 Task: Open Card Regulatory Review Session in Board Email Marketing Re-engagement Campaigns and Strategy to Workspace Full-stack Development and add a team member Softage.3@softage.net, a label Yellow, a checklist Landing Page, an attachment from your onedrive, a color Yellow and finally, add a card description 'Plan and execute company team-building activity at a painting class' and a comment 'Let us approach this task with a sense of urgency and importance, recognizing its impact on the overall project.'. Add a start date 'Jan 03, 1900' with a due date 'Jan 10, 1900'
Action: Mouse moved to (96, 466)
Screenshot: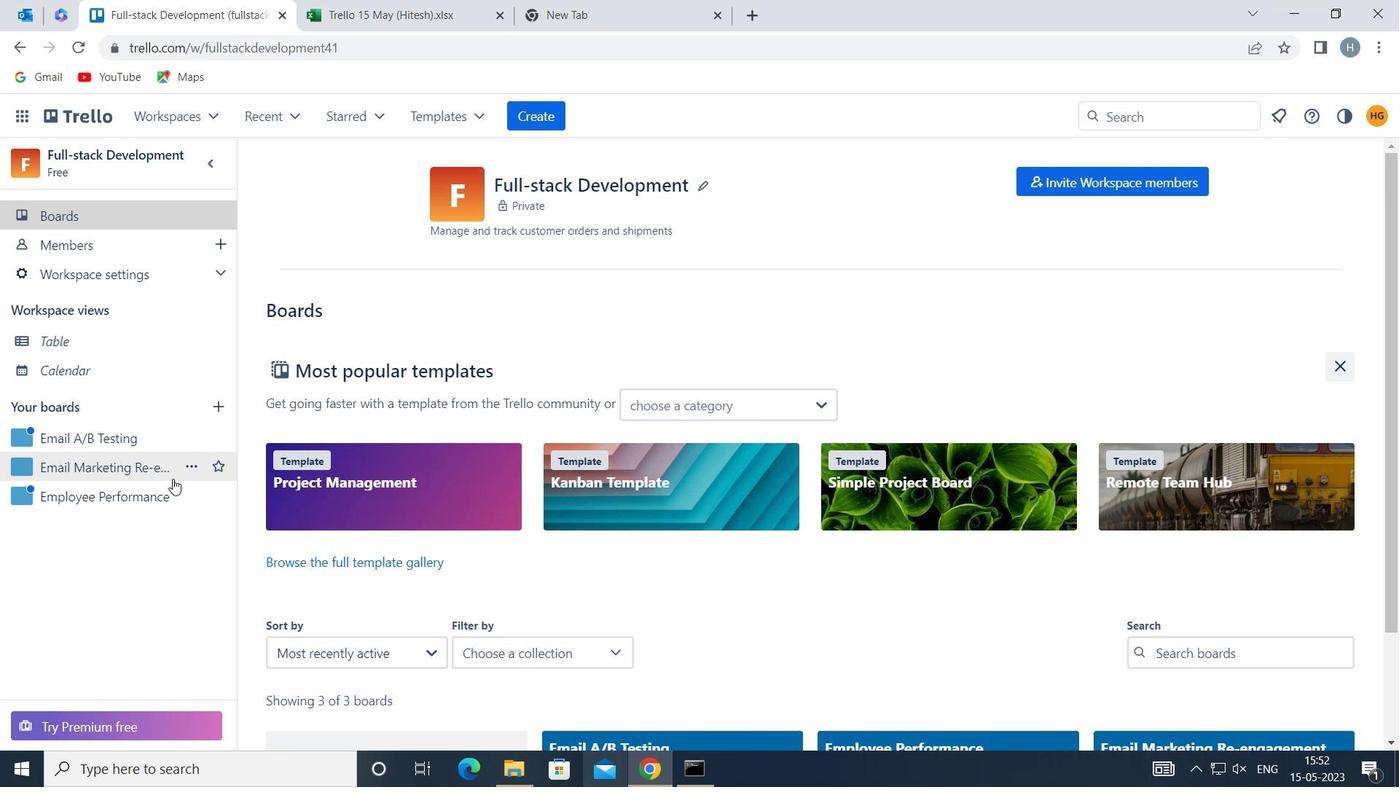 
Action: Mouse pressed left at (96, 466)
Screenshot: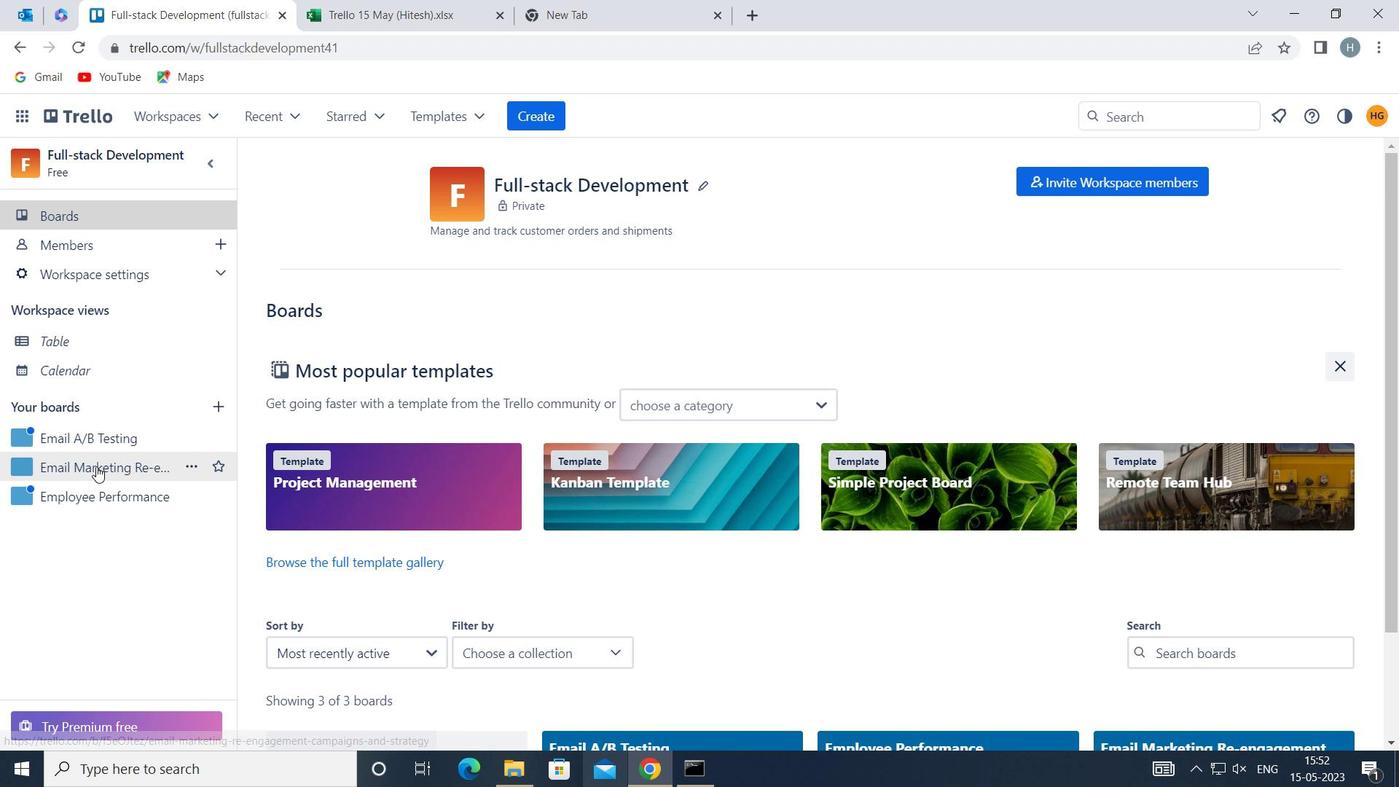 
Action: Mouse moved to (396, 252)
Screenshot: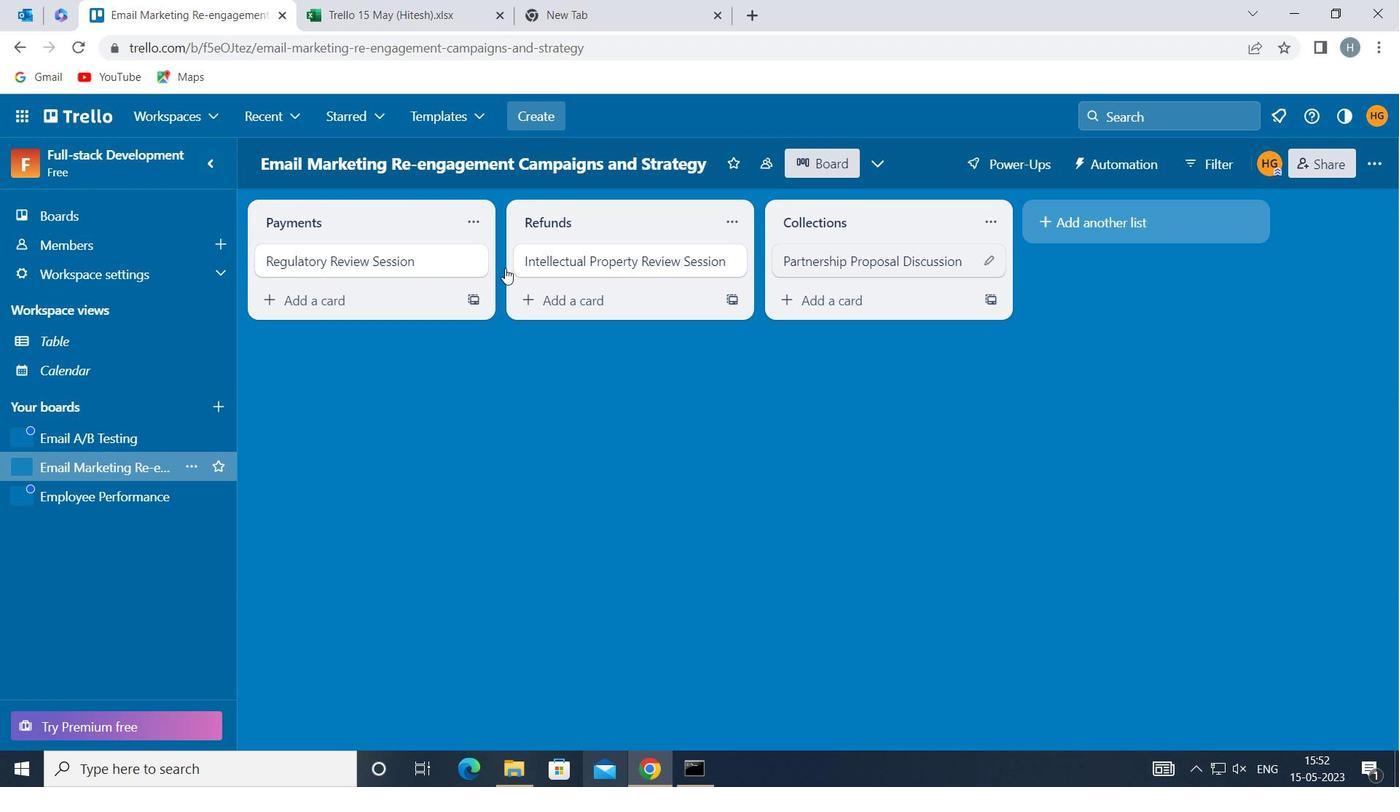 
Action: Mouse pressed left at (396, 252)
Screenshot: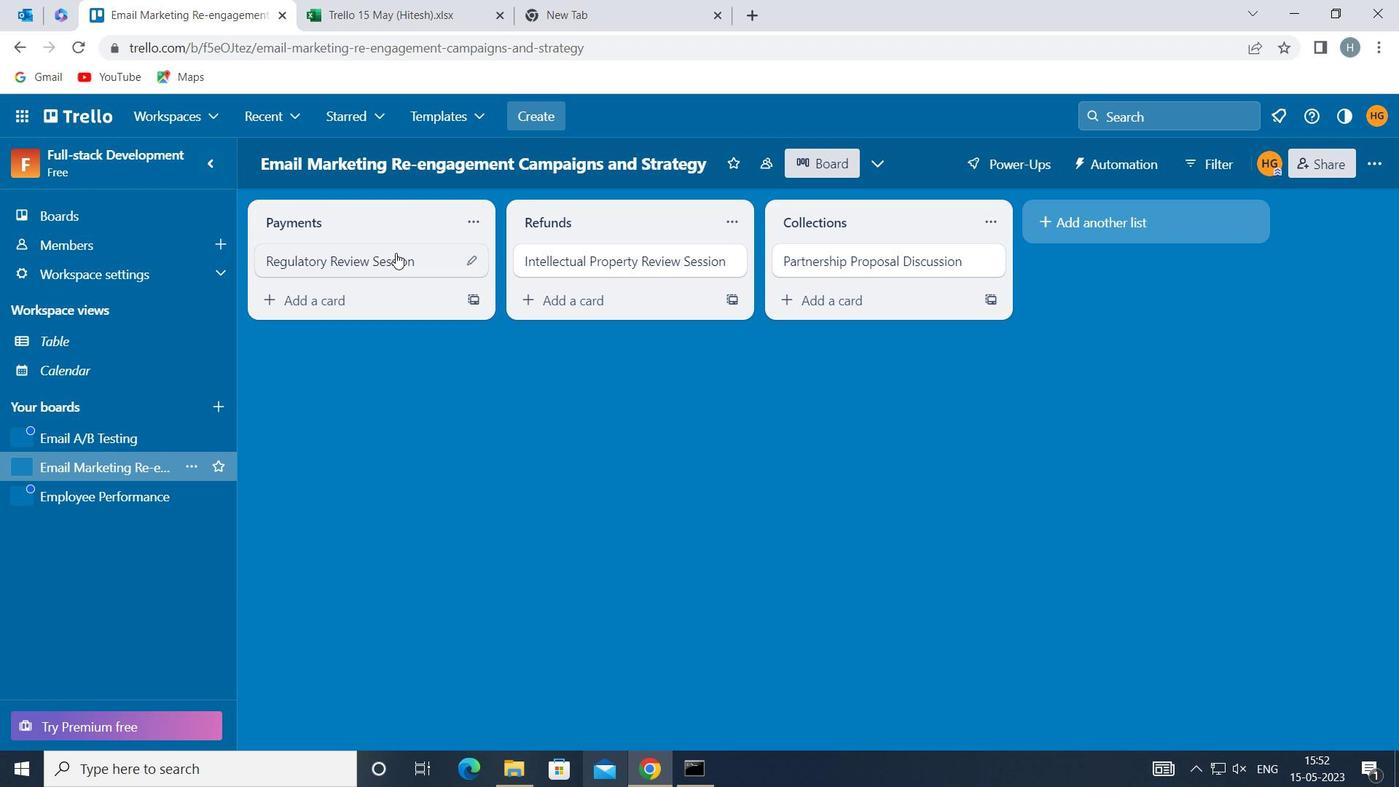 
Action: Mouse moved to (965, 266)
Screenshot: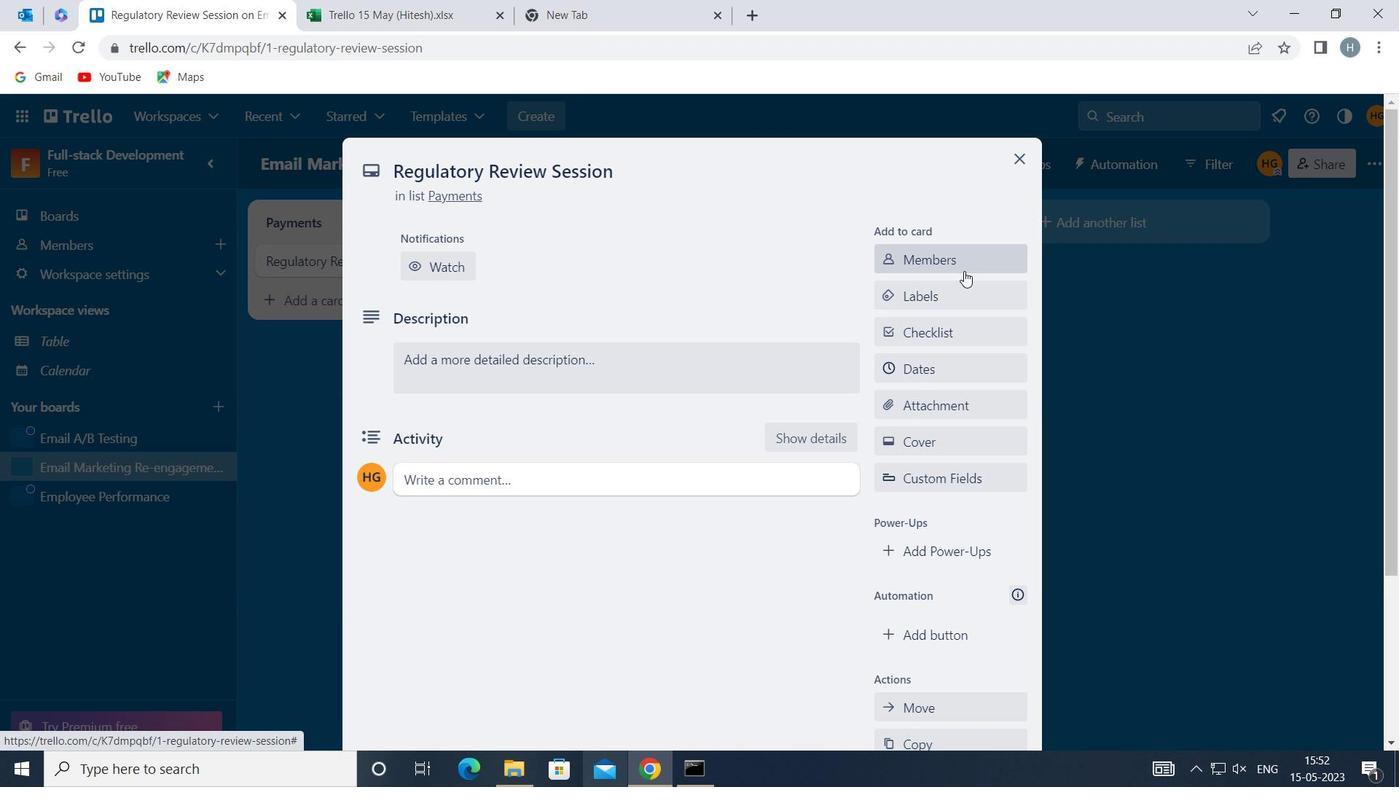 
Action: Mouse pressed left at (965, 266)
Screenshot: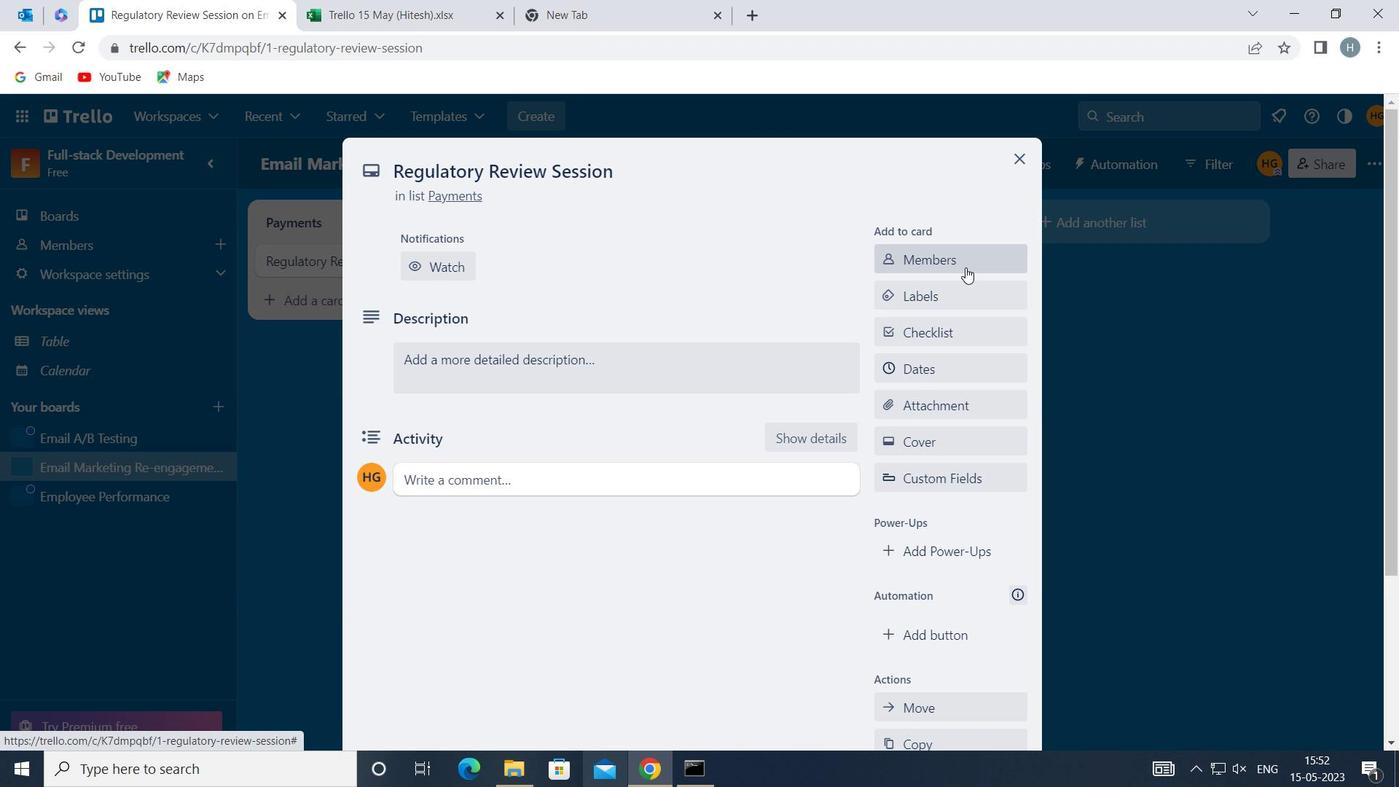 
Action: Key pressed sf<Key.backspace>oftage
Screenshot: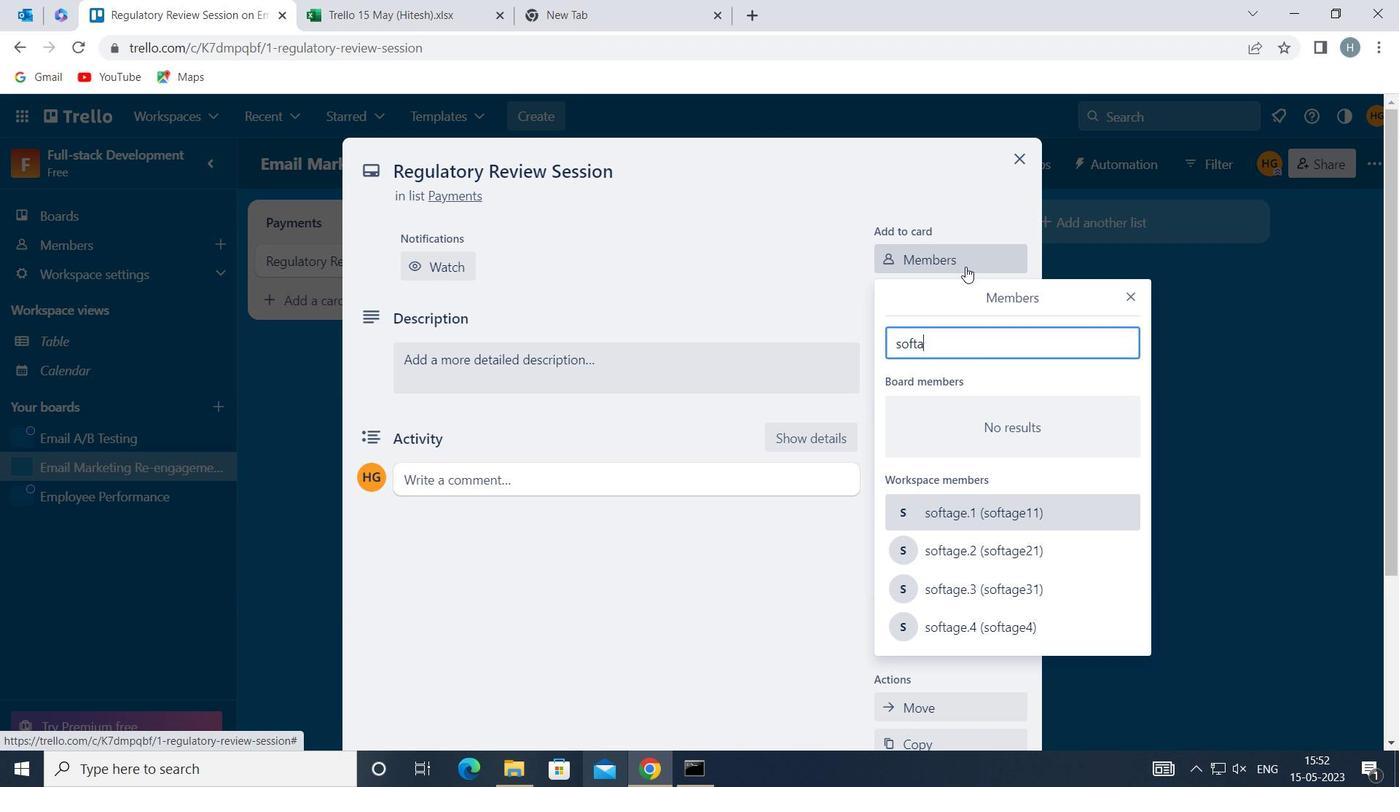 
Action: Mouse moved to (924, 590)
Screenshot: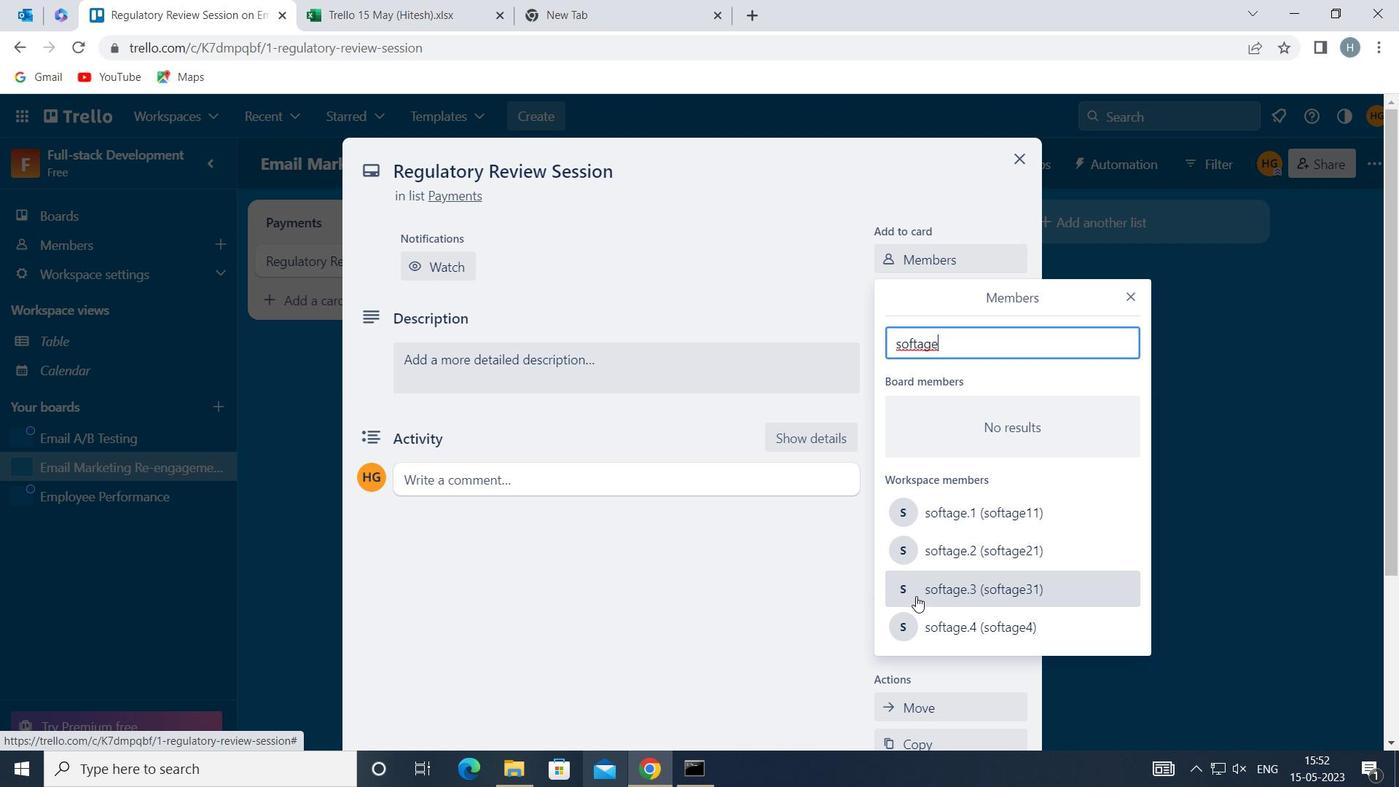 
Action: Mouse pressed left at (924, 590)
Screenshot: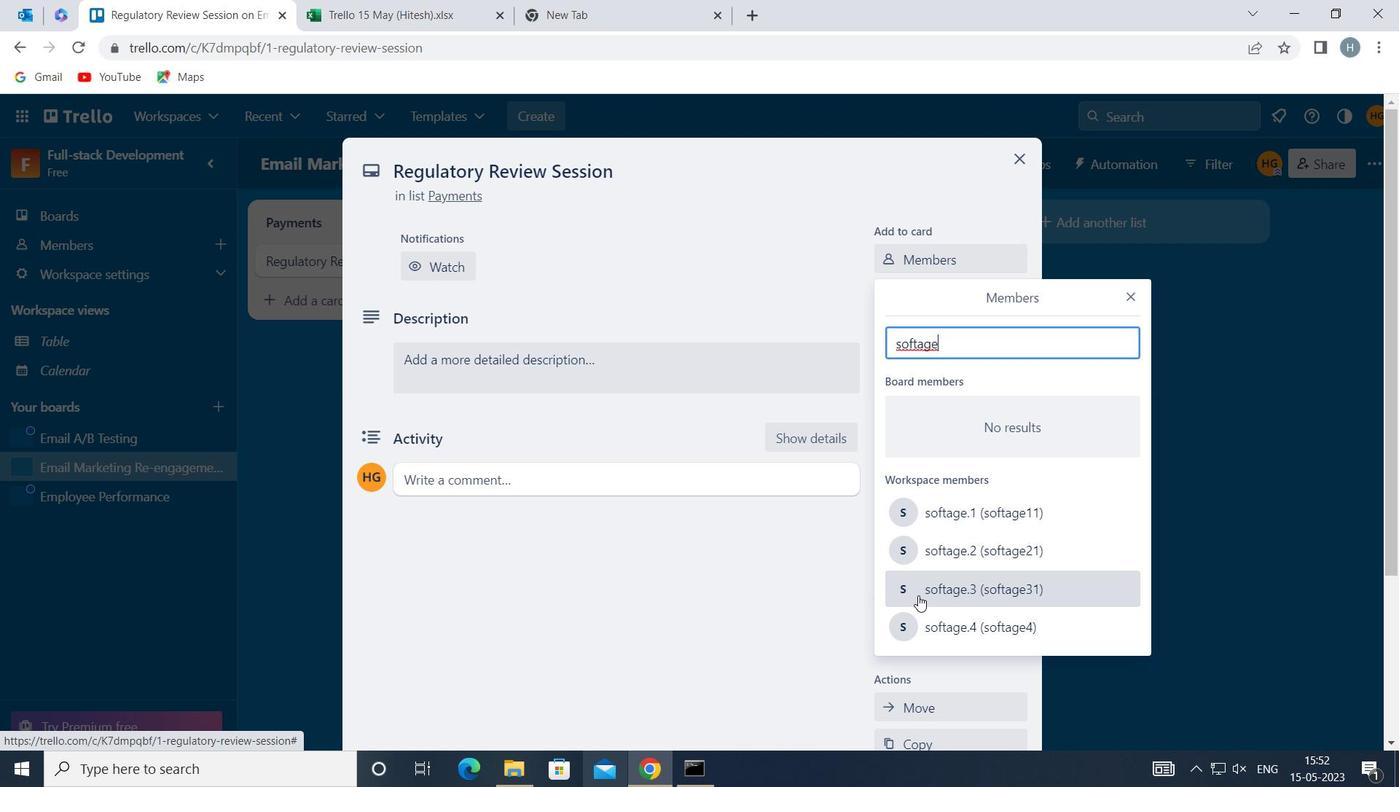 
Action: Mouse moved to (1130, 297)
Screenshot: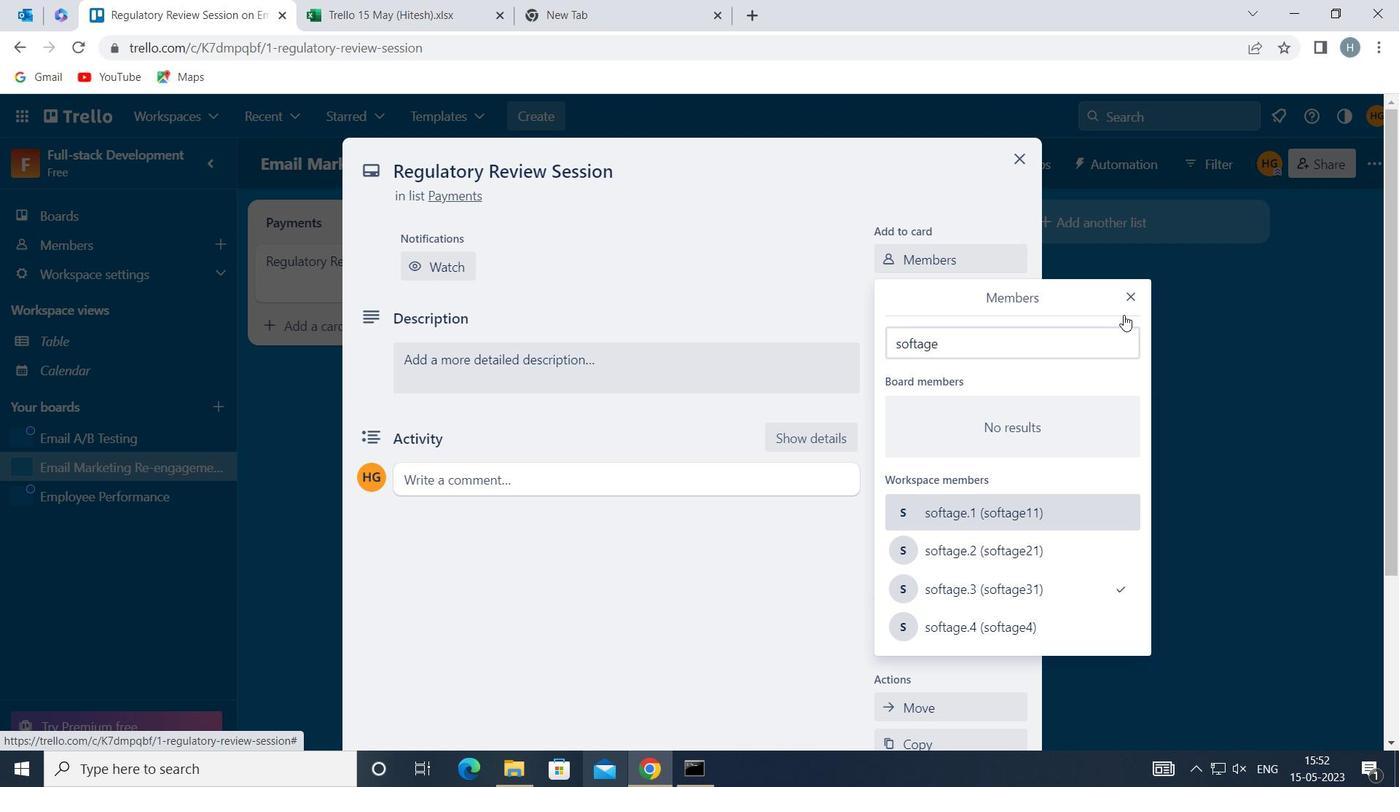 
Action: Mouse pressed left at (1130, 297)
Screenshot: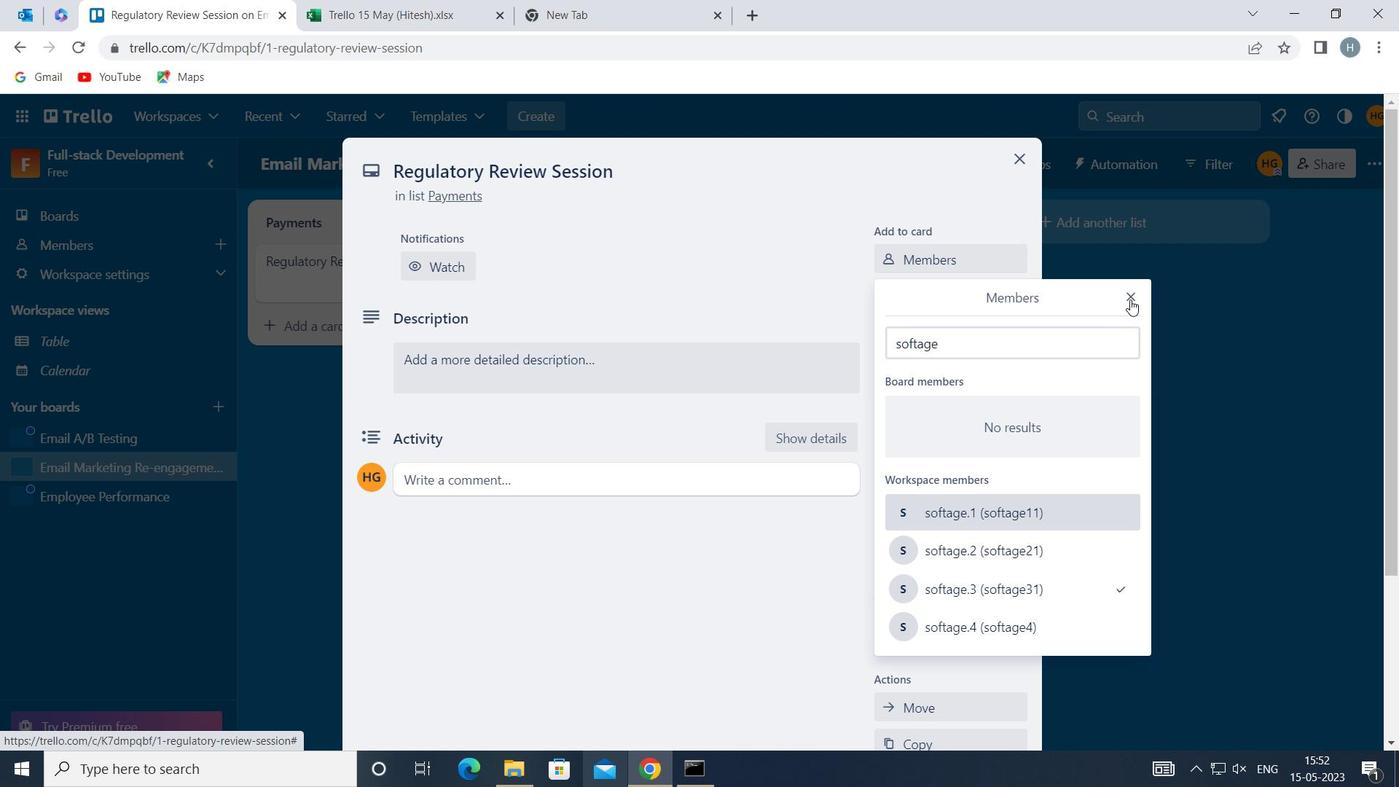 
Action: Mouse moved to (958, 363)
Screenshot: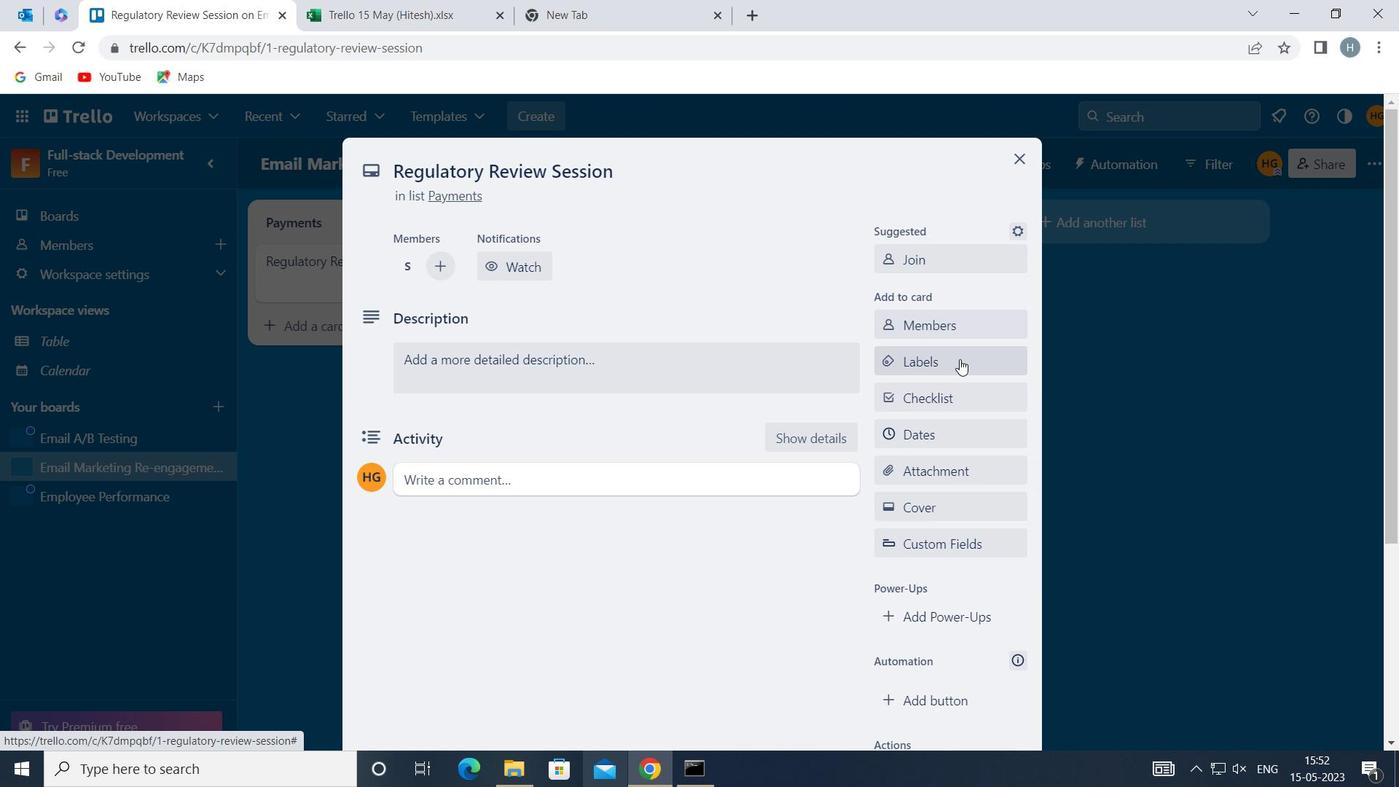 
Action: Mouse pressed left at (958, 363)
Screenshot: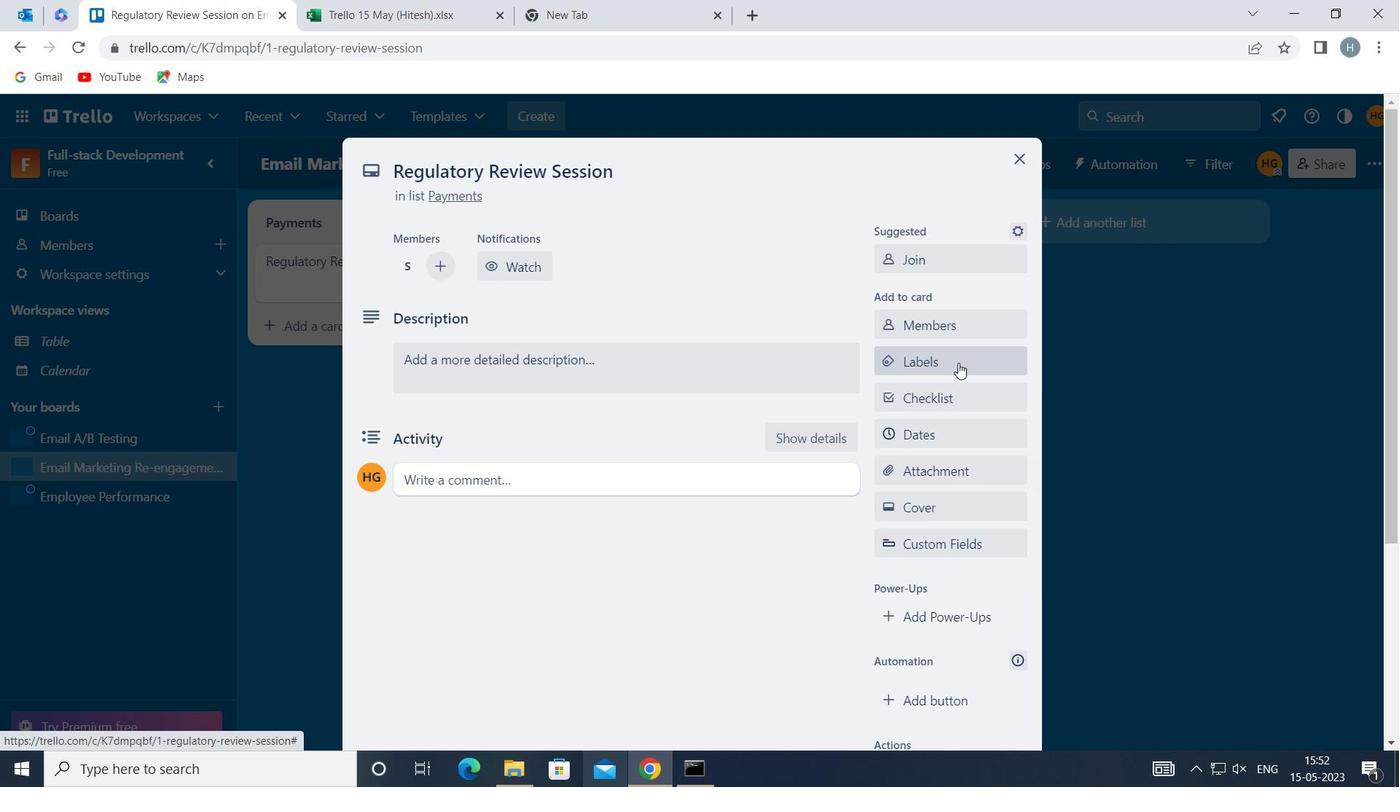 
Action: Mouse moved to (981, 295)
Screenshot: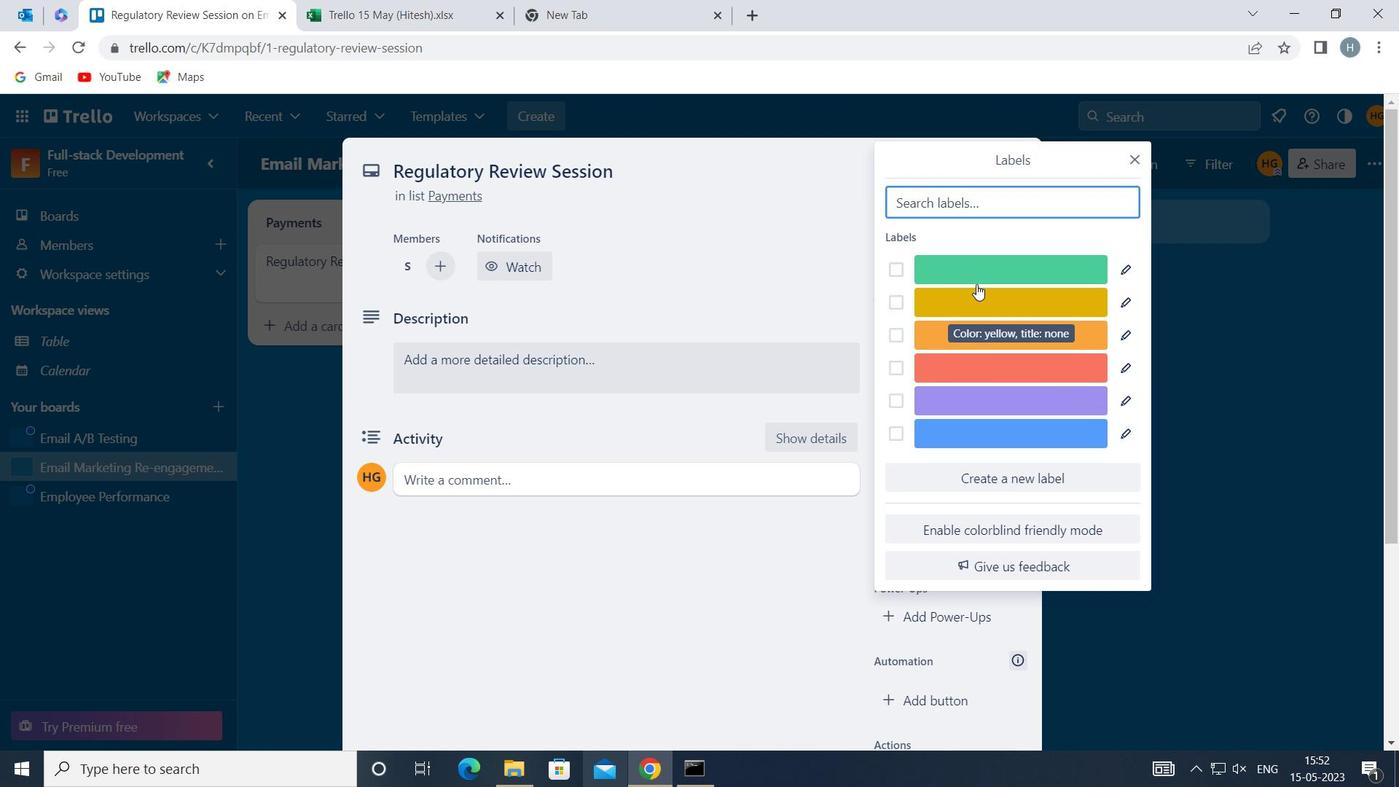 
Action: Mouse pressed left at (981, 295)
Screenshot: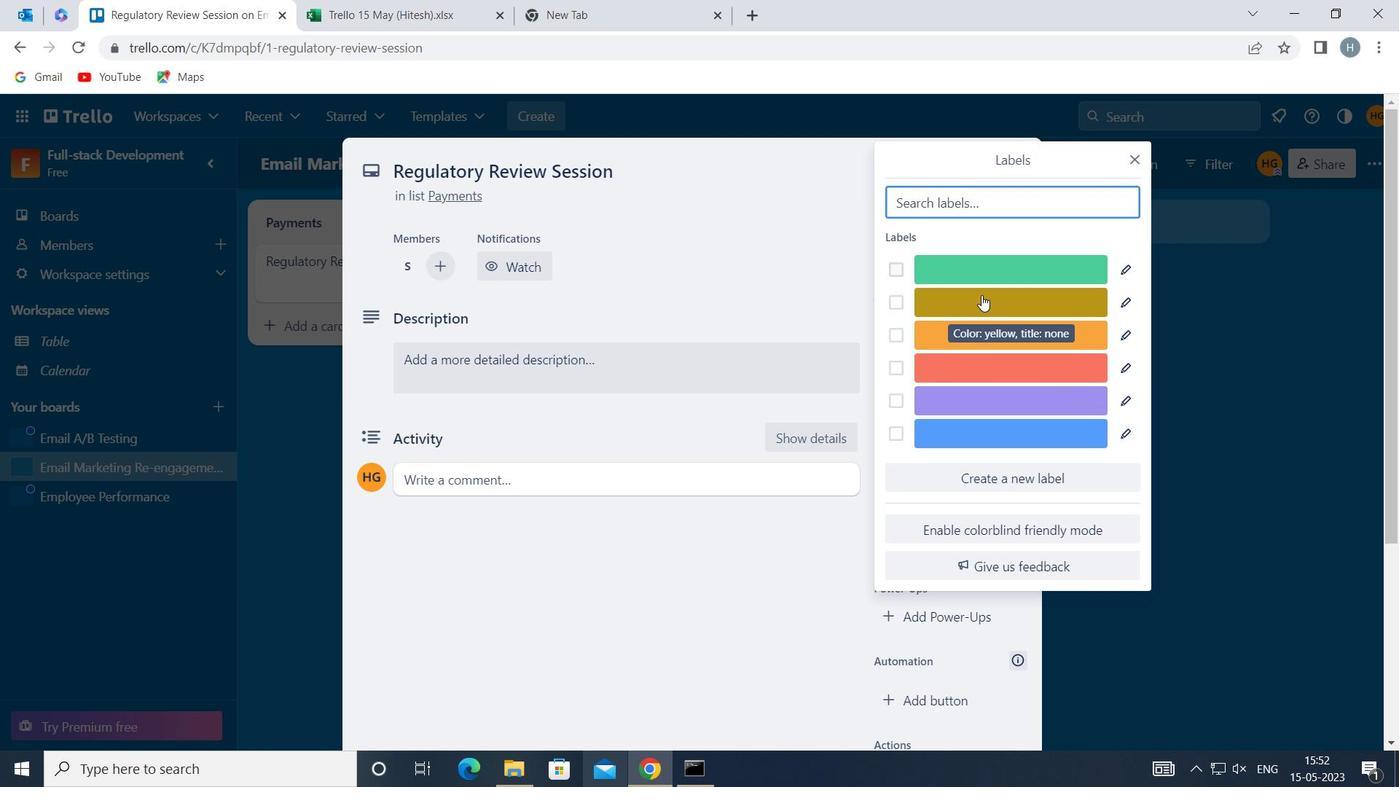 
Action: Mouse moved to (1142, 153)
Screenshot: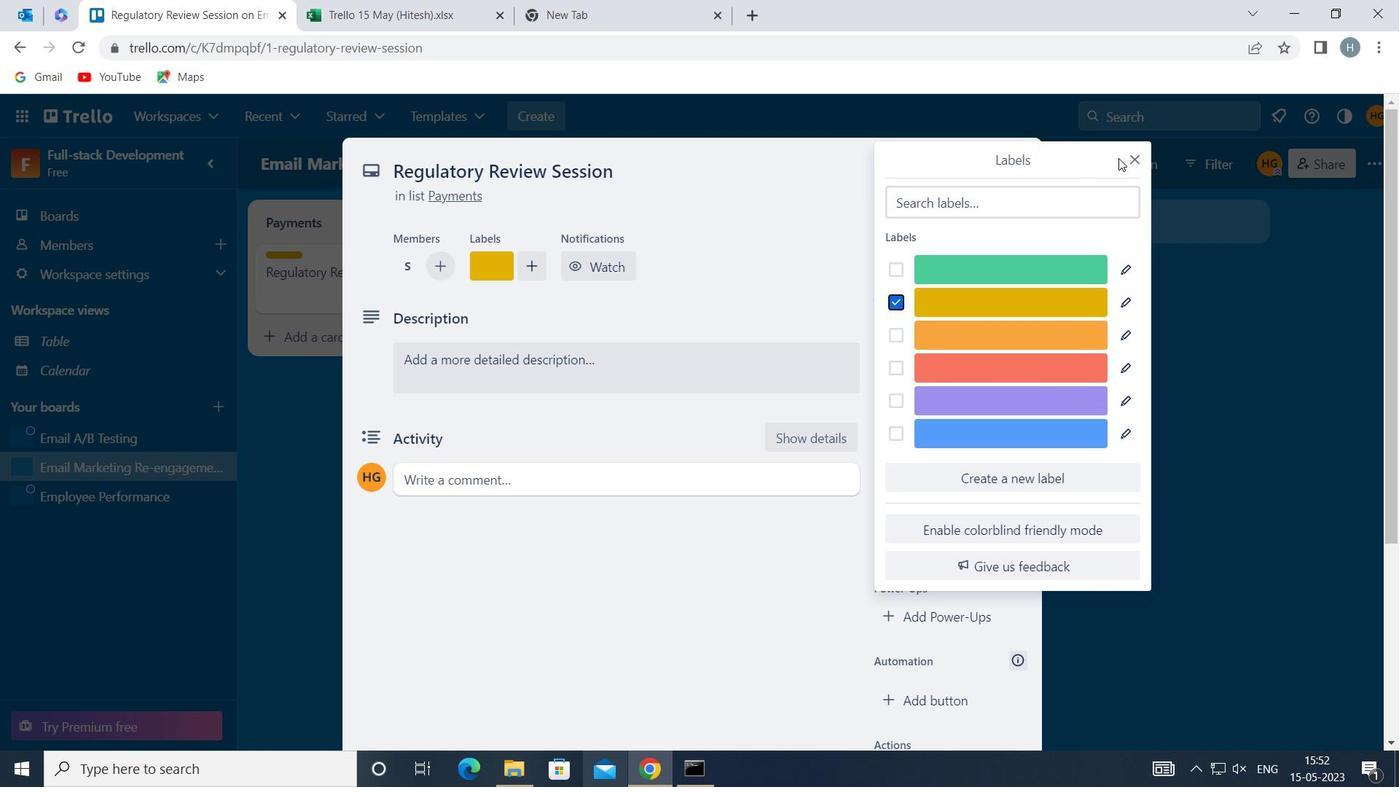 
Action: Mouse pressed left at (1142, 153)
Screenshot: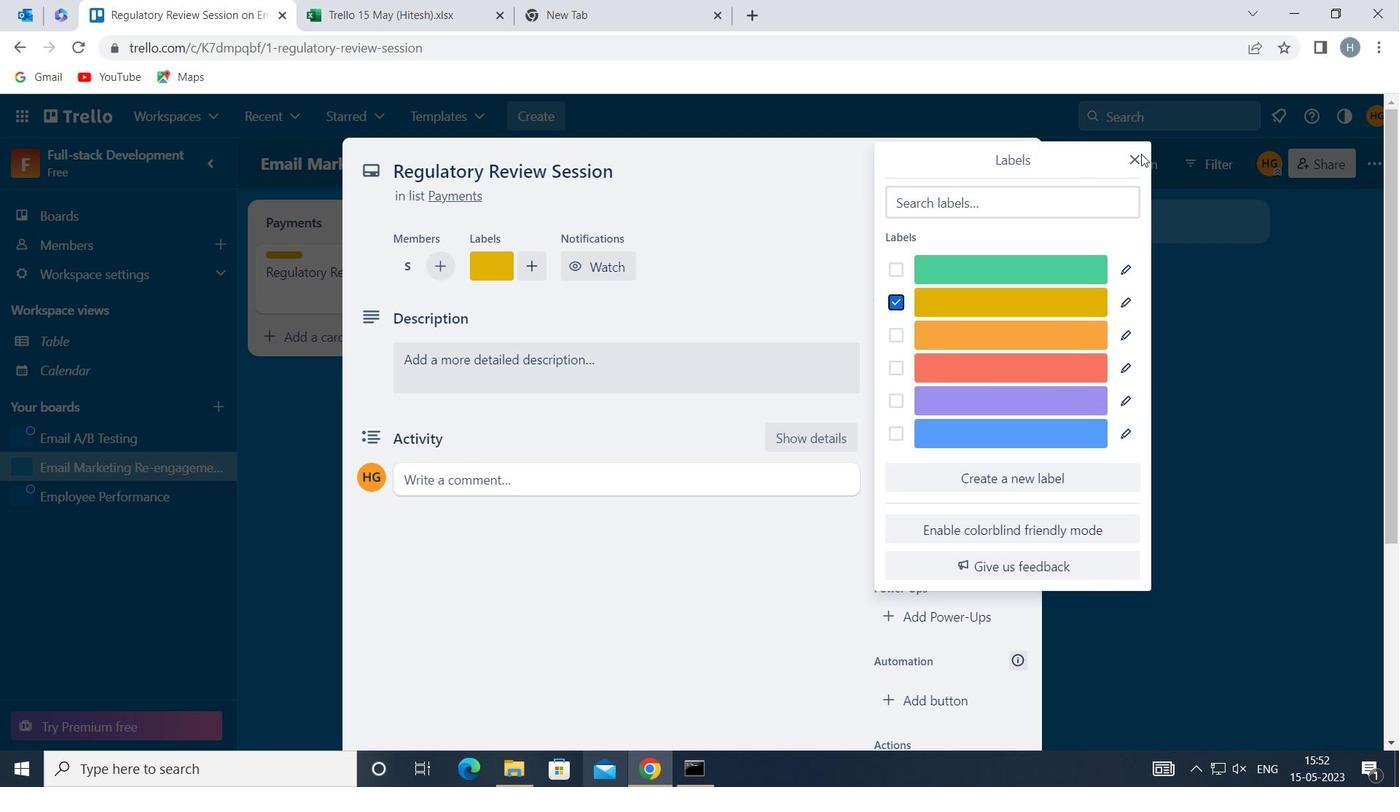 
Action: Mouse moved to (1132, 158)
Screenshot: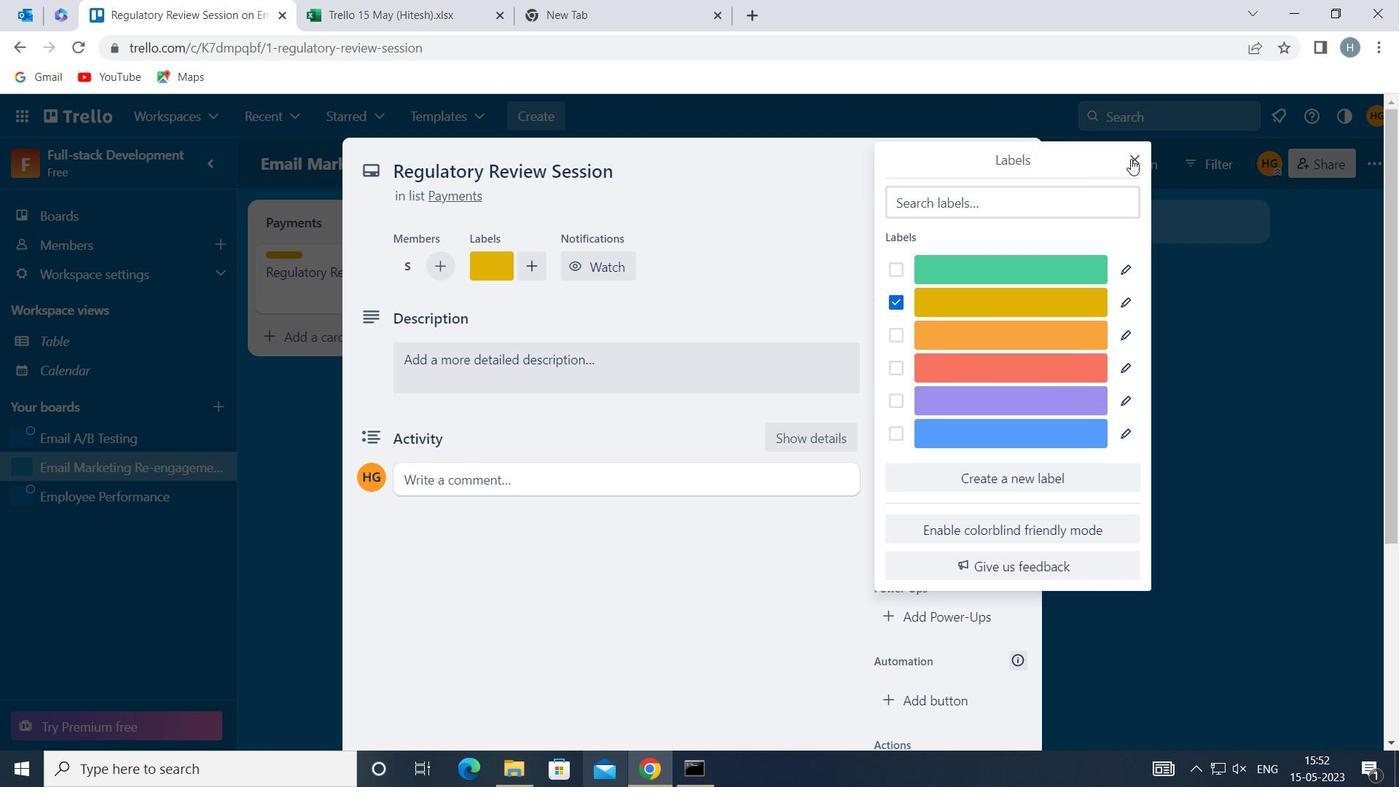 
Action: Mouse pressed left at (1132, 158)
Screenshot: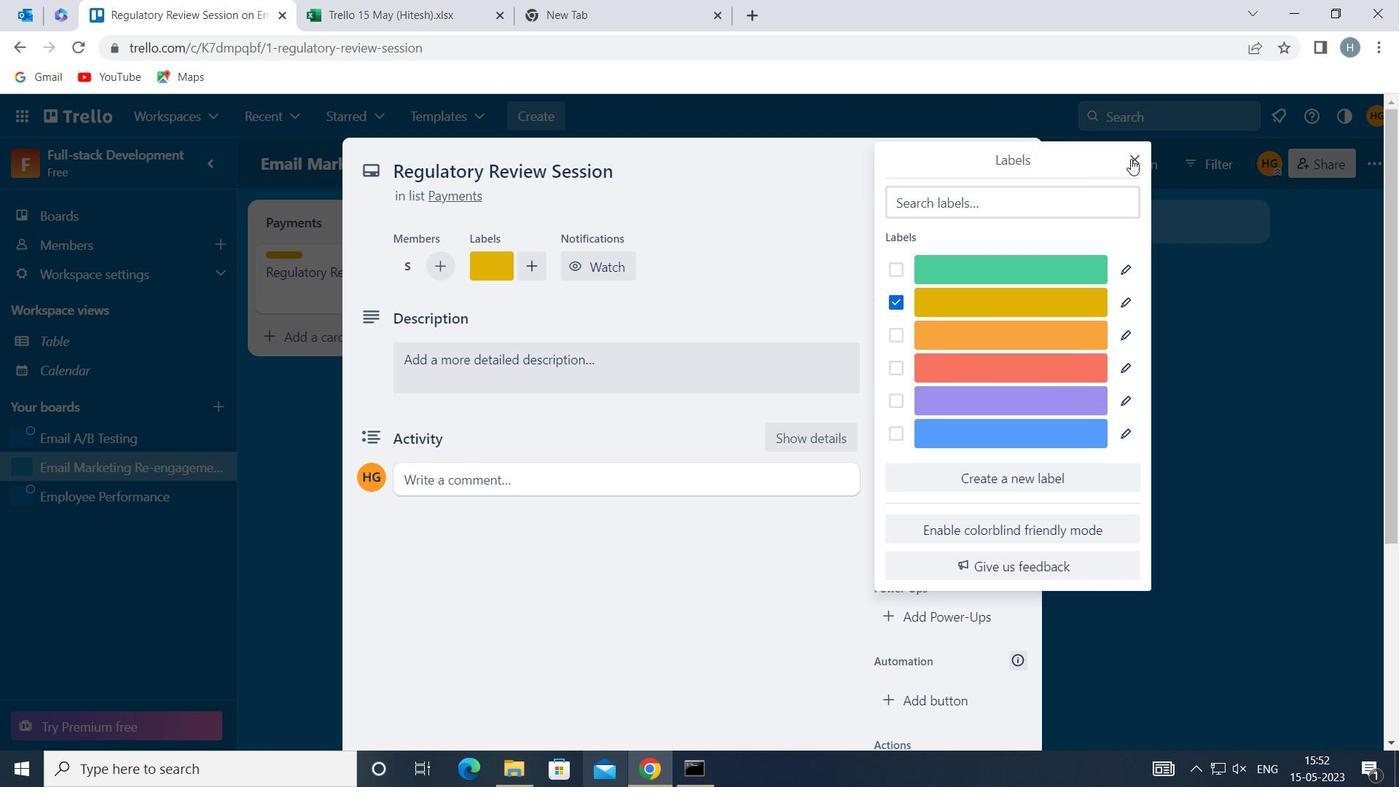 
Action: Mouse moved to (957, 389)
Screenshot: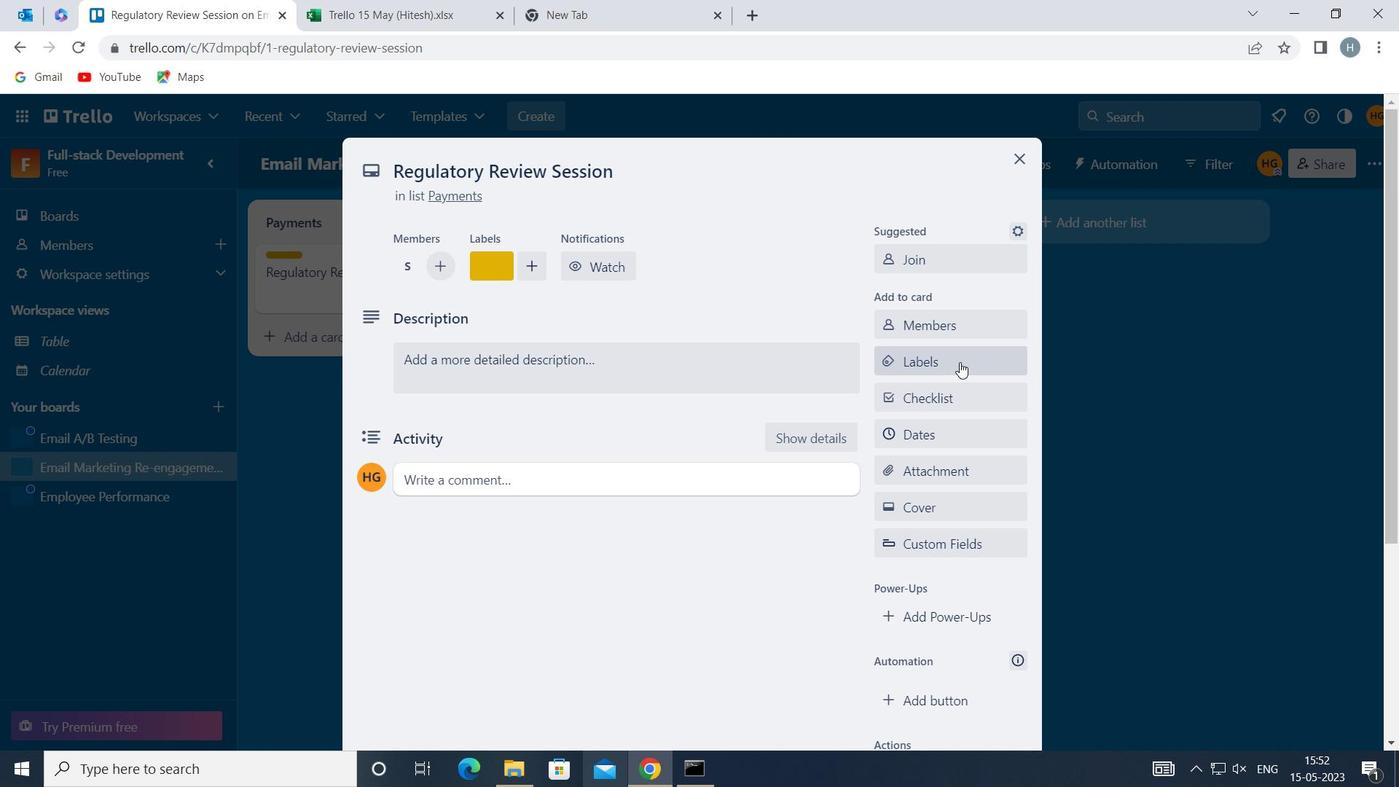 
Action: Mouse pressed left at (957, 389)
Screenshot: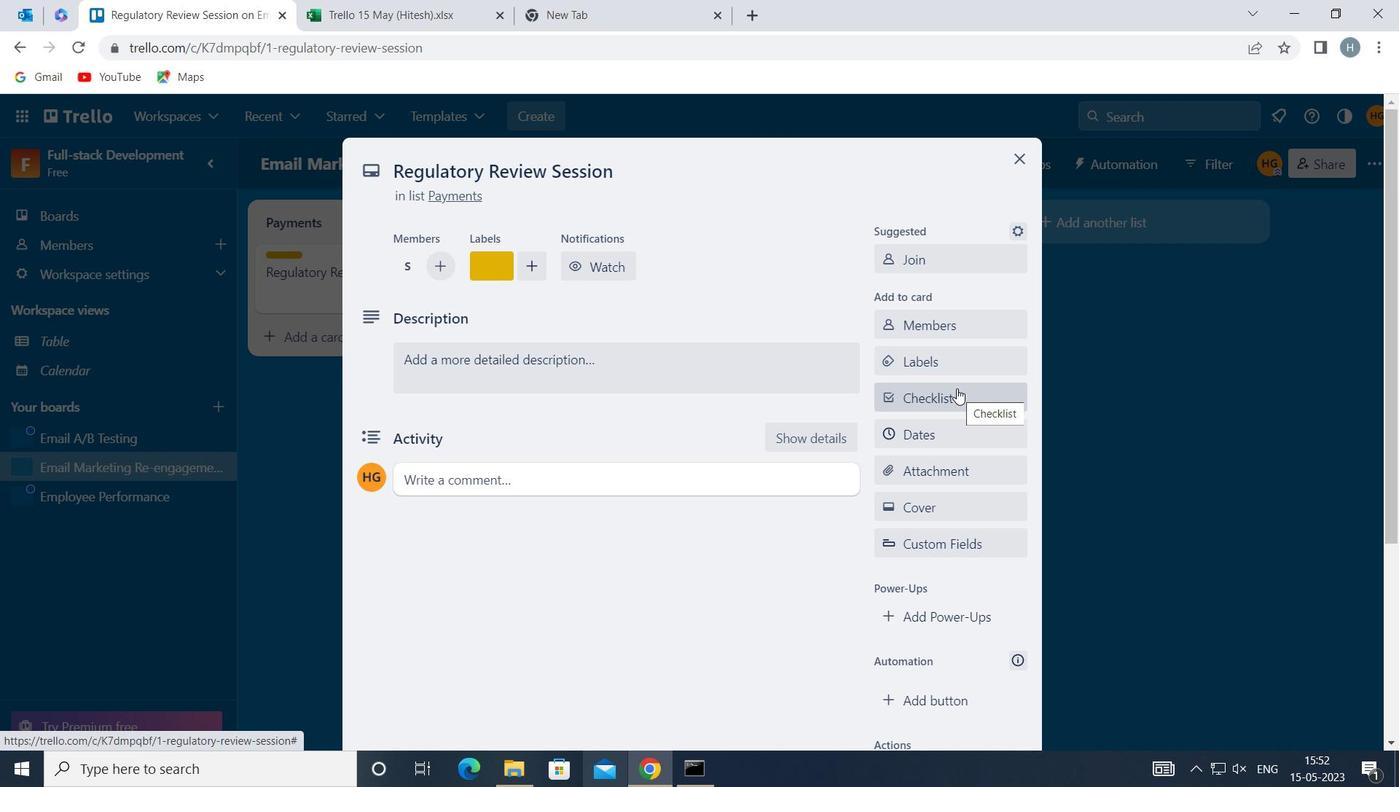 
Action: Key pressed <Key.shift>LANDING<Key.space><Key.shift>PAGE
Screenshot: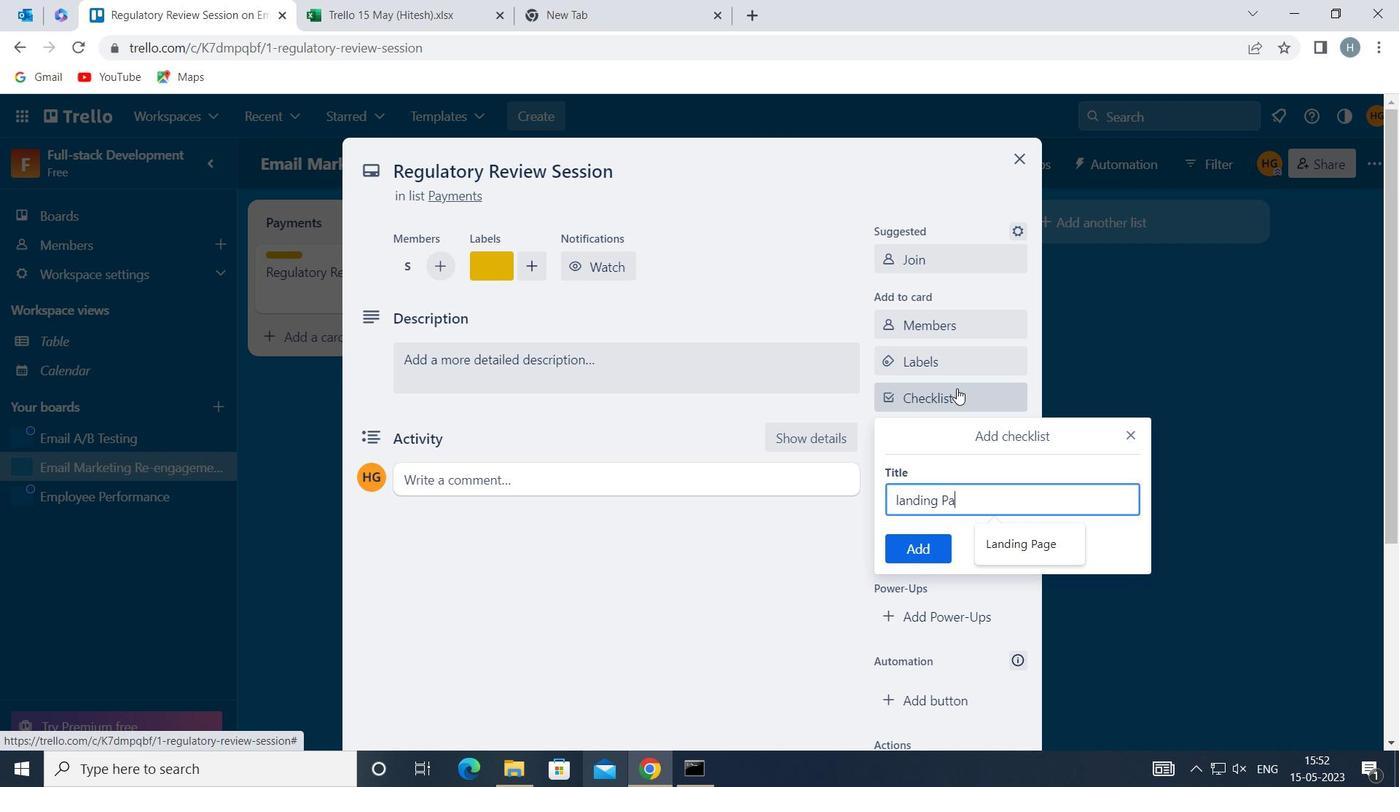 
Action: Mouse moved to (1010, 542)
Screenshot: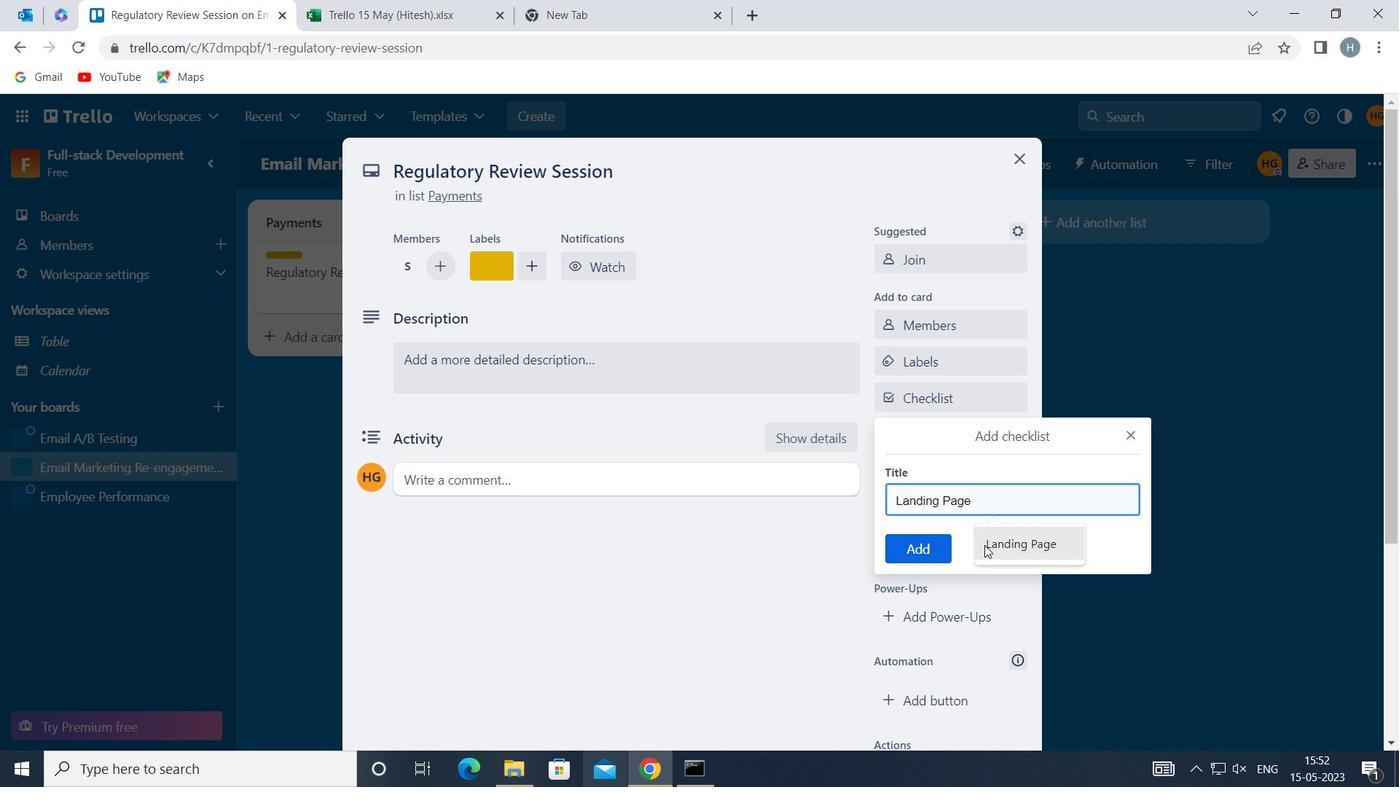 
Action: Mouse pressed left at (1010, 542)
Screenshot: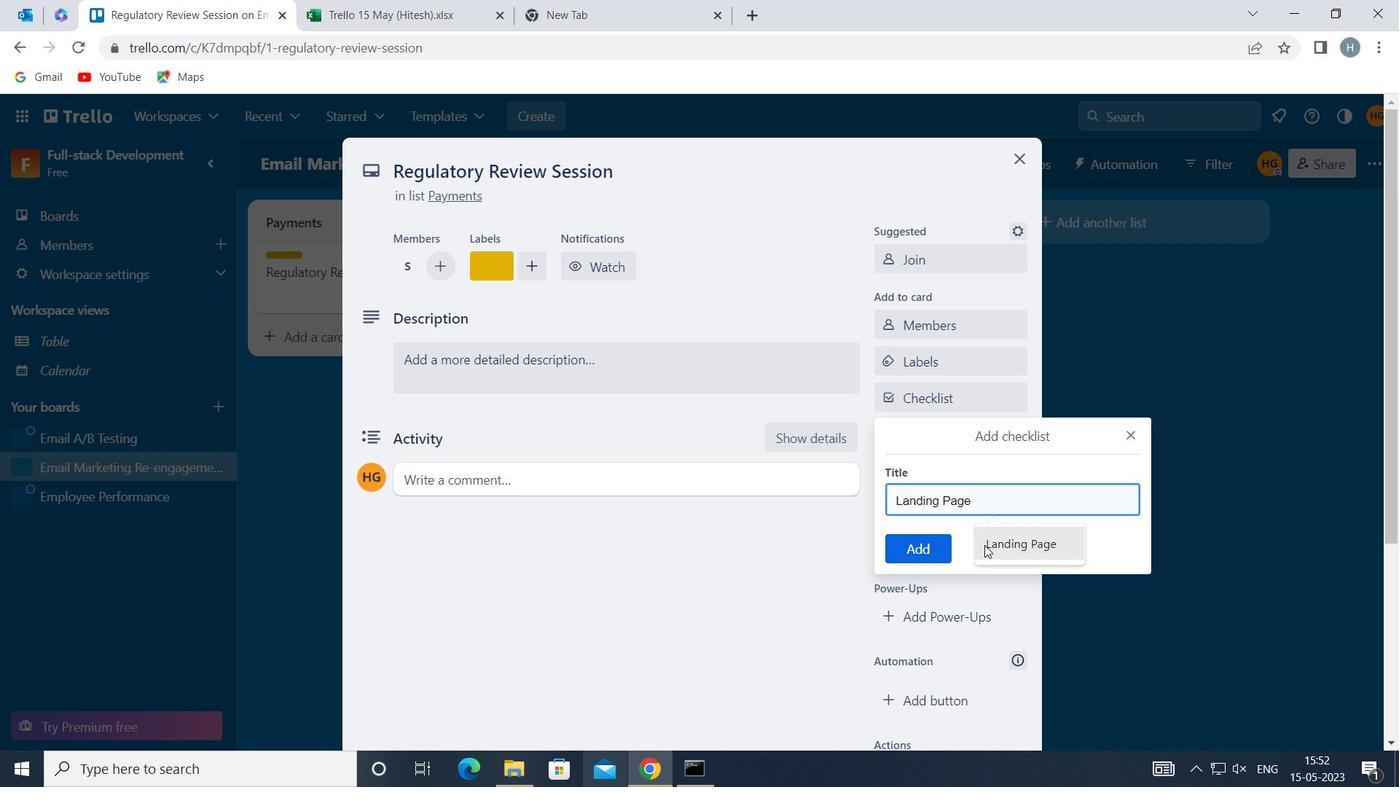 
Action: Mouse moved to (925, 542)
Screenshot: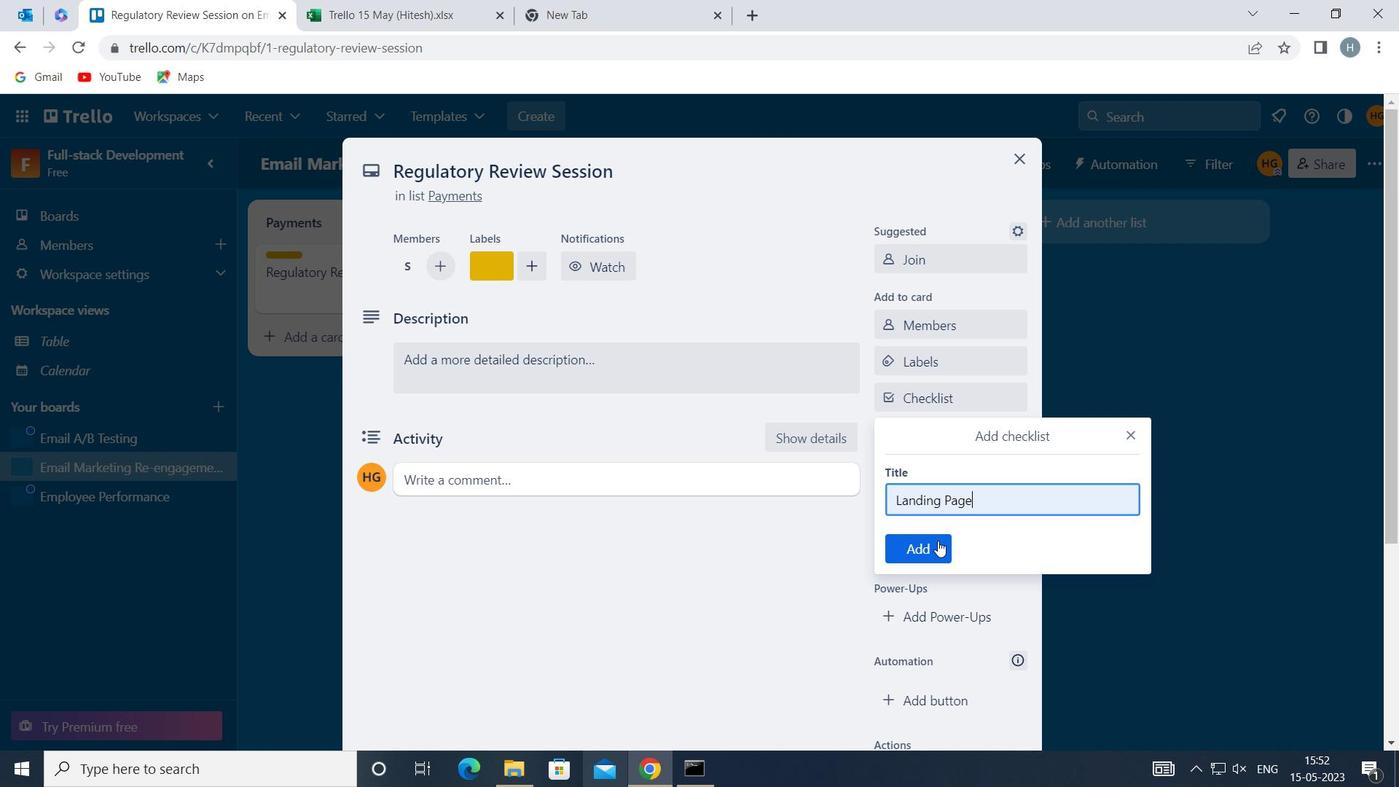 
Action: Mouse pressed left at (925, 542)
Screenshot: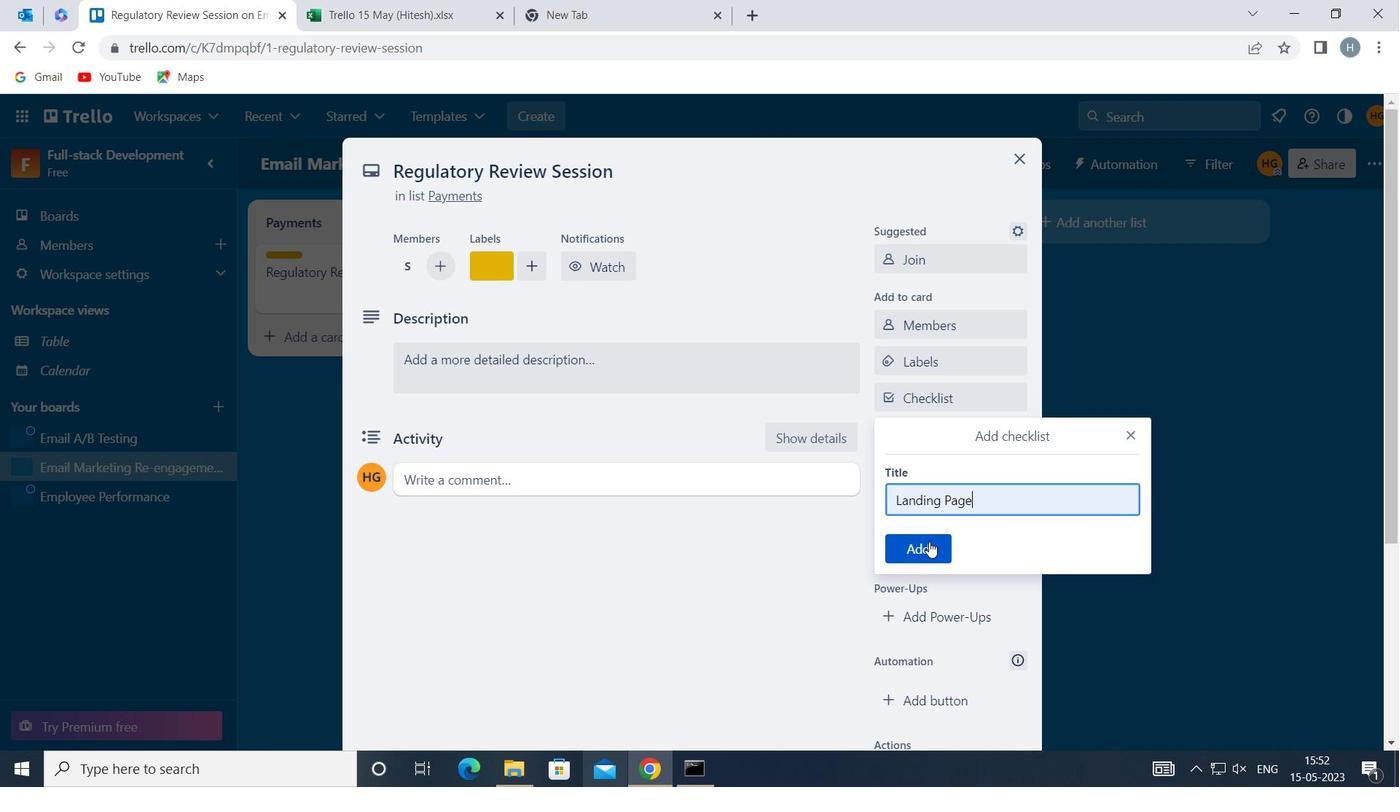 
Action: Mouse moved to (975, 469)
Screenshot: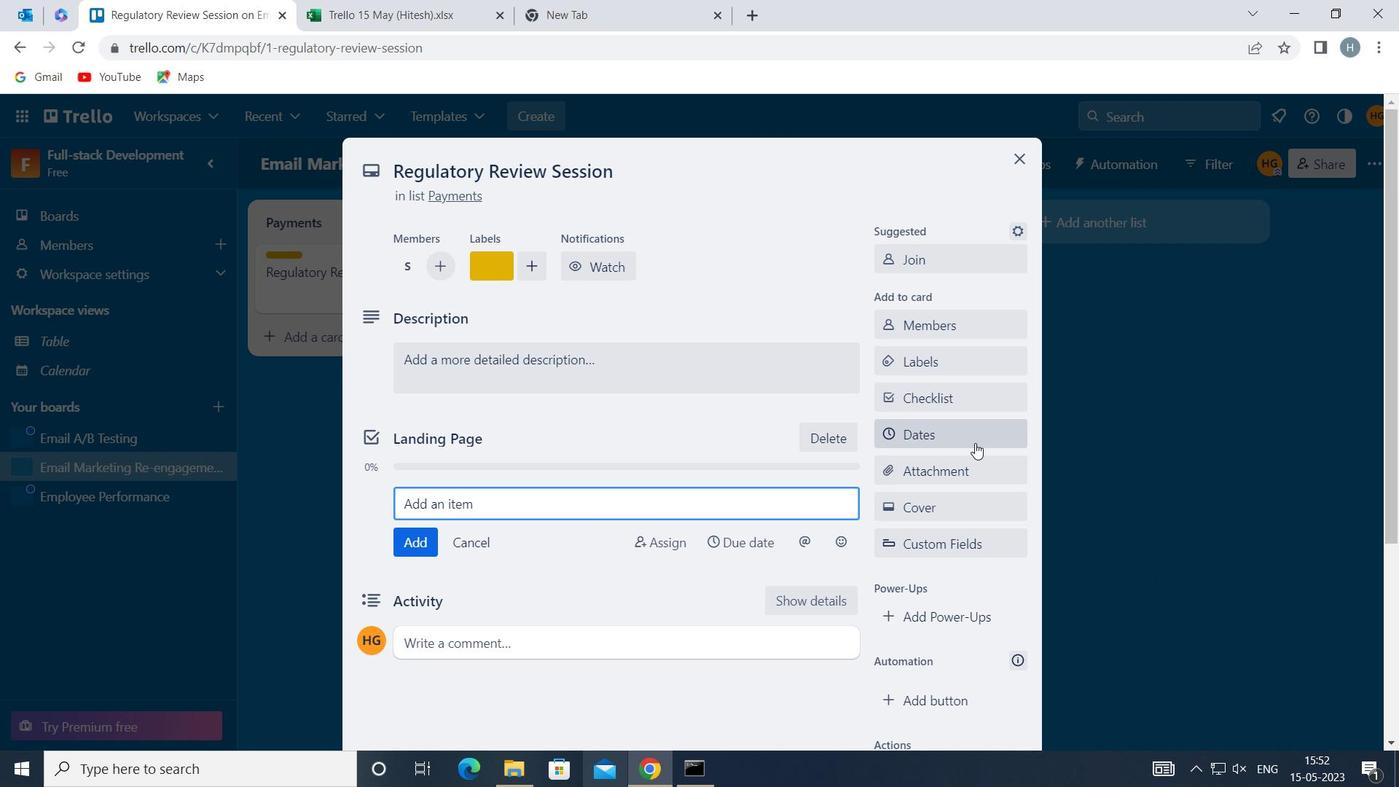 
Action: Mouse pressed left at (975, 469)
Screenshot: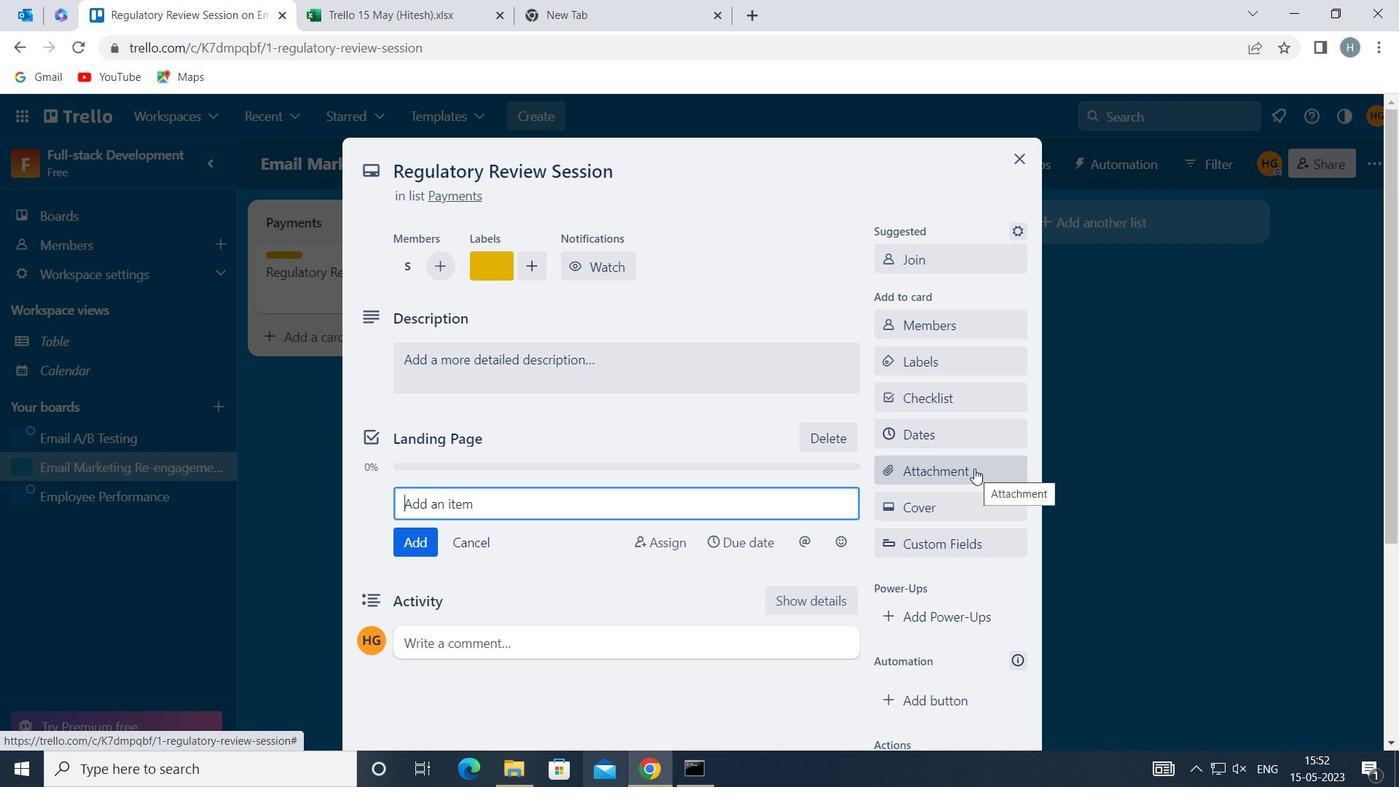 
Action: Mouse moved to (977, 346)
Screenshot: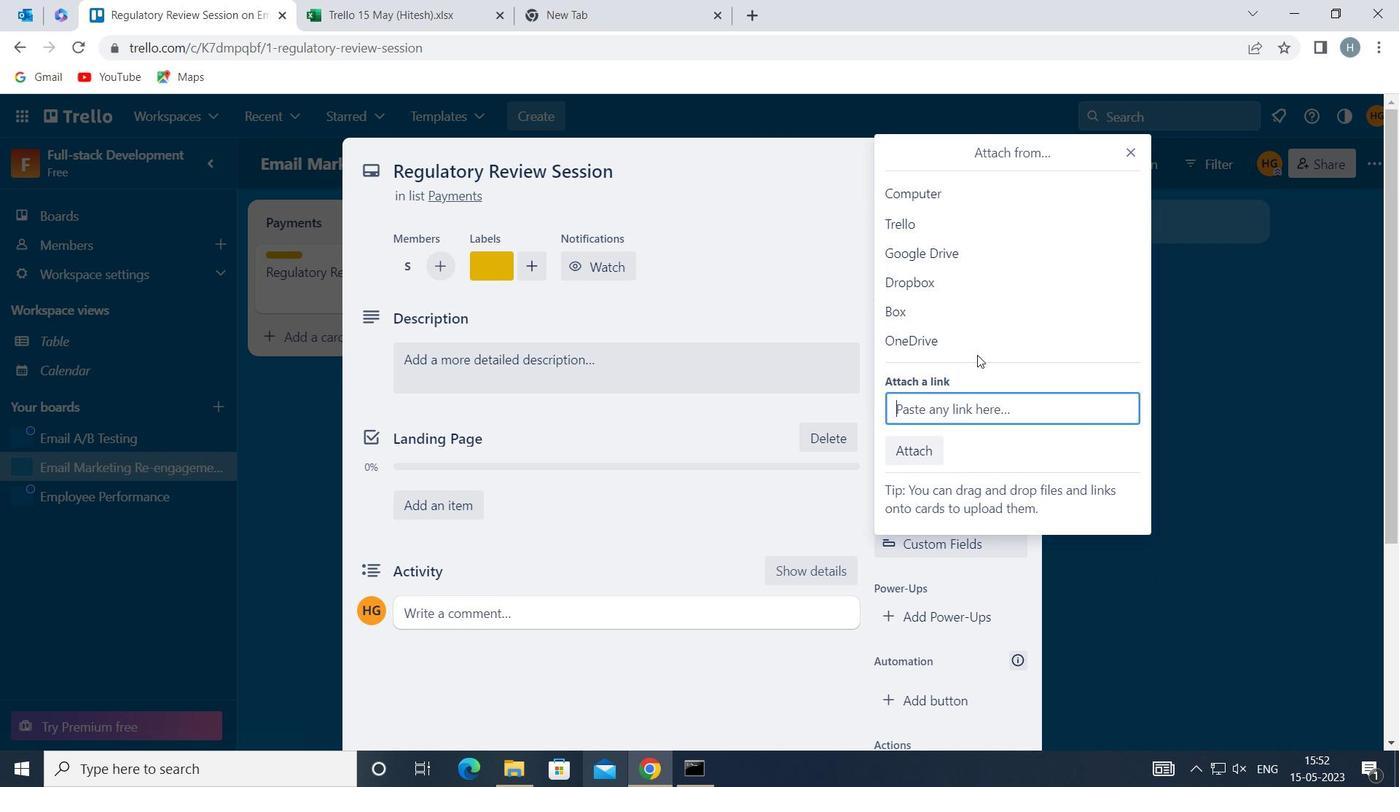 
Action: Mouse pressed left at (977, 346)
Screenshot: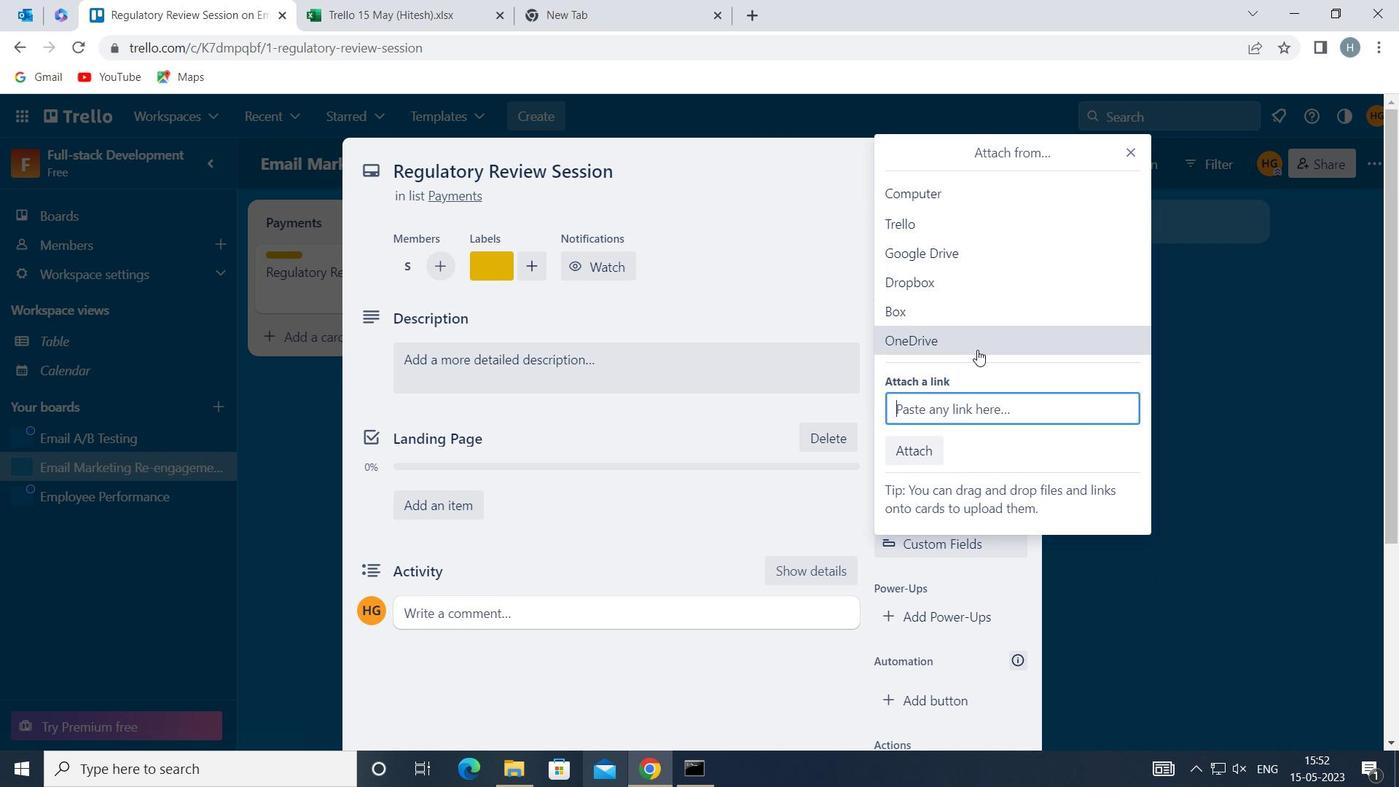 
Action: Mouse moved to (572, 257)
Screenshot: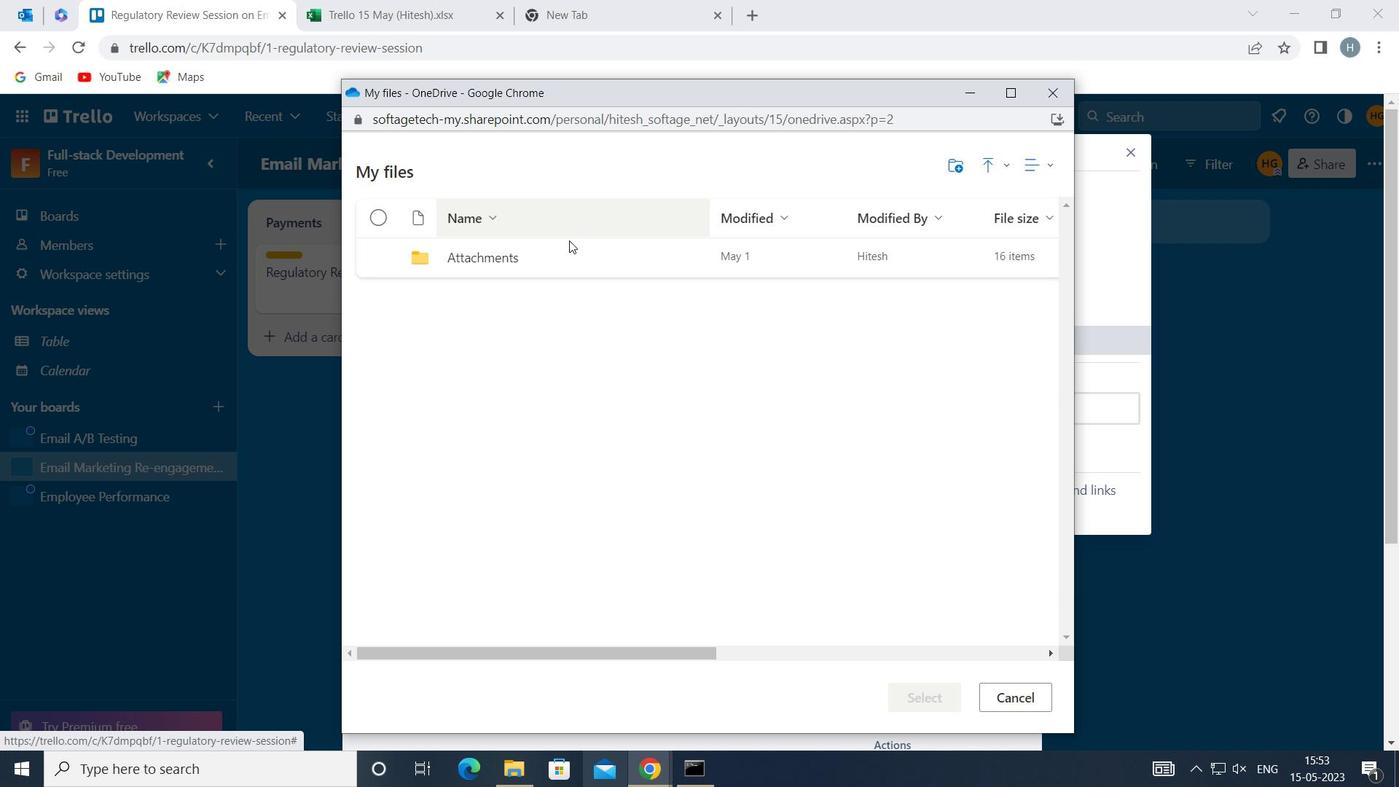 
Action: Mouse pressed left at (572, 257)
Screenshot: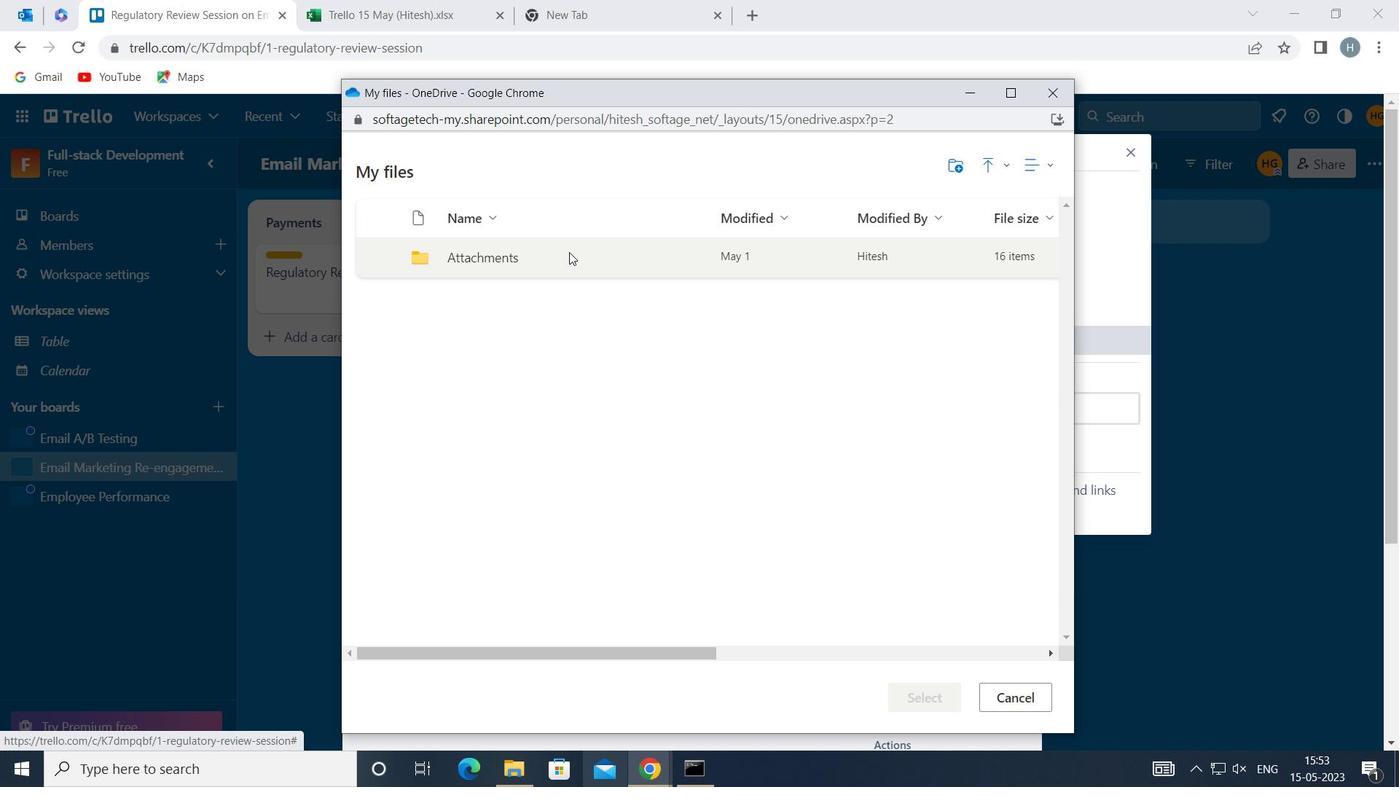
Action: Mouse moved to (574, 257)
Screenshot: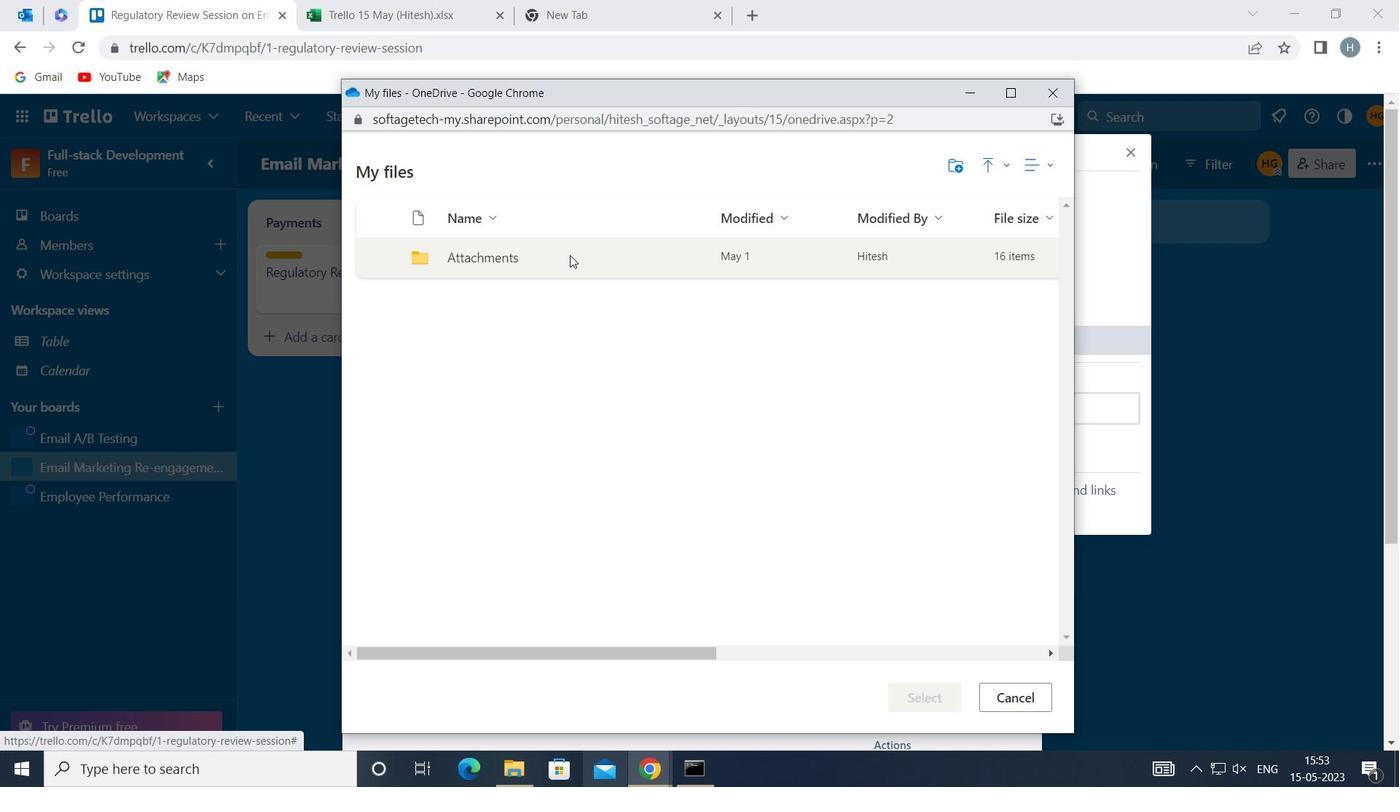
Action: Mouse pressed left at (574, 257)
Screenshot: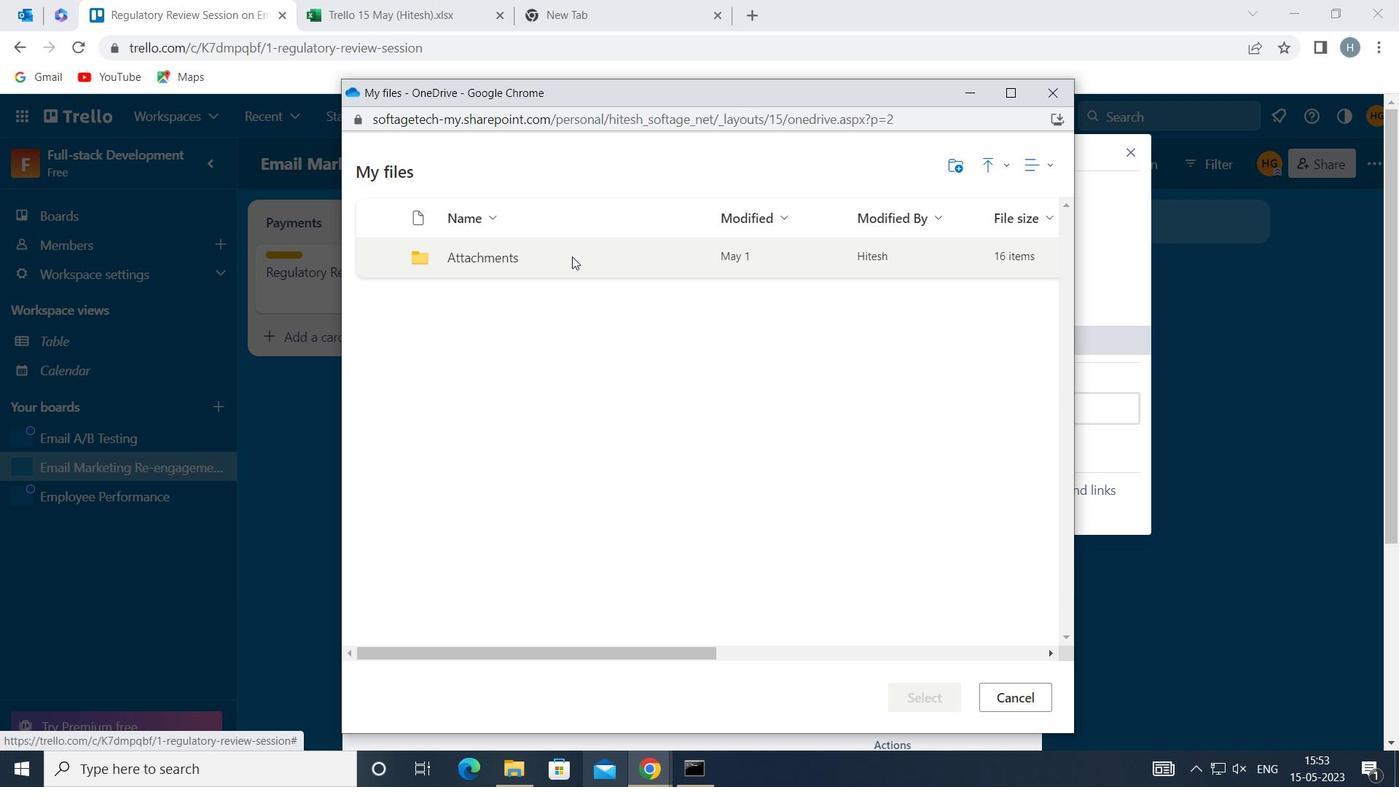 
Action: Mouse moved to (615, 263)
Screenshot: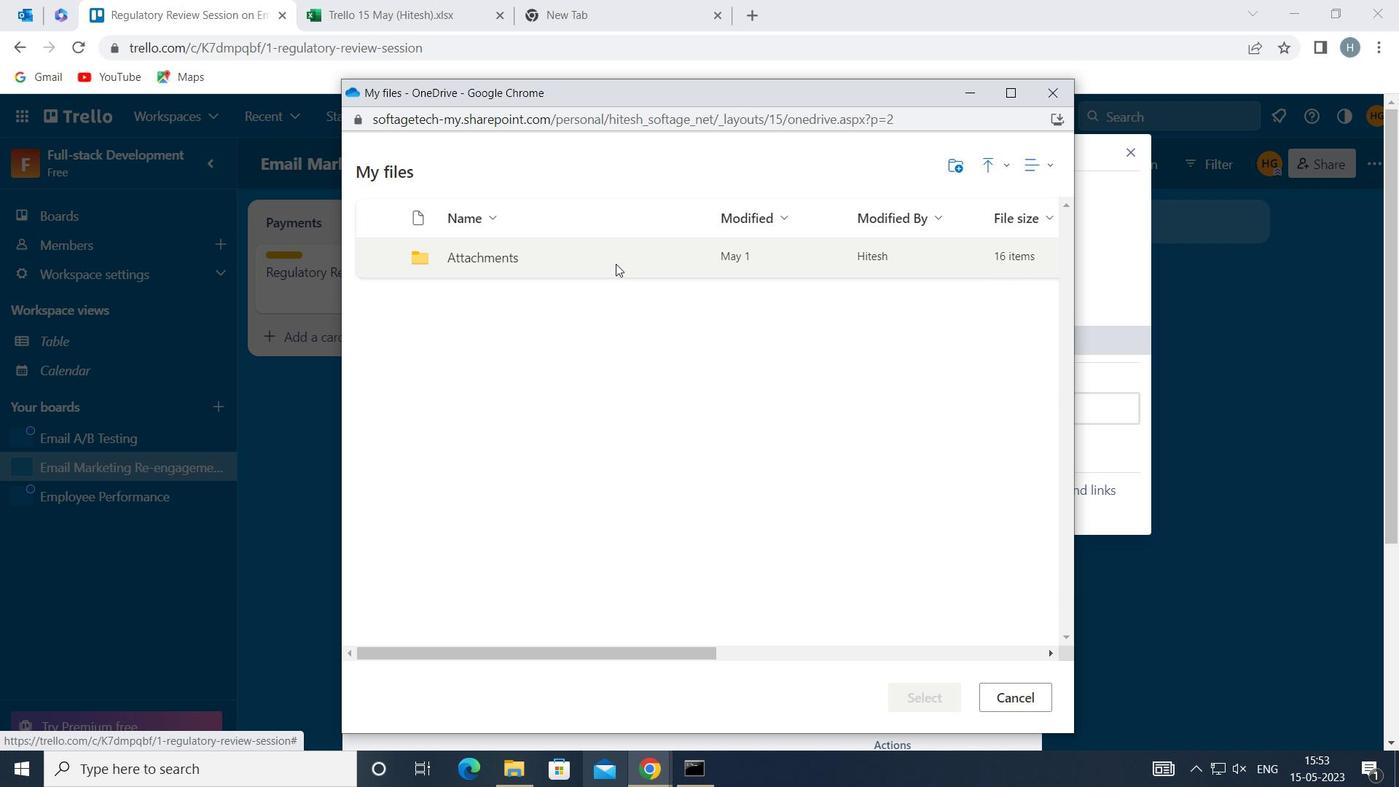 
Action: Mouse pressed left at (615, 263)
Screenshot: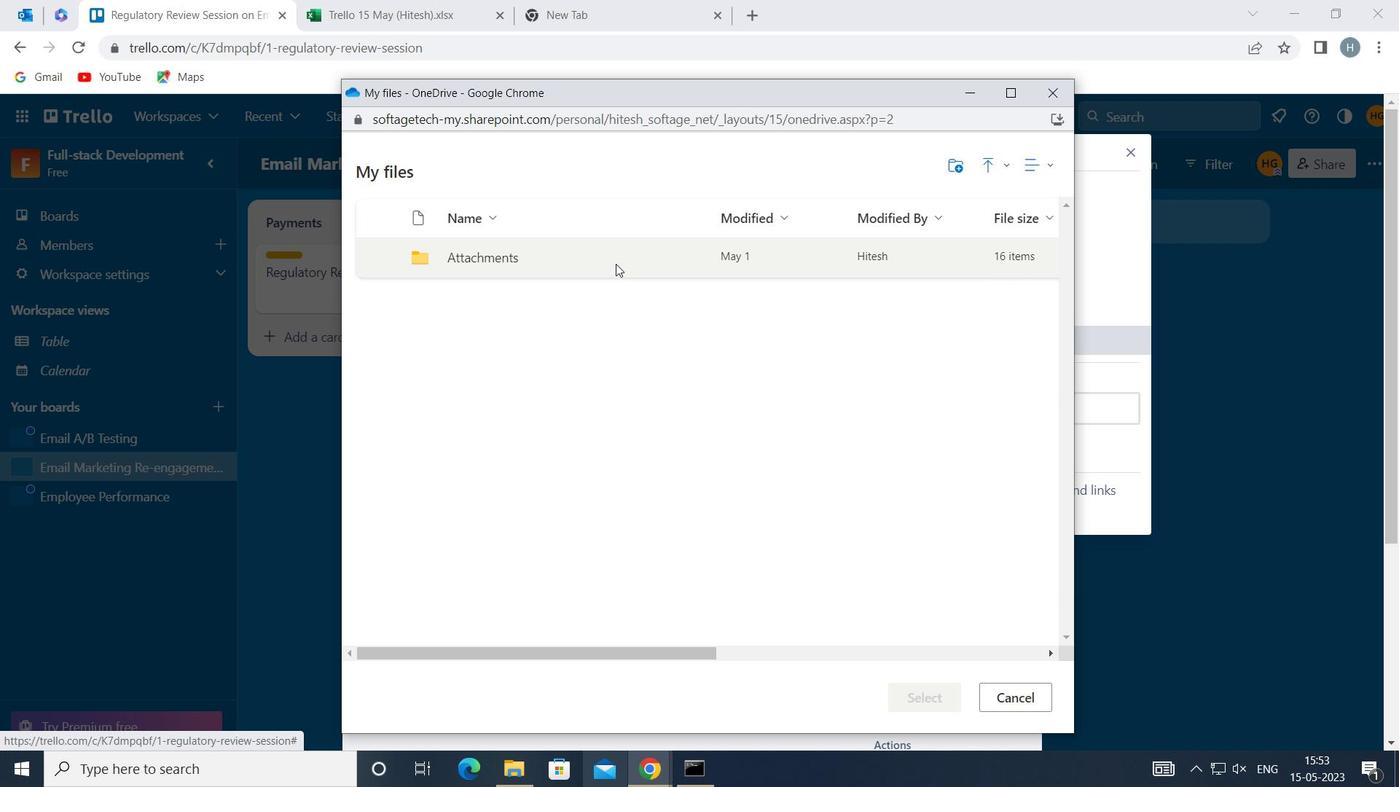 
Action: Mouse pressed left at (615, 263)
Screenshot: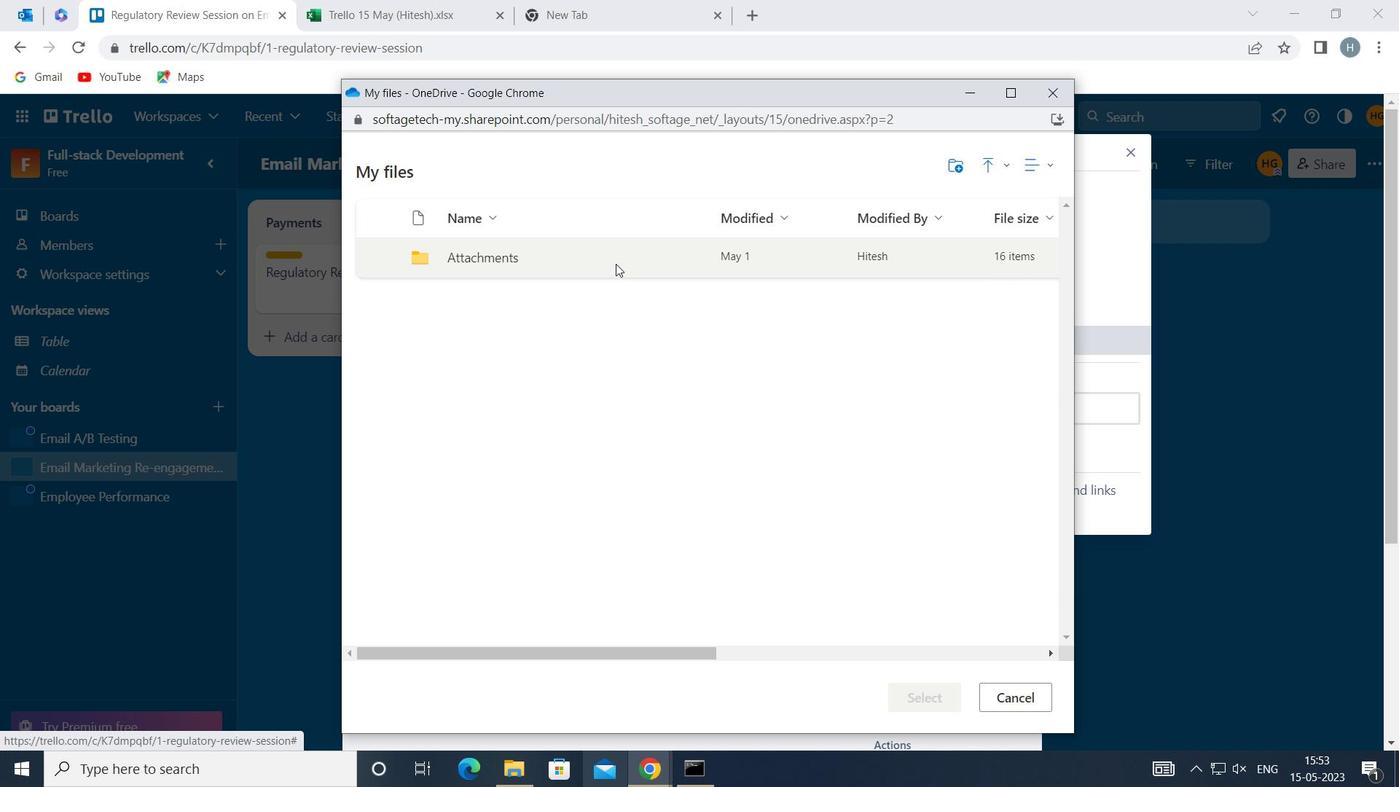 
Action: Mouse moved to (615, 295)
Screenshot: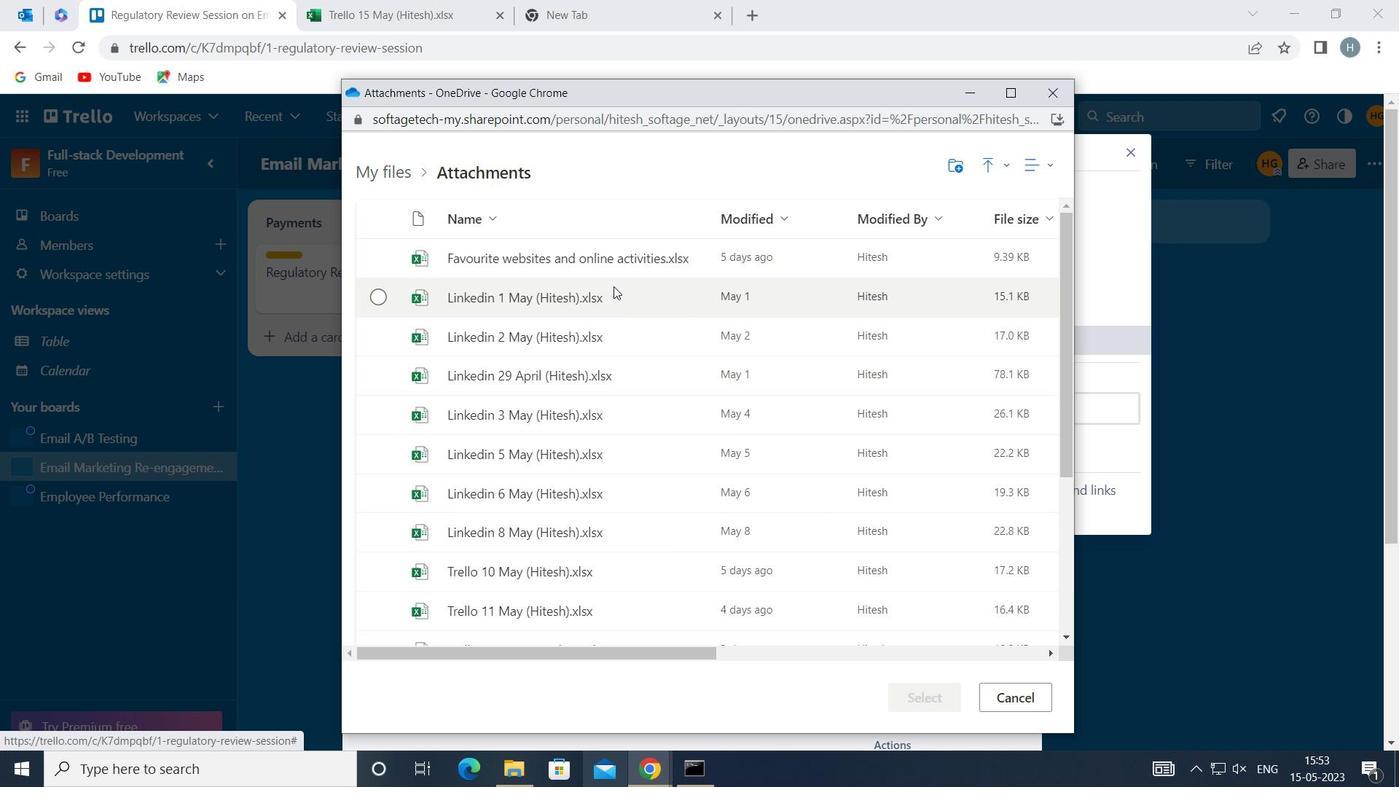 
Action: Mouse pressed left at (615, 295)
Screenshot: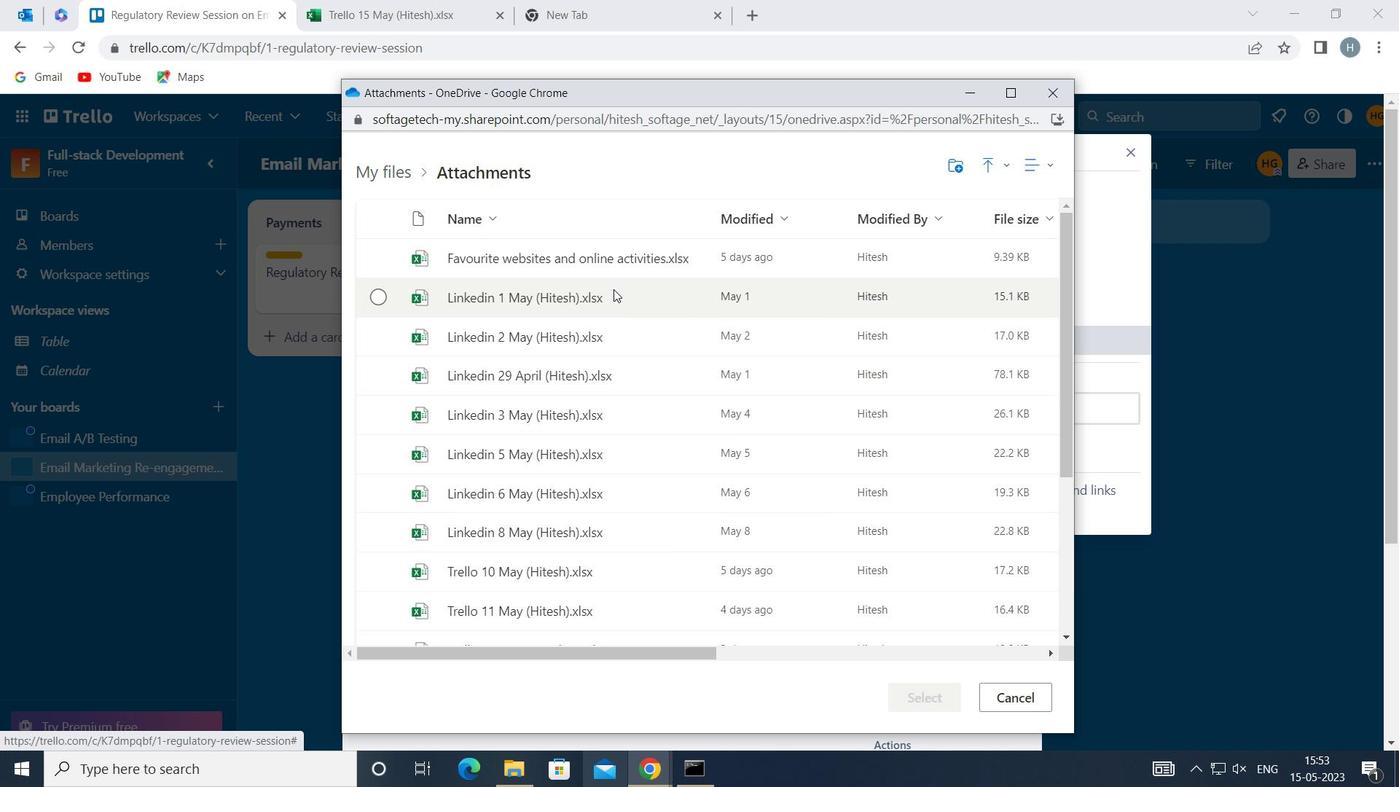 
Action: Mouse moved to (921, 689)
Screenshot: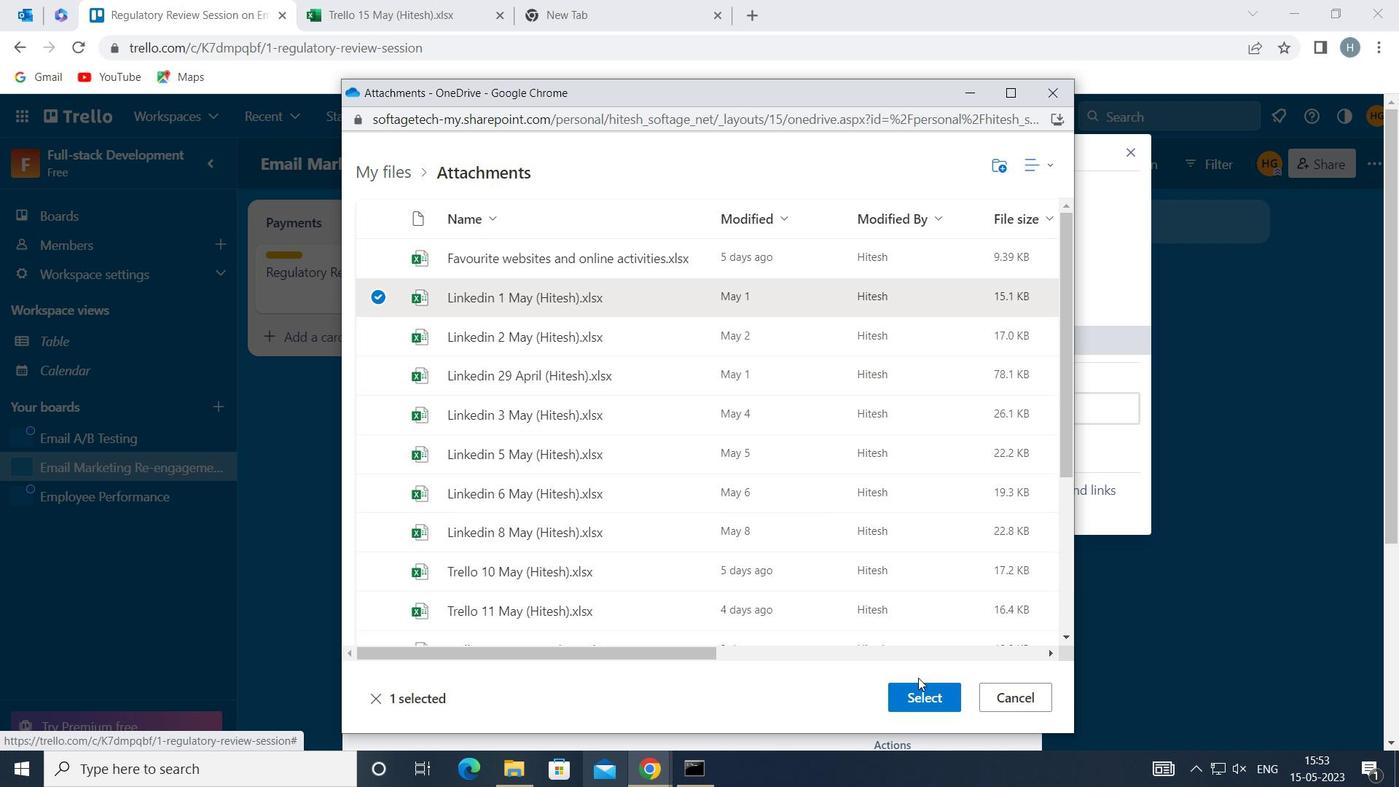 
Action: Mouse pressed left at (921, 689)
Screenshot: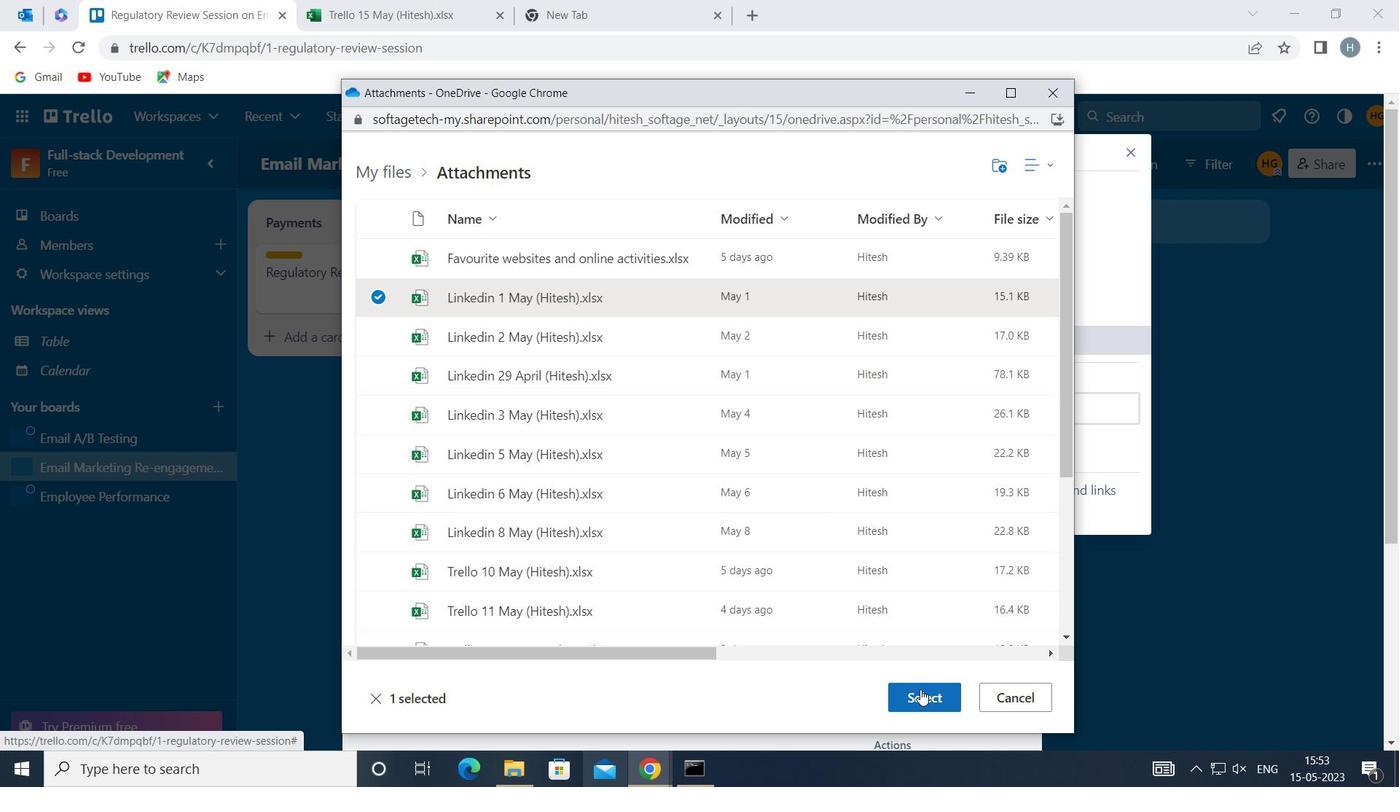 
Action: Mouse moved to (953, 495)
Screenshot: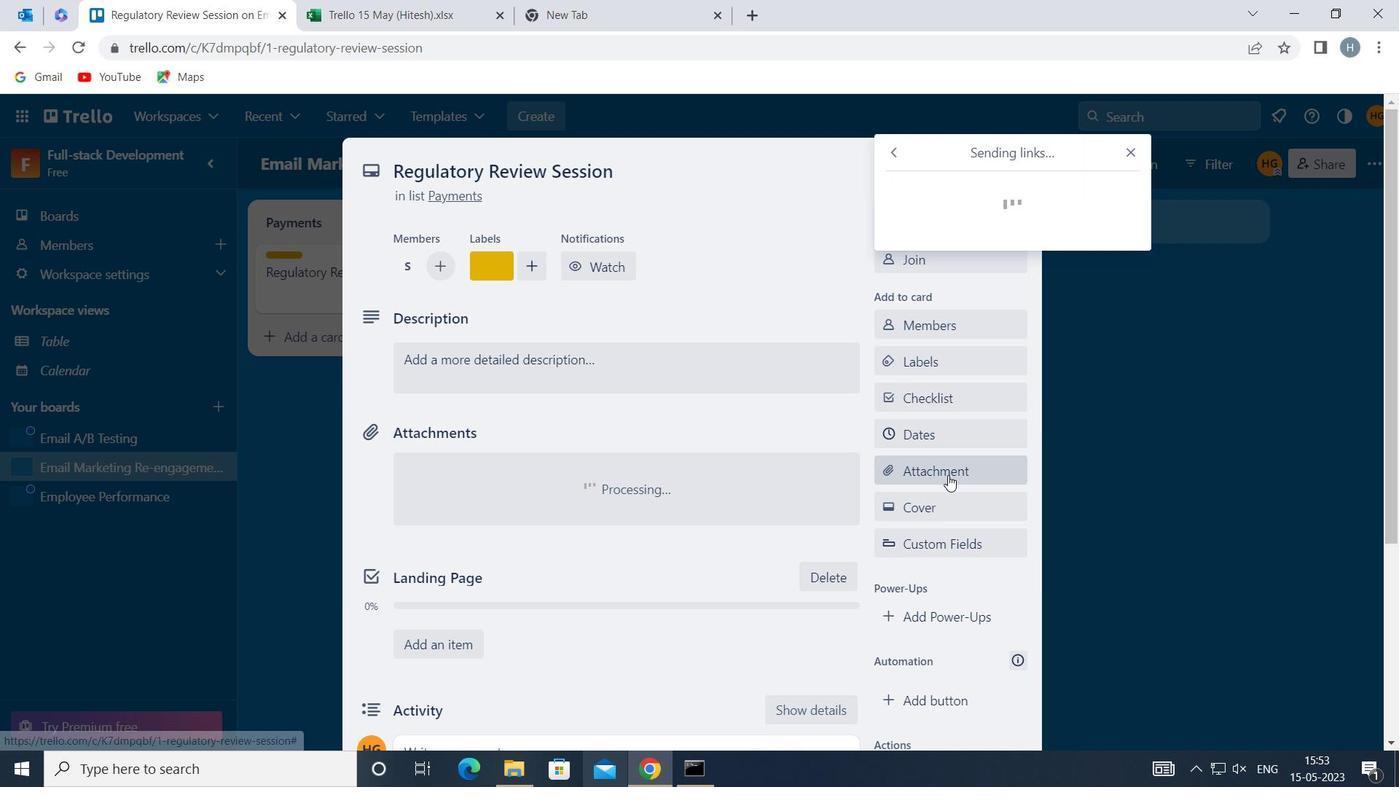 
Action: Mouse pressed left at (953, 495)
Screenshot: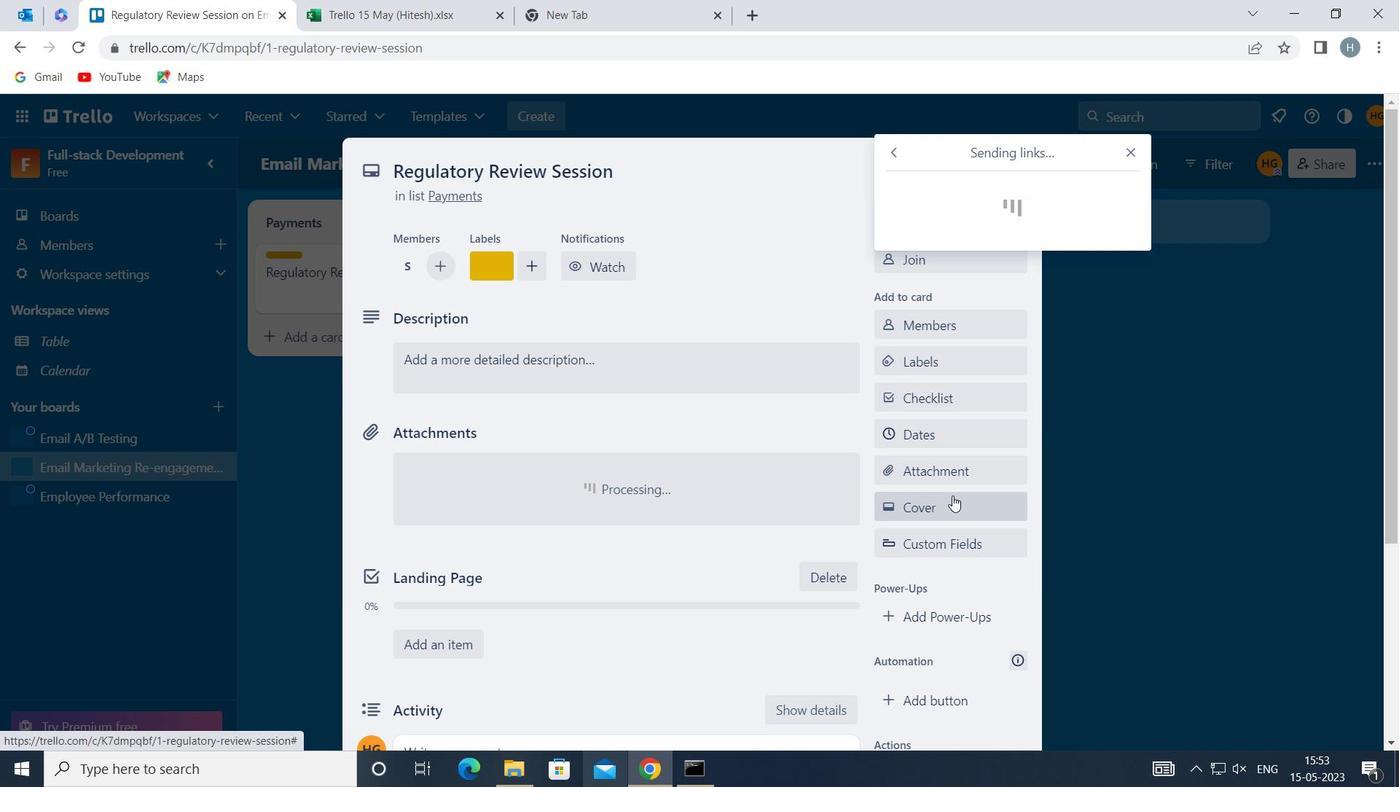 
Action: Mouse moved to (950, 508)
Screenshot: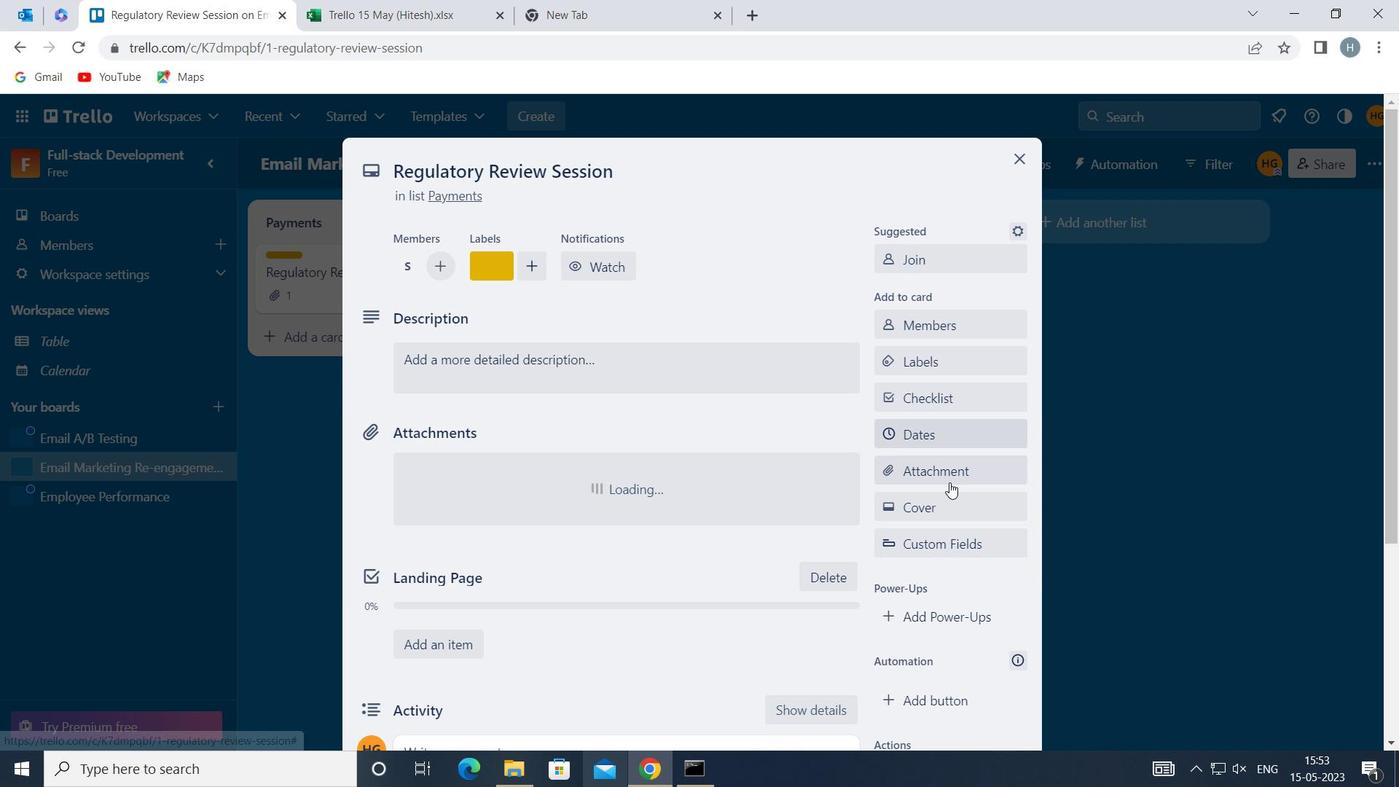 
Action: Mouse pressed left at (950, 508)
Screenshot: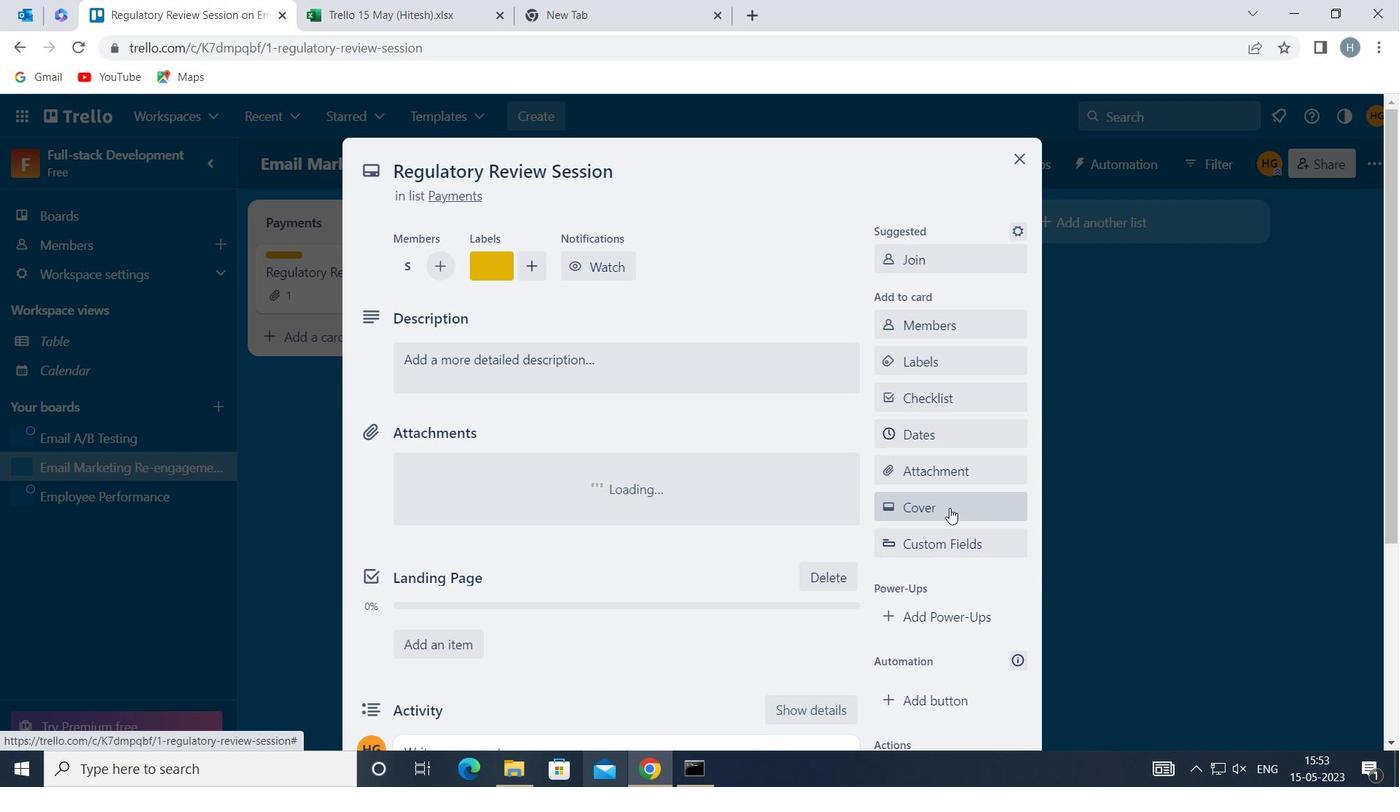 
Action: Mouse moved to (960, 310)
Screenshot: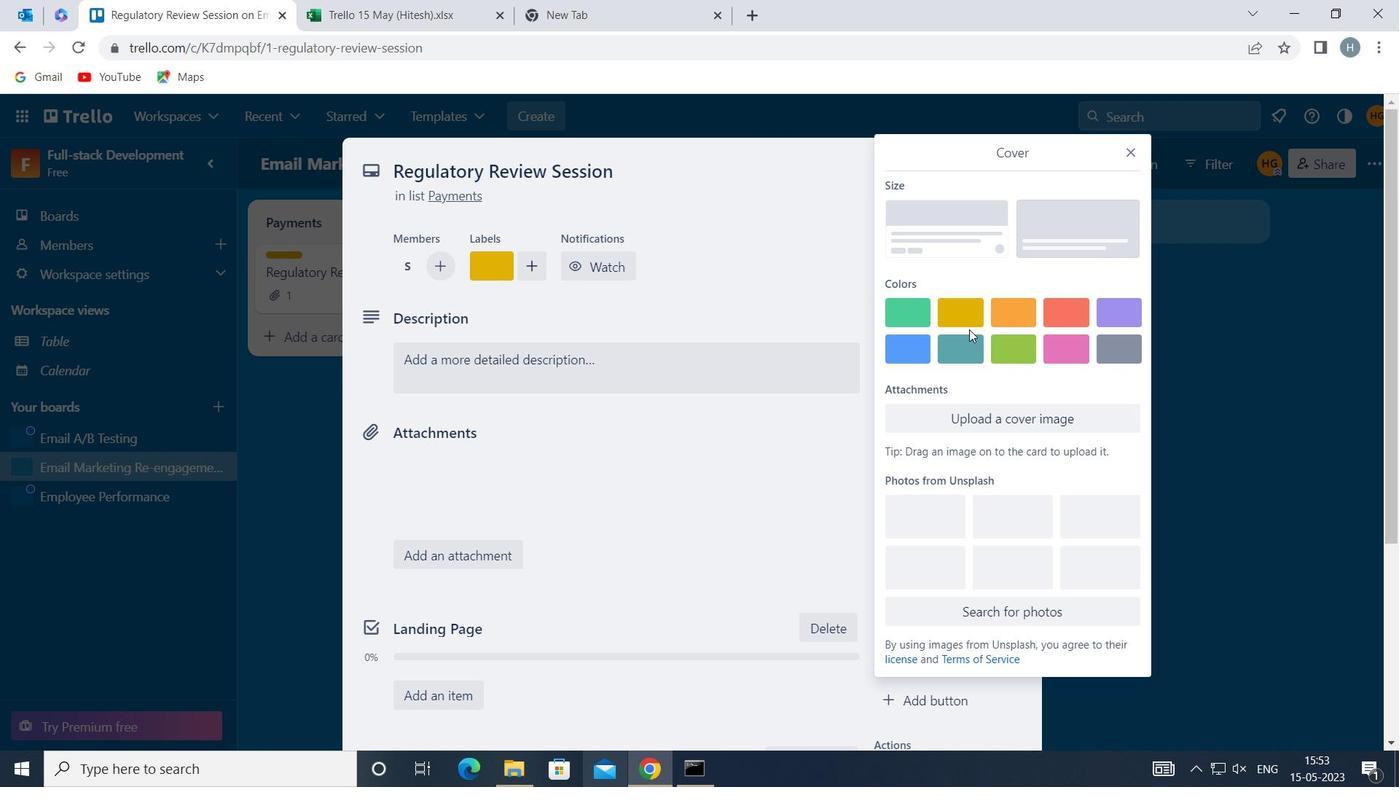 
Action: Mouse pressed left at (960, 310)
Screenshot: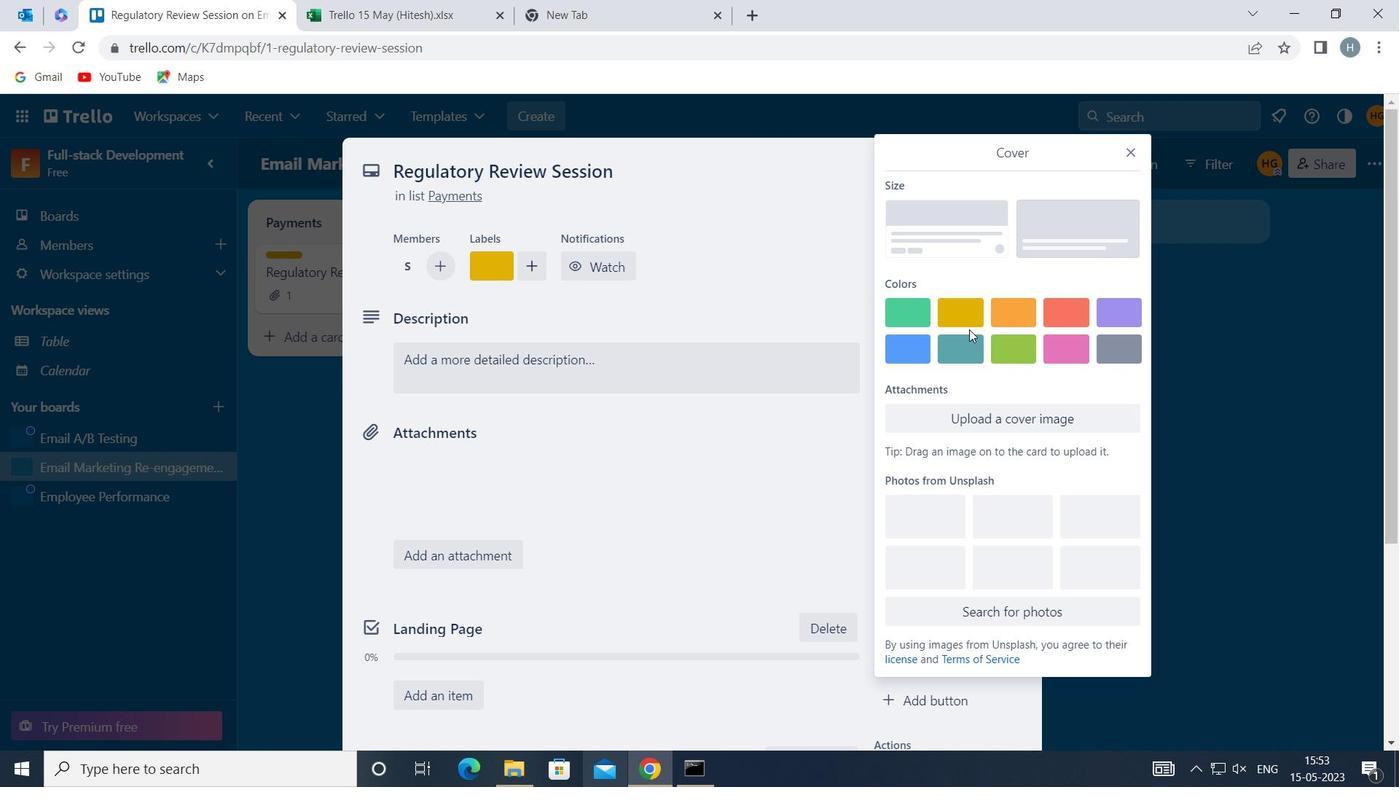 
Action: Mouse moved to (1133, 150)
Screenshot: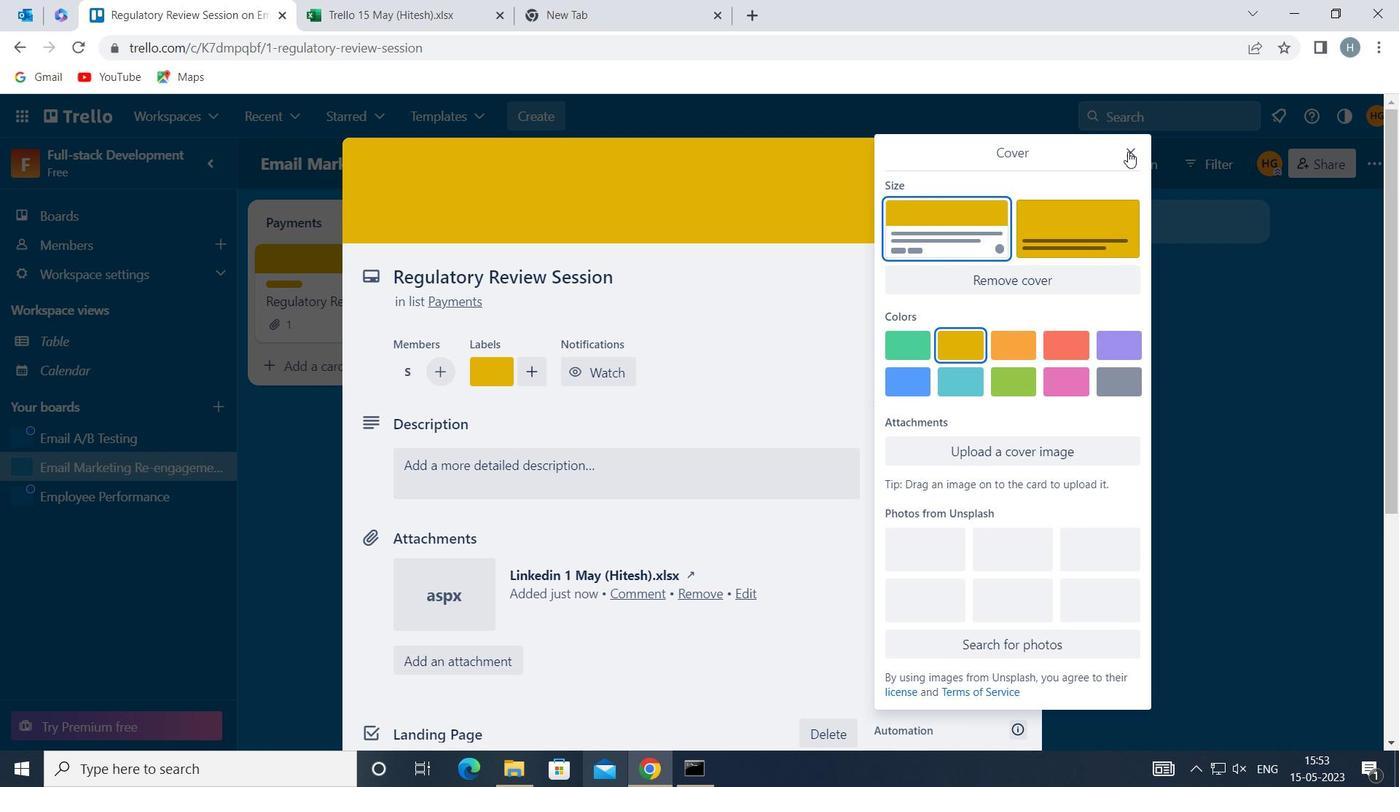 
Action: Mouse pressed left at (1133, 150)
Screenshot: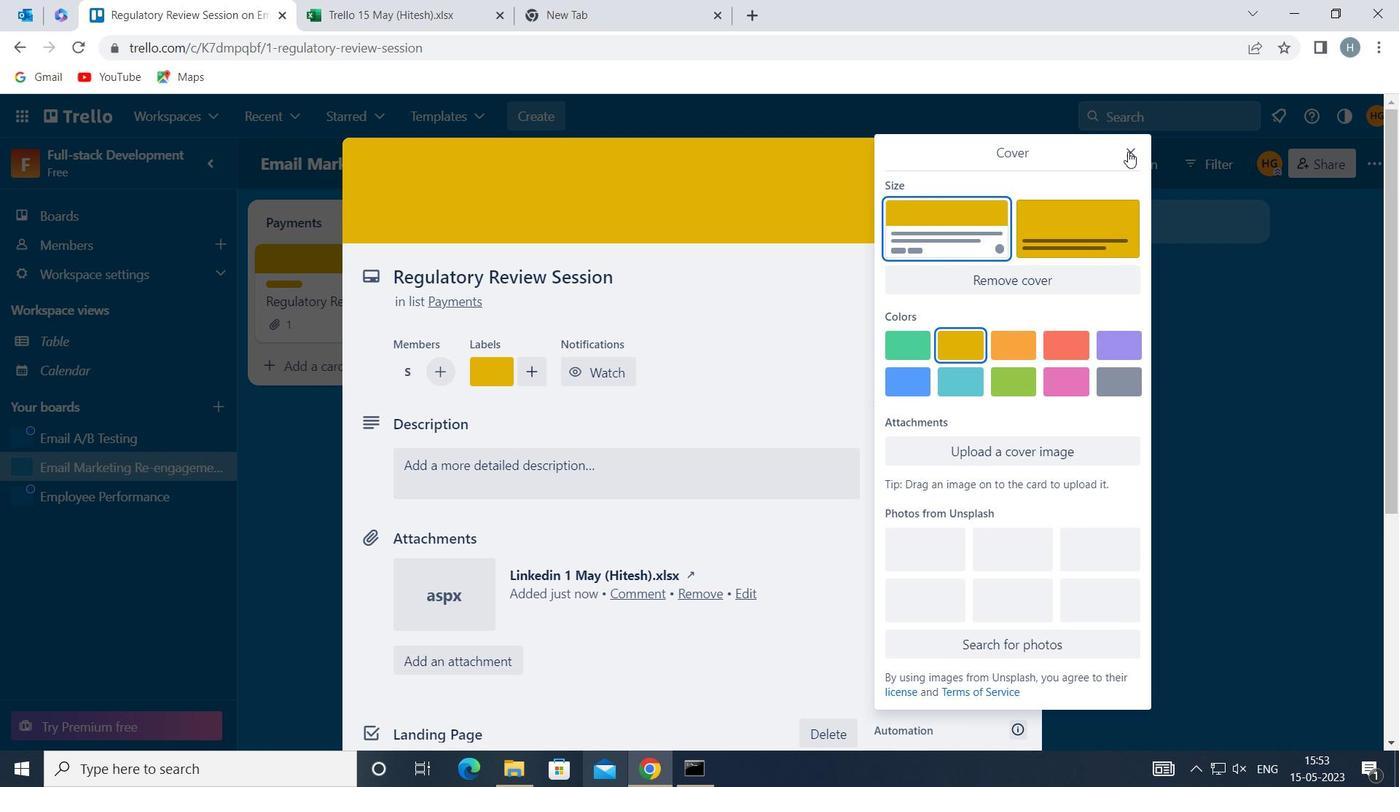 
Action: Mouse moved to (687, 480)
Screenshot: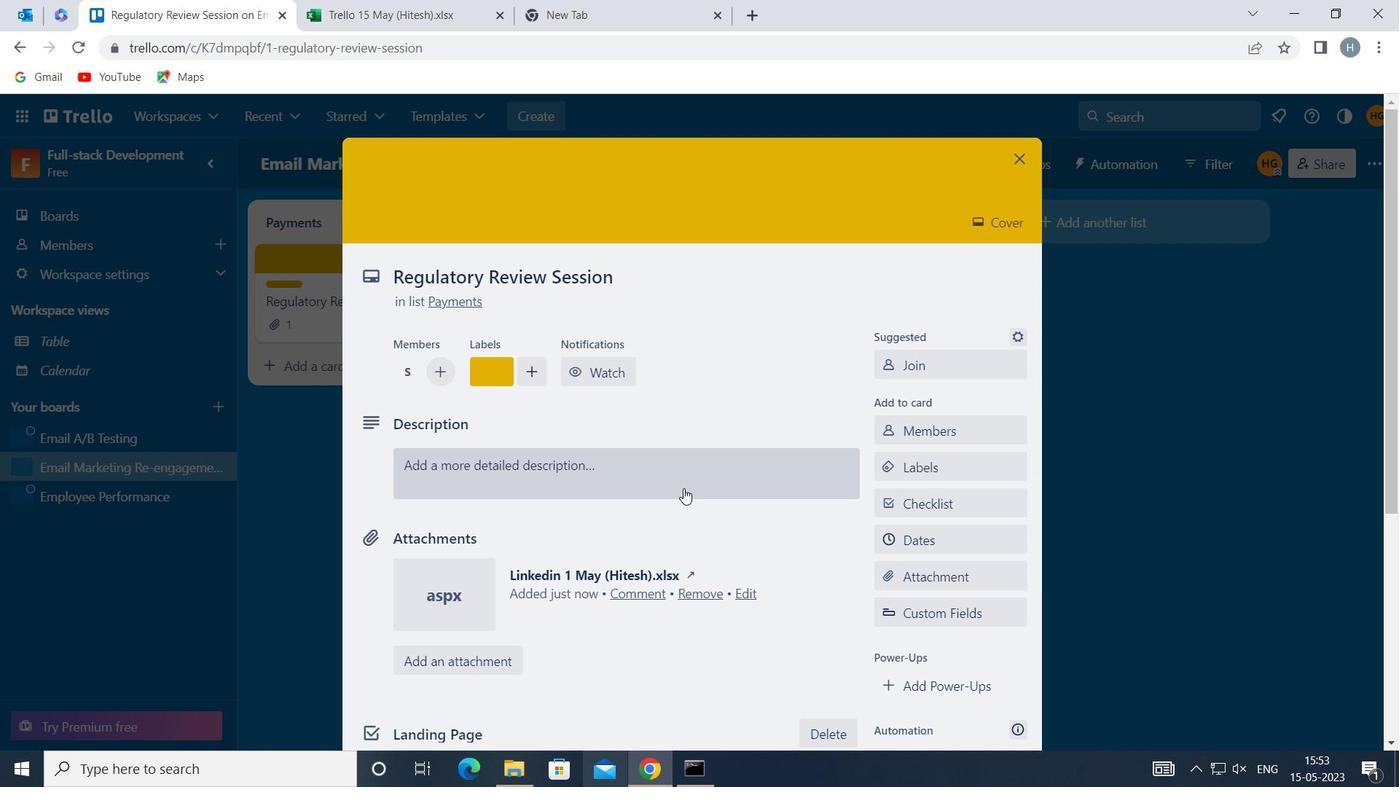
Action: Mouse pressed left at (687, 480)
Screenshot: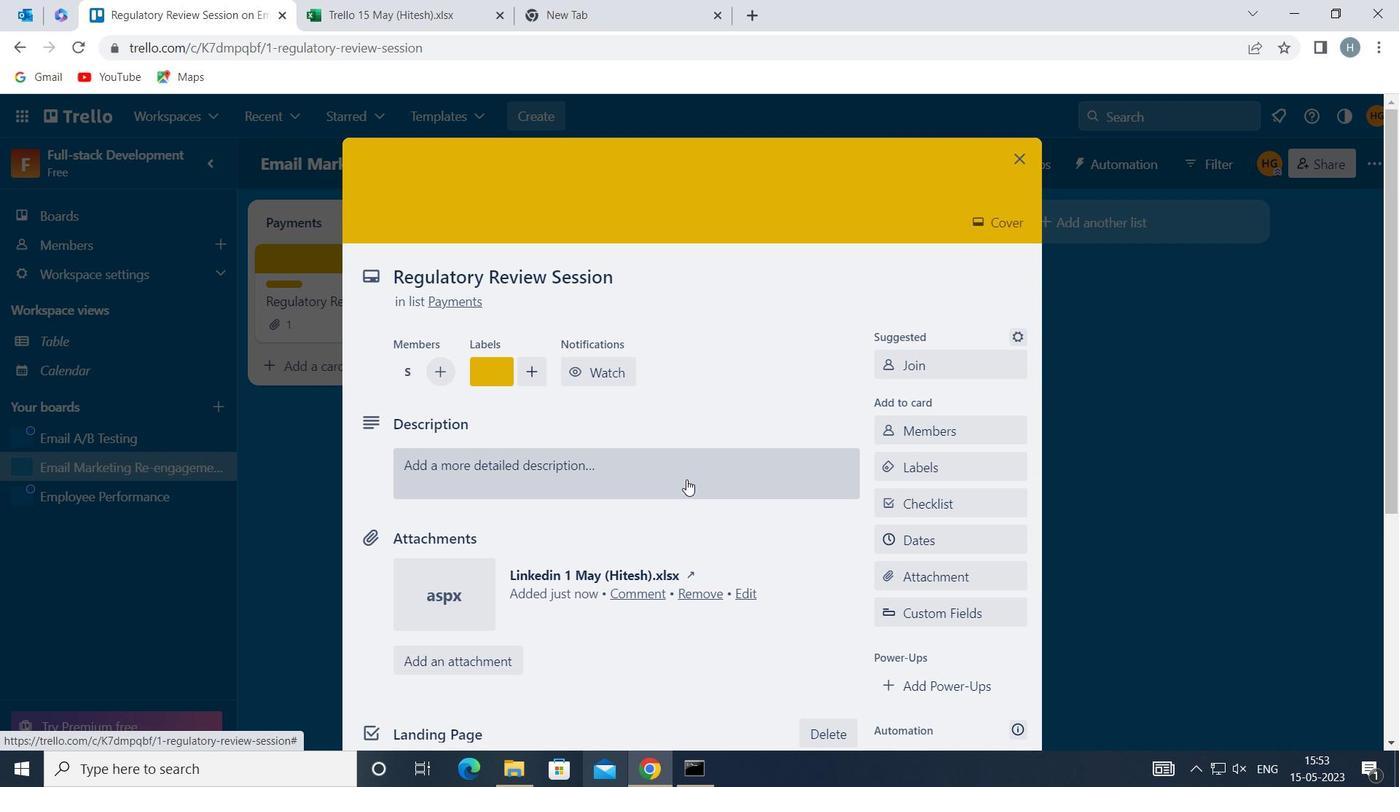 
Action: Key pressed <Key.shift>PLN<Key.backspace>AN<Key.space>AND<Key.space>EXECUTE<Key.space>COMPANY<Key.space>Y<Key.backspace>TEAM-BUILDING<Key.space>ACTIVITY<Key.space>AT<Key.space>A<Key.space>PAI<Key.space><Key.backspace>NTING<Key.space>CLASS
Screenshot: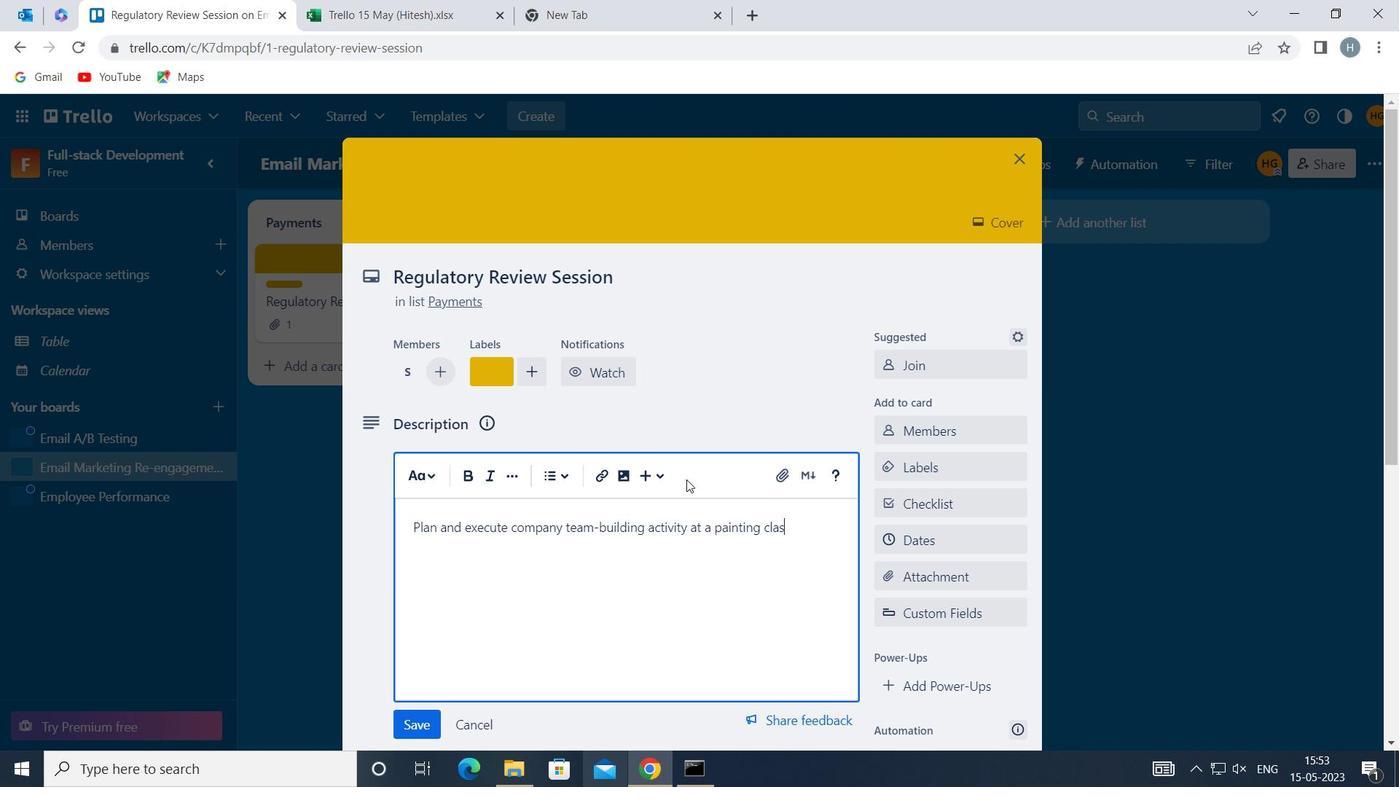 
Action: Mouse moved to (429, 710)
Screenshot: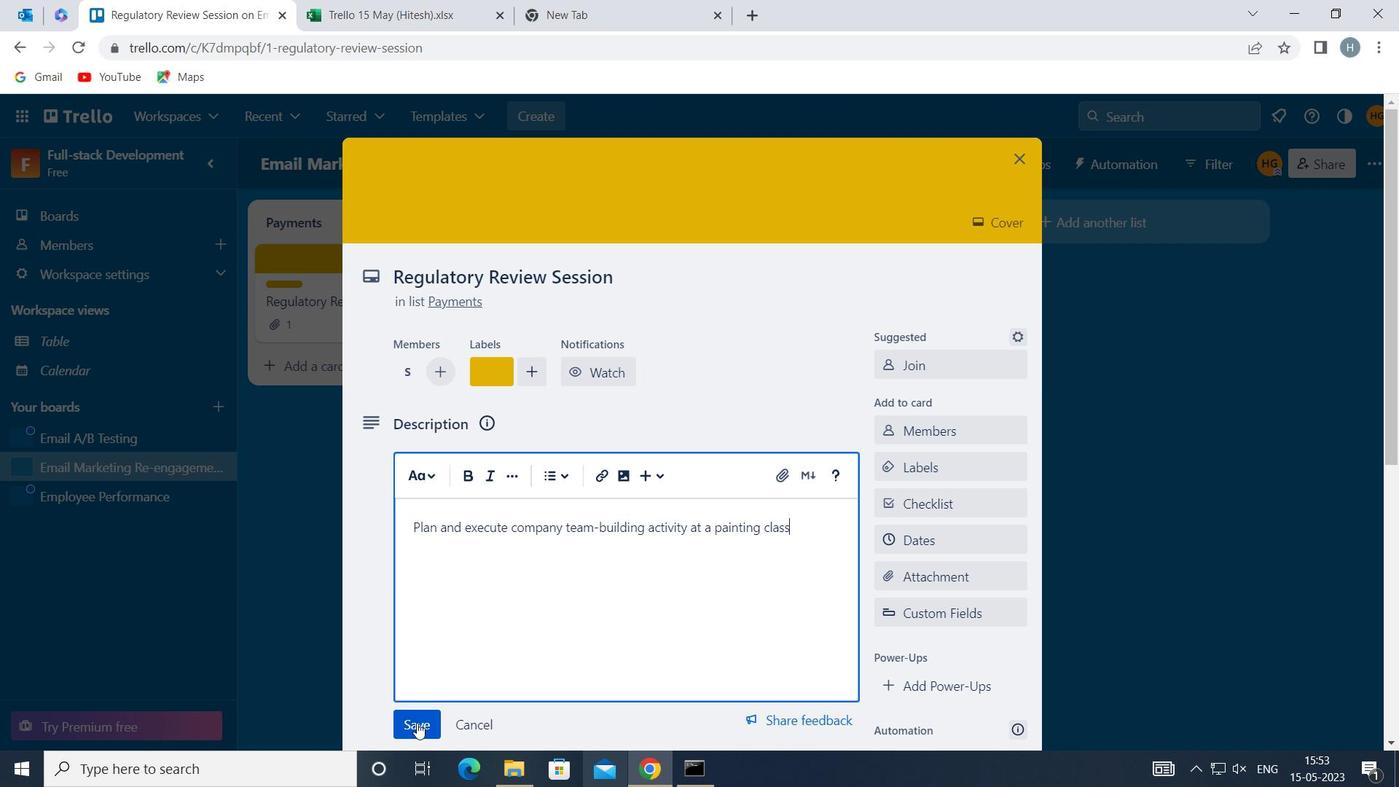 
Action: Mouse pressed left at (429, 710)
Screenshot: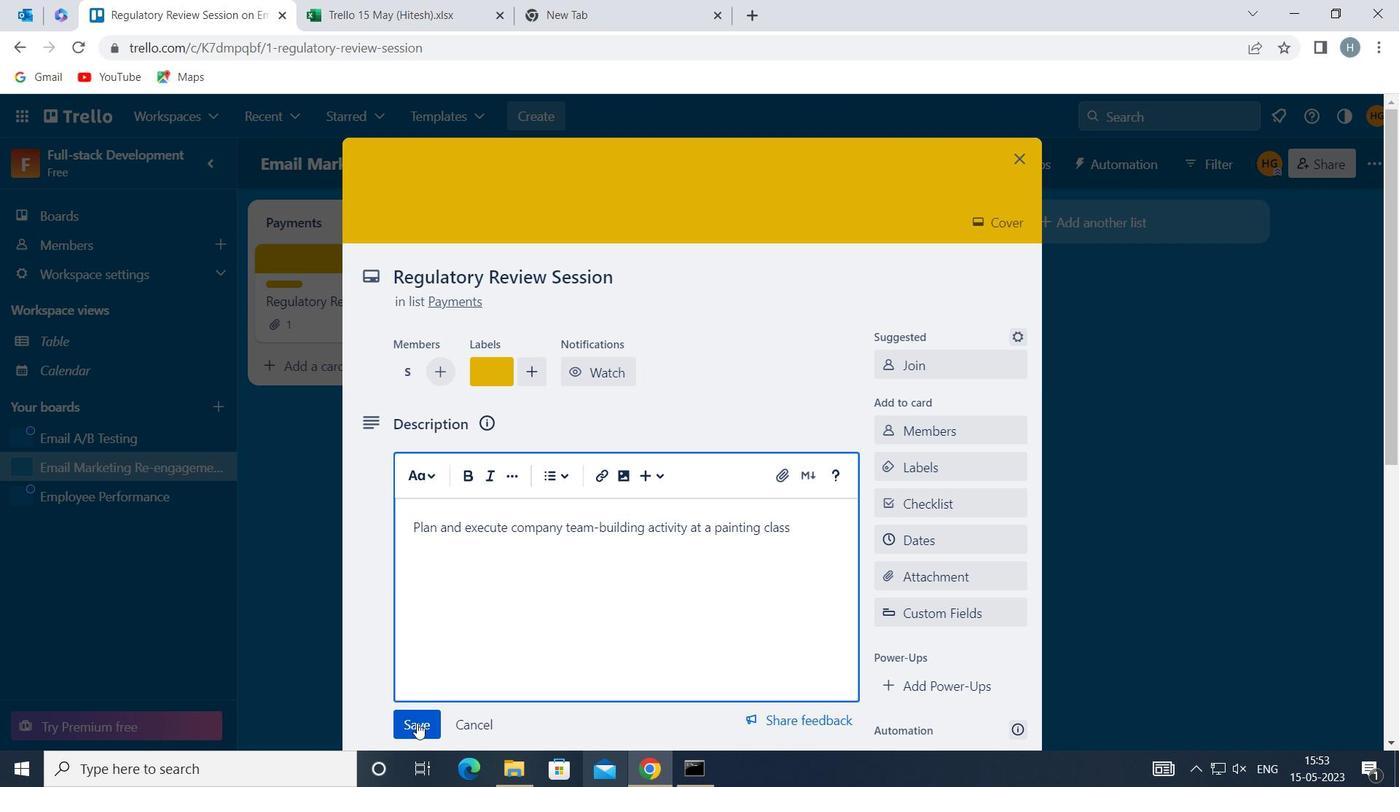 
Action: Mouse moved to (412, 719)
Screenshot: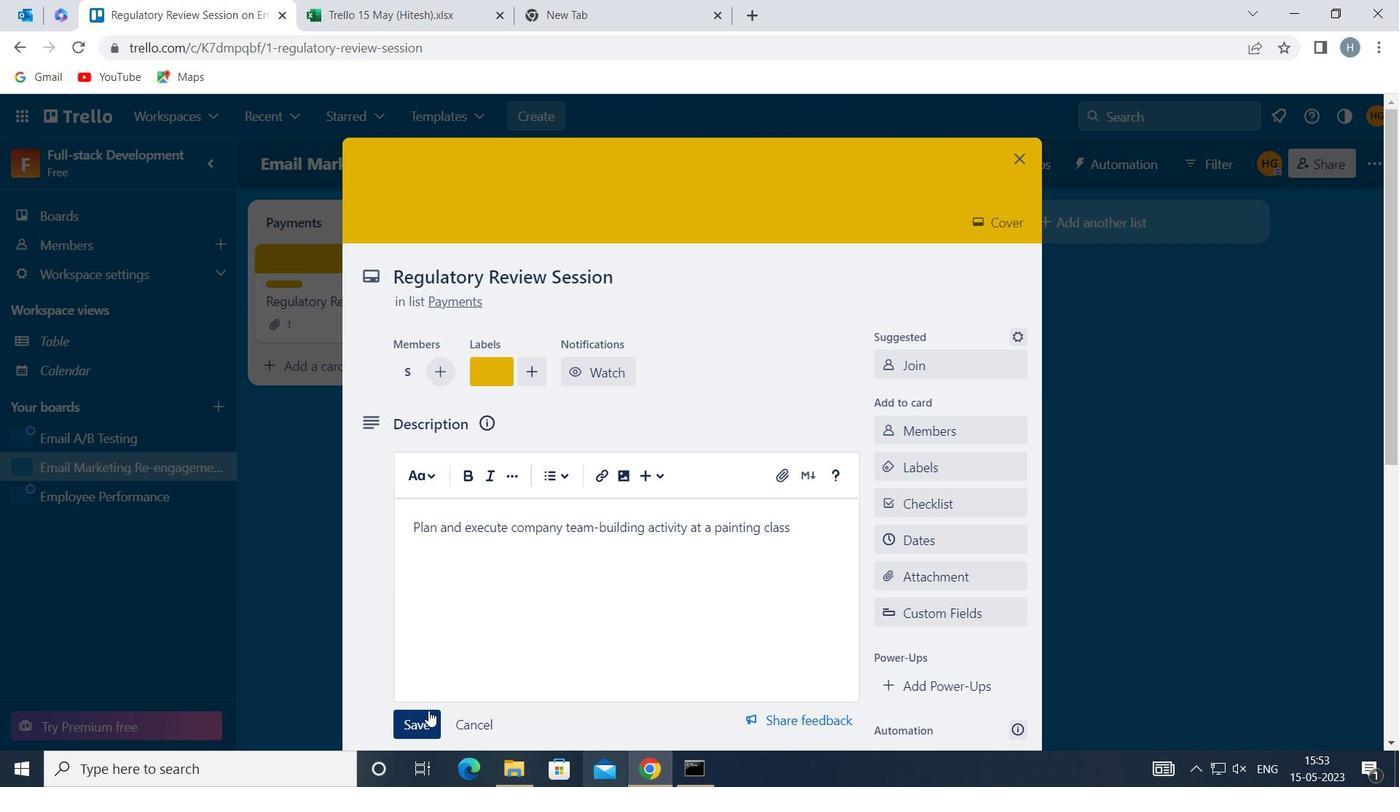 
Action: Mouse pressed left at (412, 719)
Screenshot: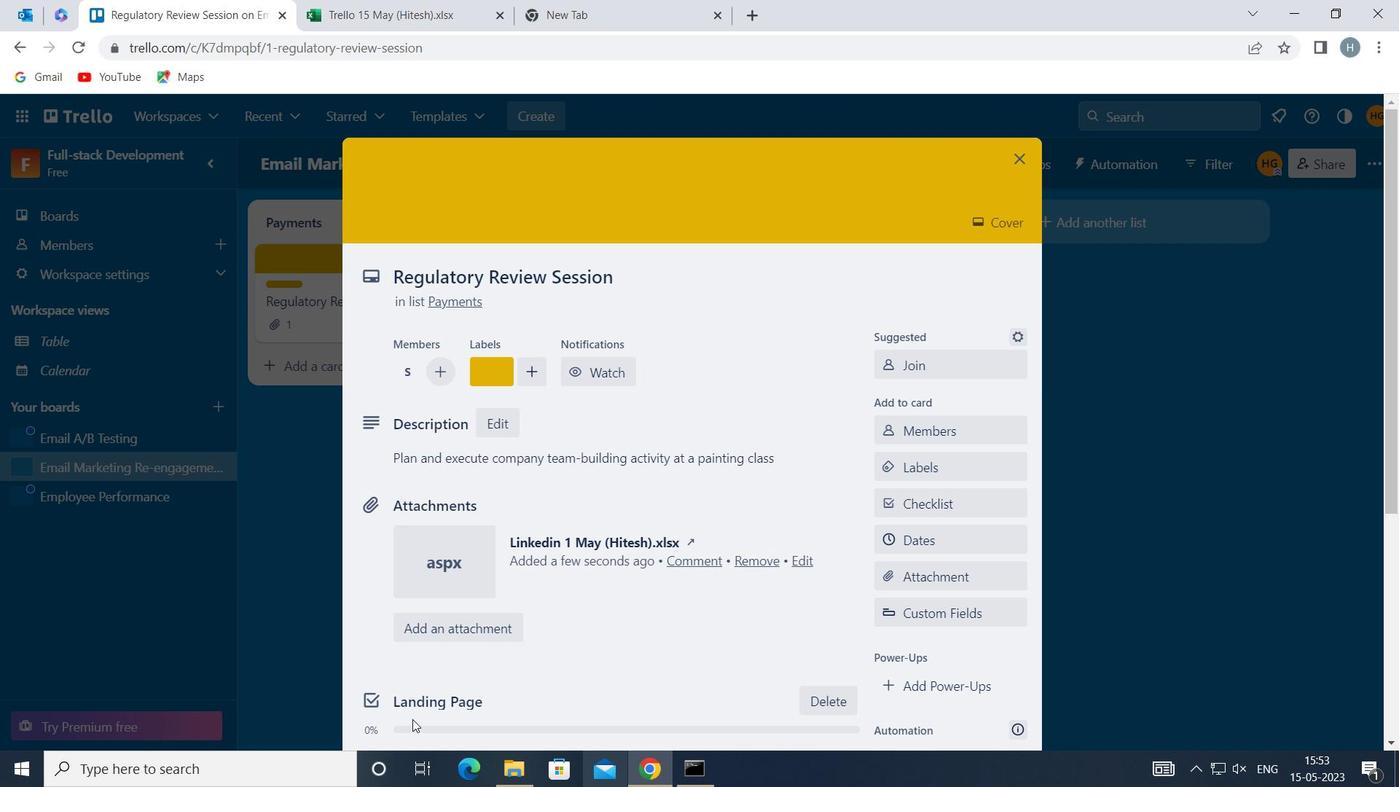 
Action: Mouse moved to (531, 544)
Screenshot: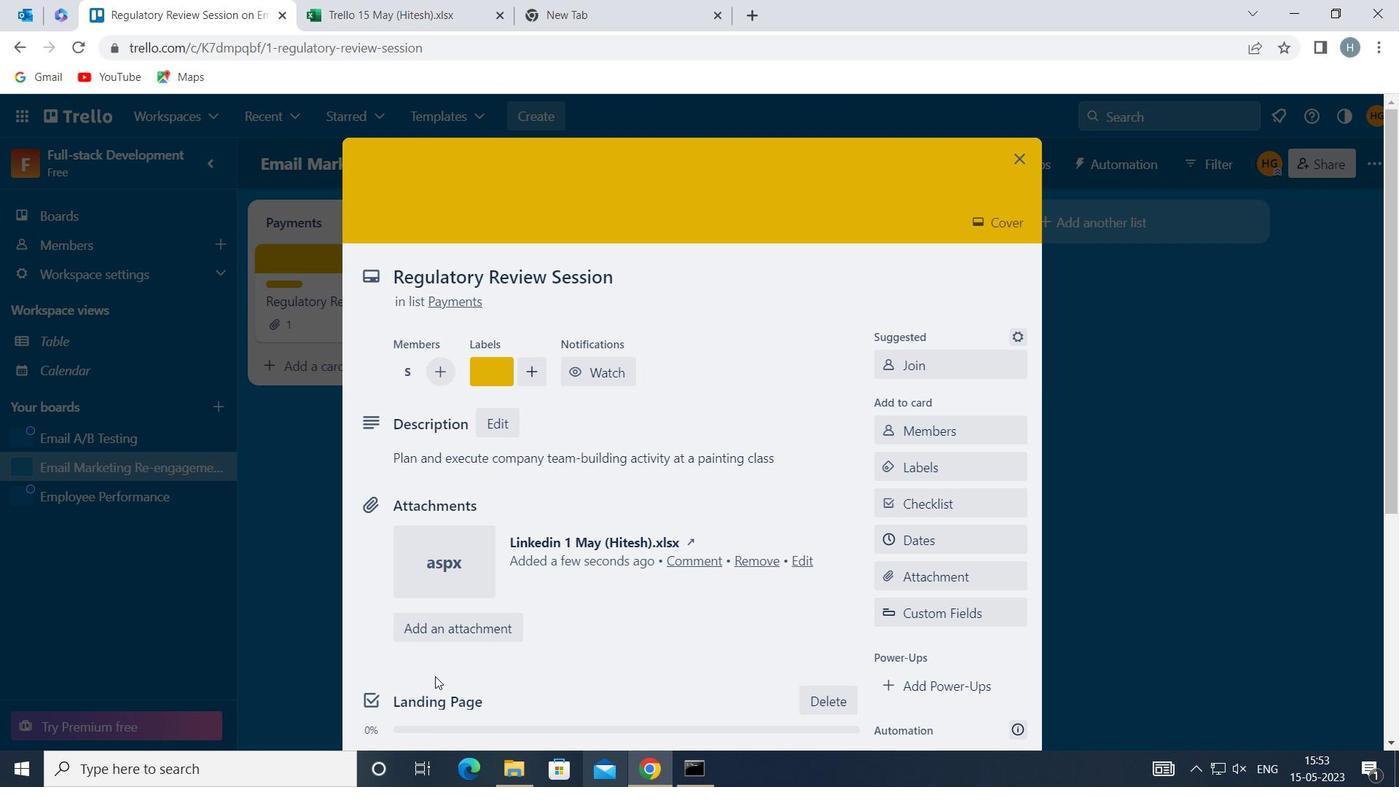 
Action: Mouse scrolled (531, 543) with delta (0, 0)
Screenshot: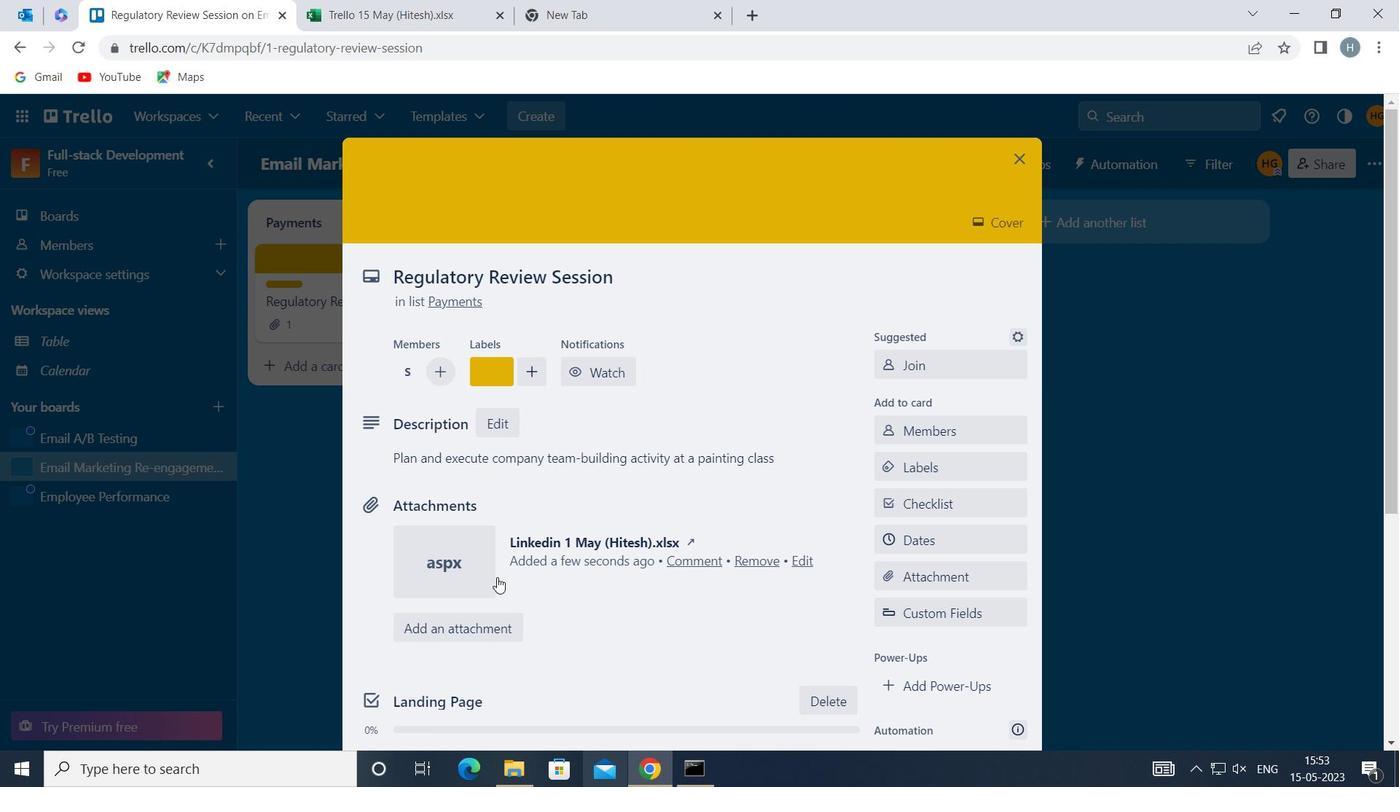 
Action: Mouse scrolled (531, 543) with delta (0, 0)
Screenshot: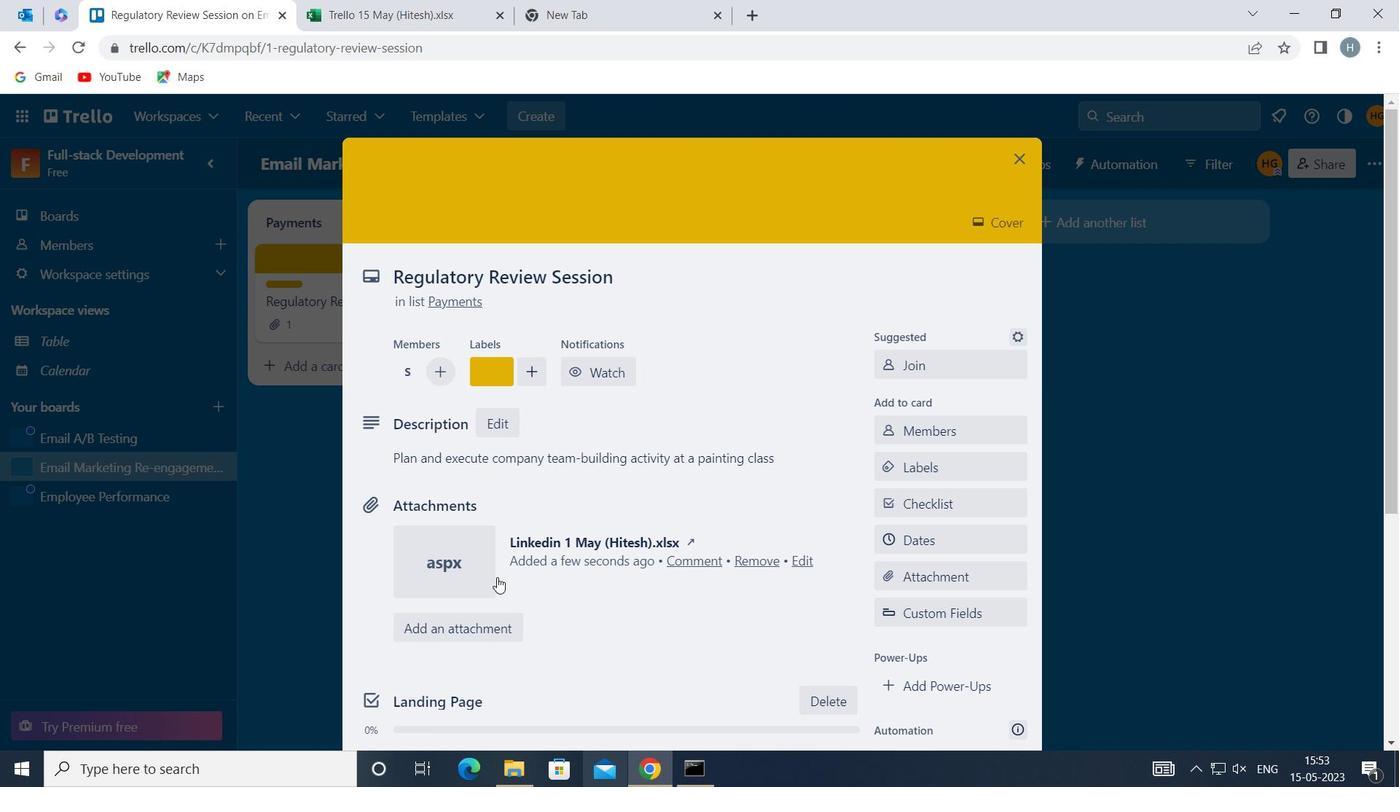 
Action: Mouse scrolled (531, 543) with delta (0, 0)
Screenshot: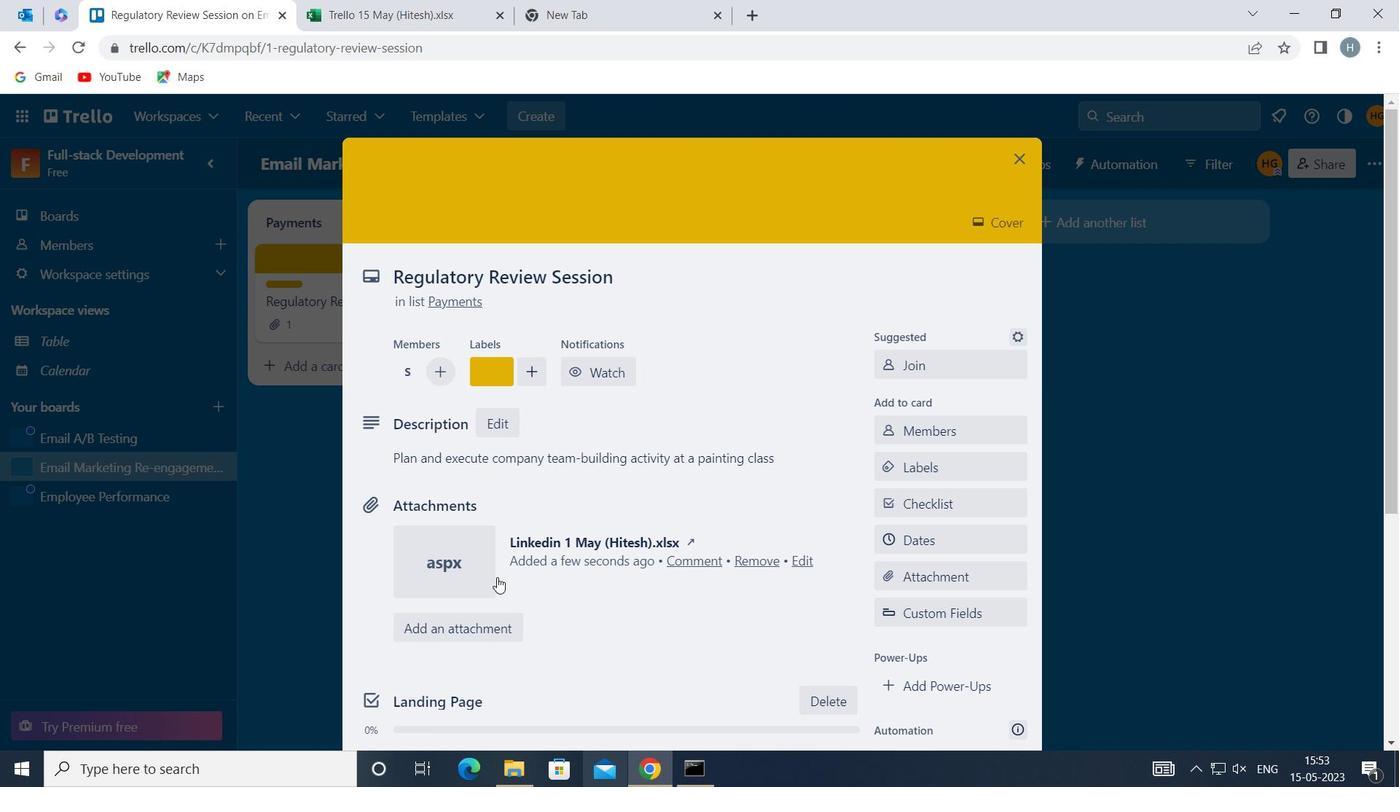 
Action: Mouse moved to (572, 596)
Screenshot: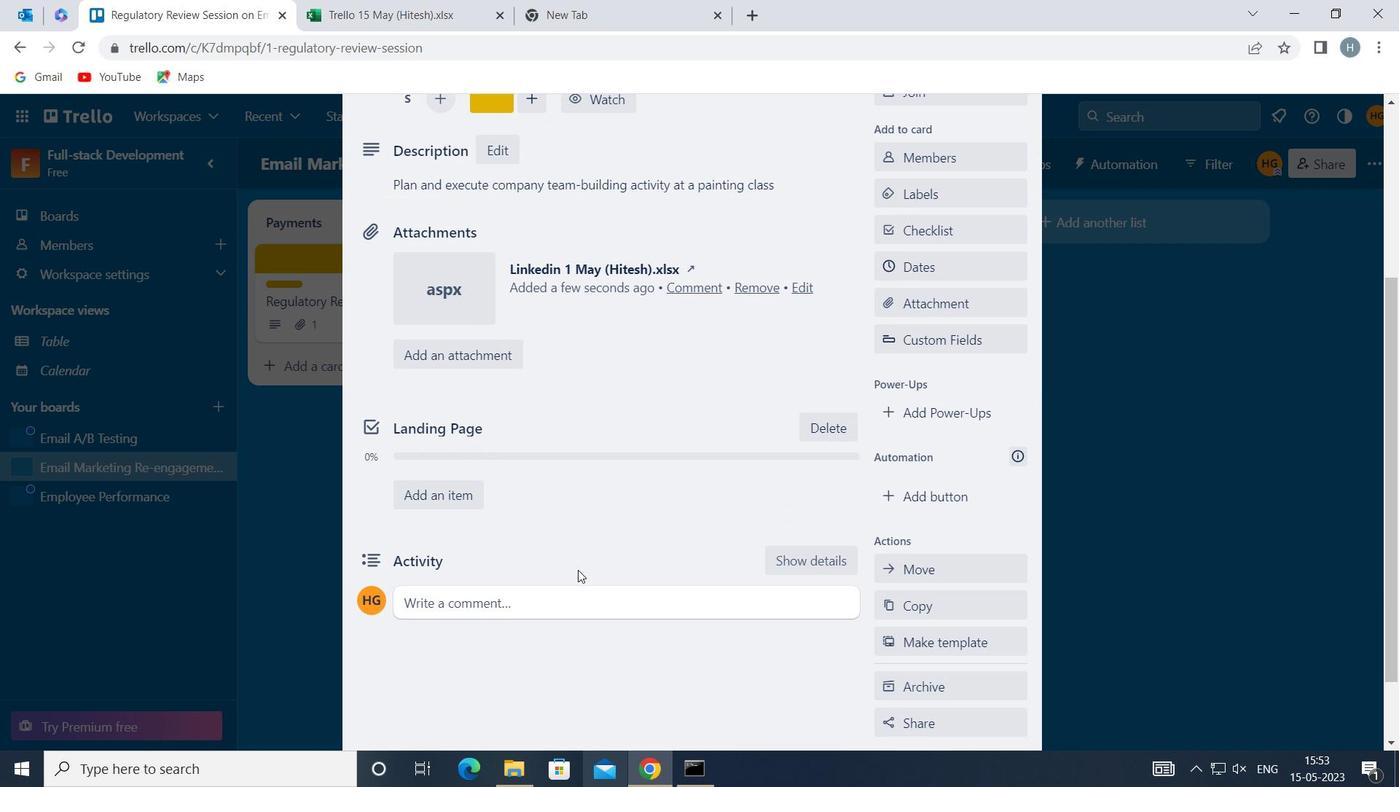 
Action: Mouse pressed left at (572, 596)
Screenshot: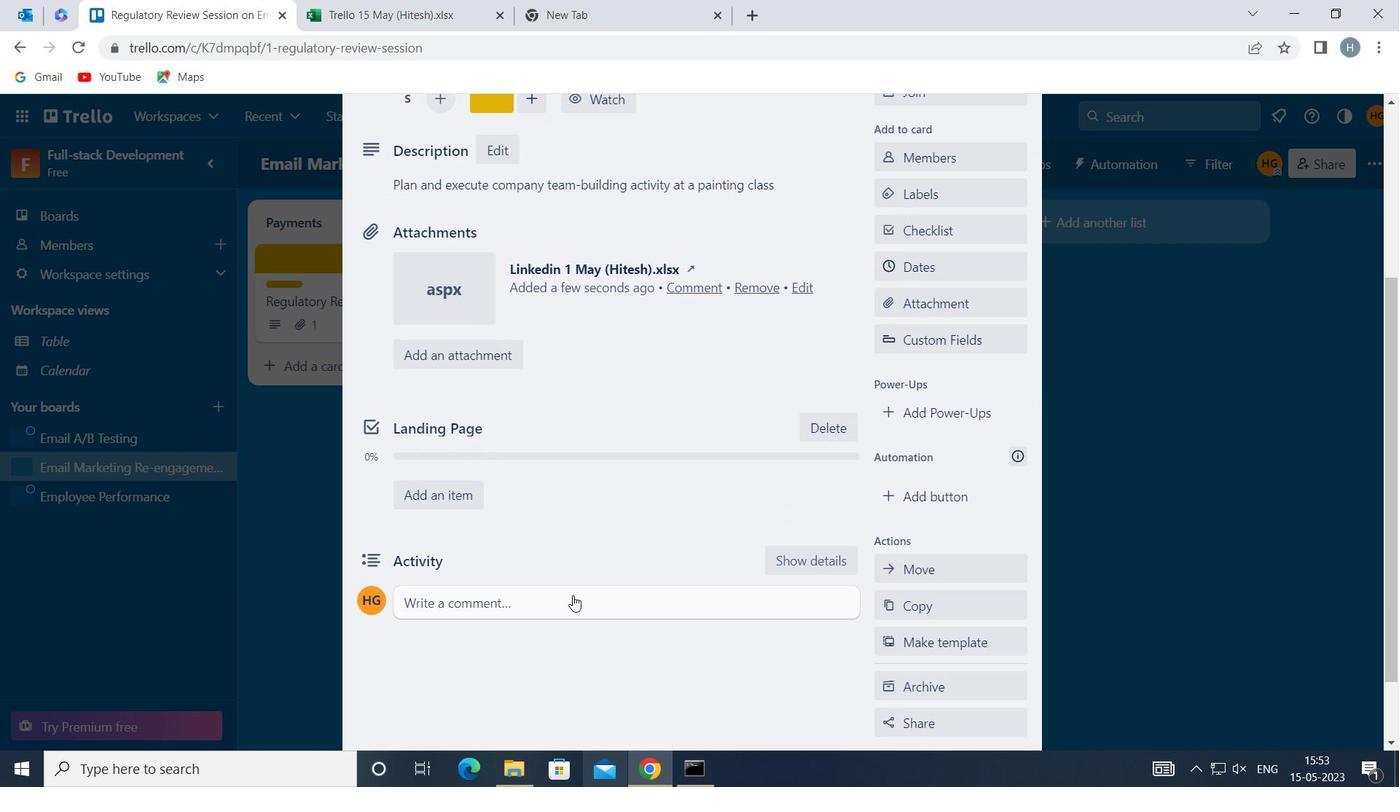 
Action: Key pressed <Key.shift>LET<Key.space>US<Key.space>APPROACH<Key.space>TU<Key.backspace>HIS<Key.space>R<Key.backspace>Y<Key.backspace>TASK<Key.space>WITH<Key.space>A<Key.space>SENSE<Key.space>OF<Key.space>URGENCY<Key.space>AND<Key.space>IMPORTANT=CE<Key.backspace><Key.backspace><Key.backspace><Key.backspace>CE,<Key.space>RECOGNIZING<Key.space>ITS<Key.space>IMPACT<Key.space>ON<Key.space>THE<Key.space>OVERALL<Key.space>PROJECT<Key.space>
Screenshot: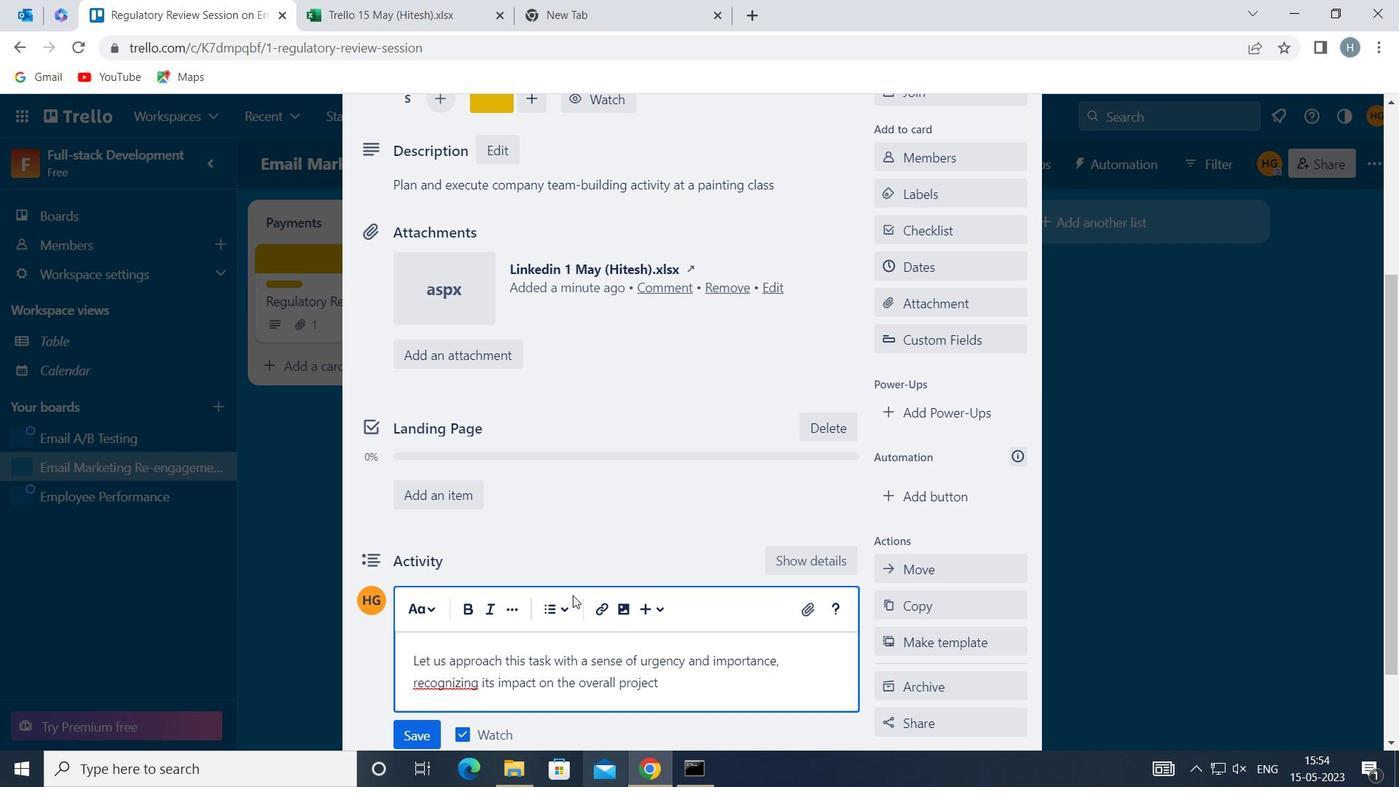 
Action: Mouse moved to (421, 733)
Screenshot: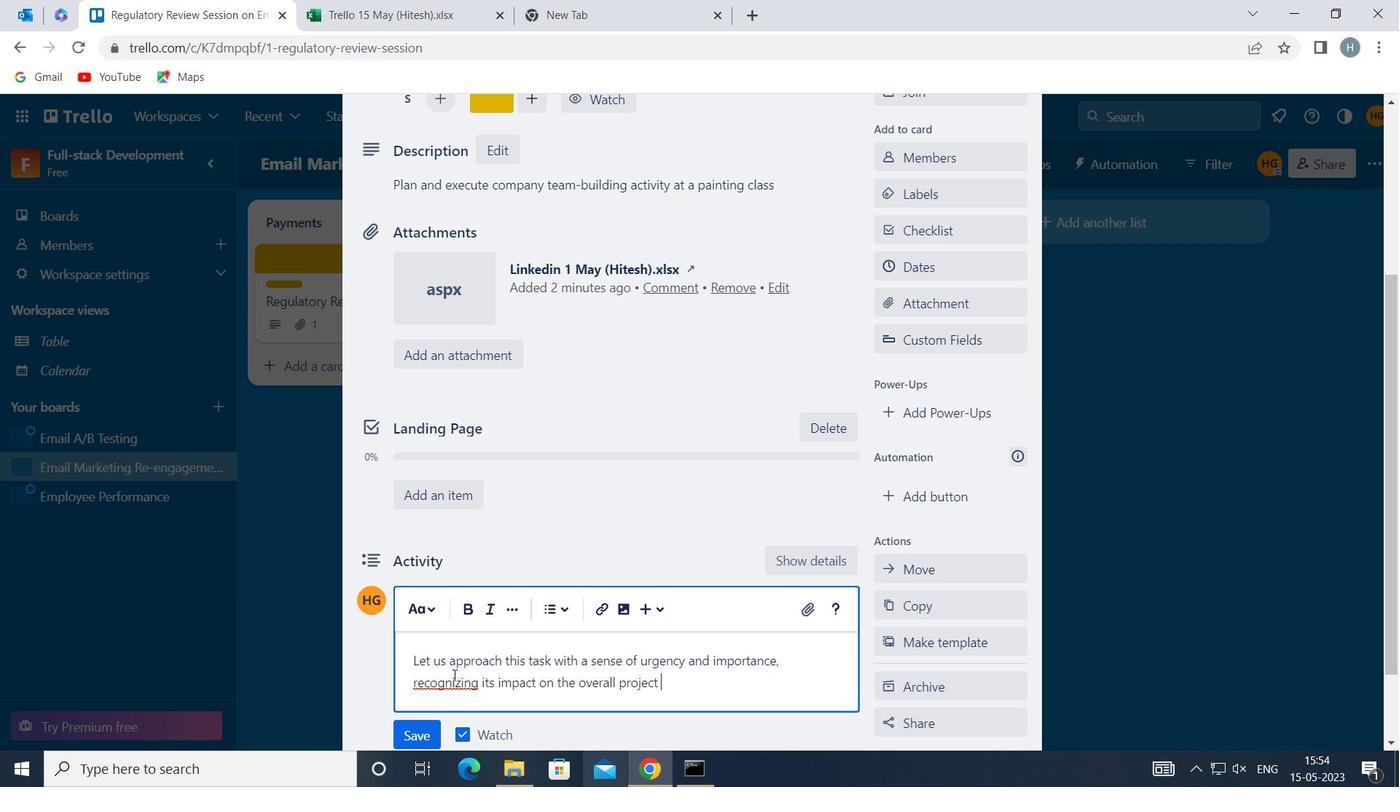 
Action: Mouse pressed left at (421, 733)
Screenshot: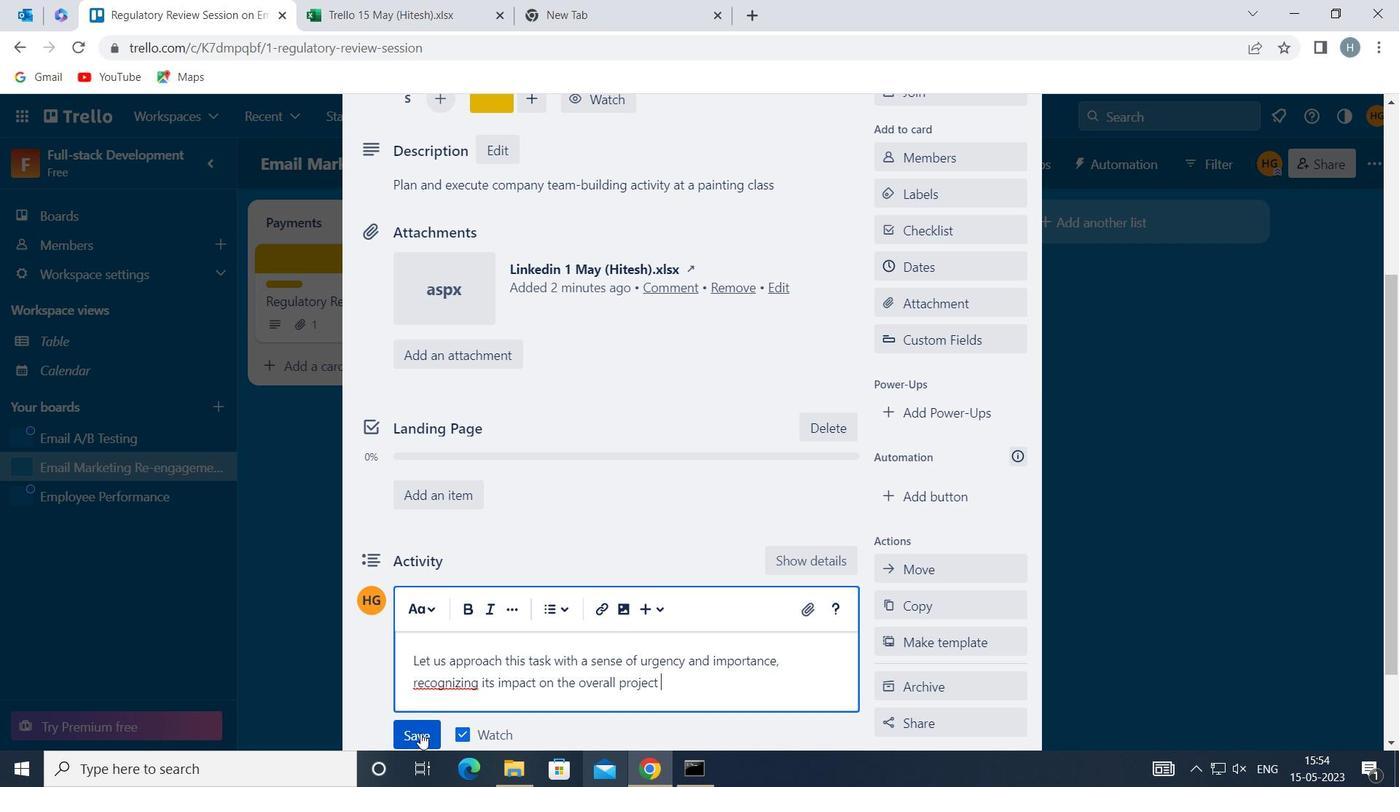 
Action: Mouse moved to (975, 263)
Screenshot: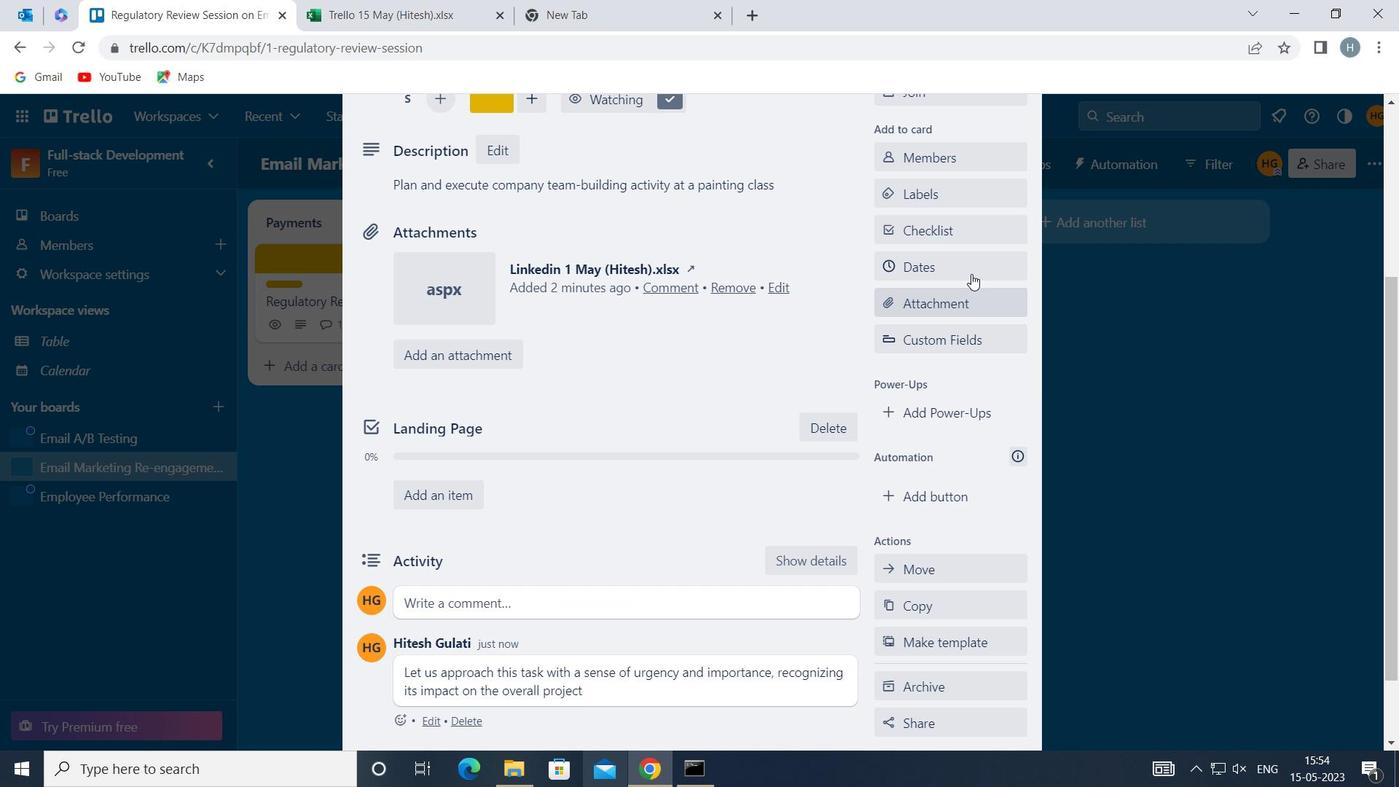 
Action: Mouse pressed left at (975, 263)
Screenshot: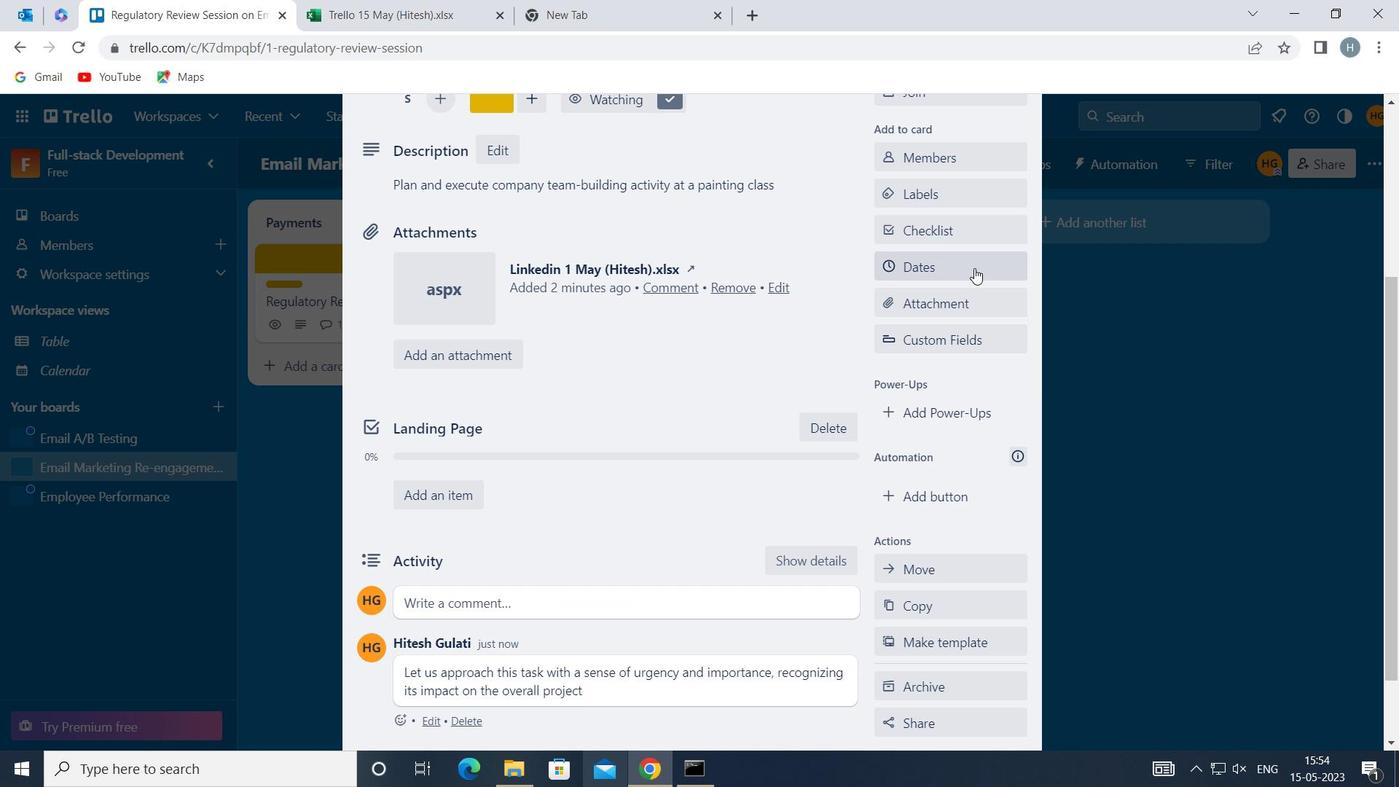
Action: Mouse moved to (890, 486)
Screenshot: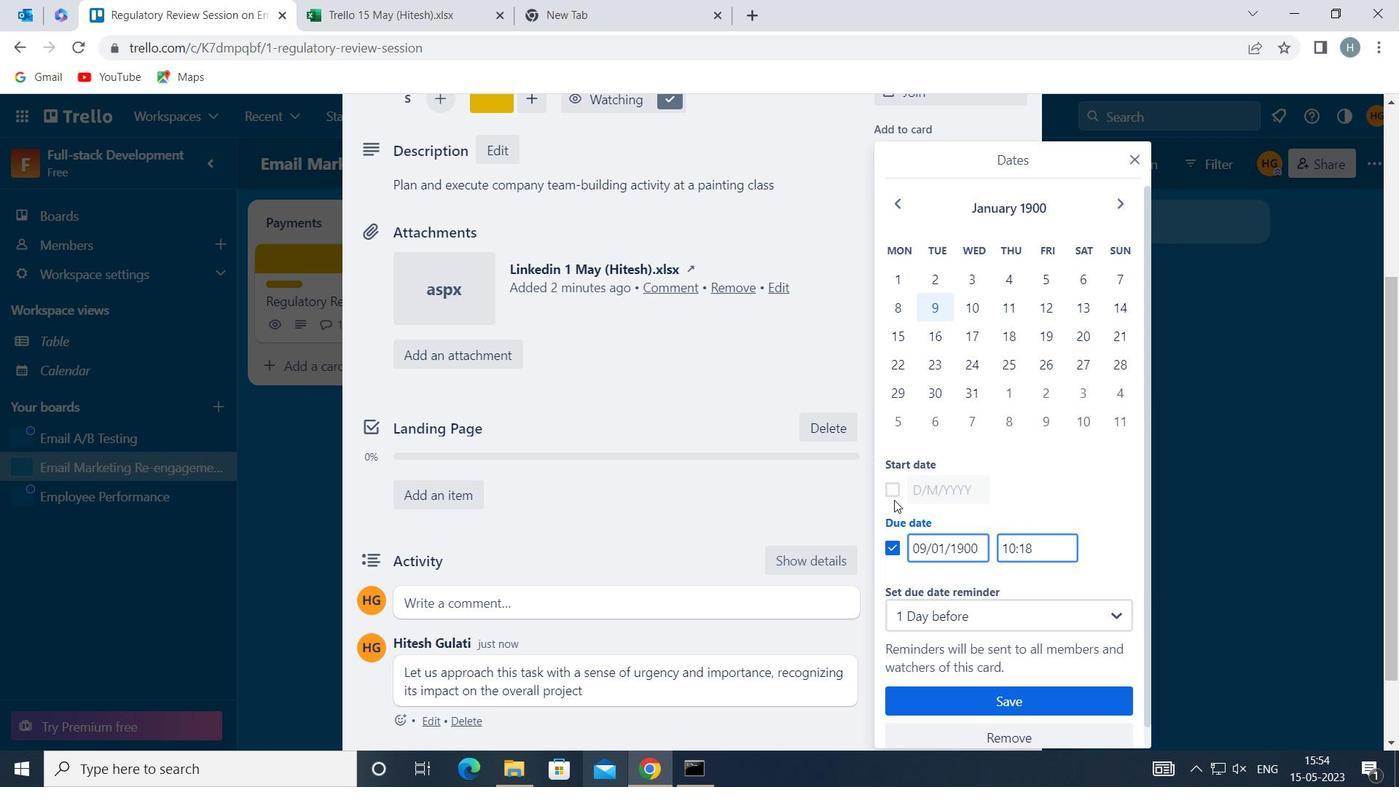 
Action: Mouse pressed left at (890, 486)
Screenshot: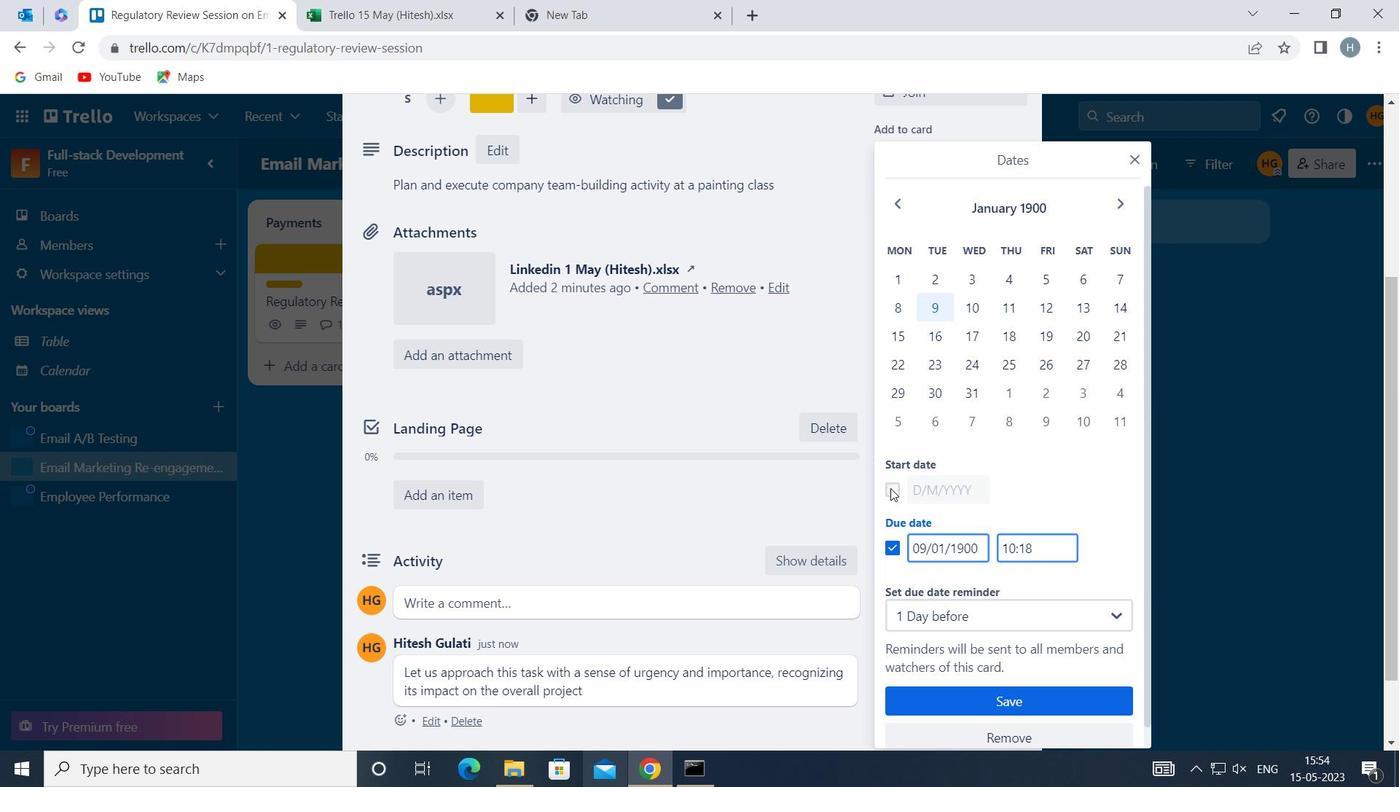 
Action: Mouse moved to (907, 483)
Screenshot: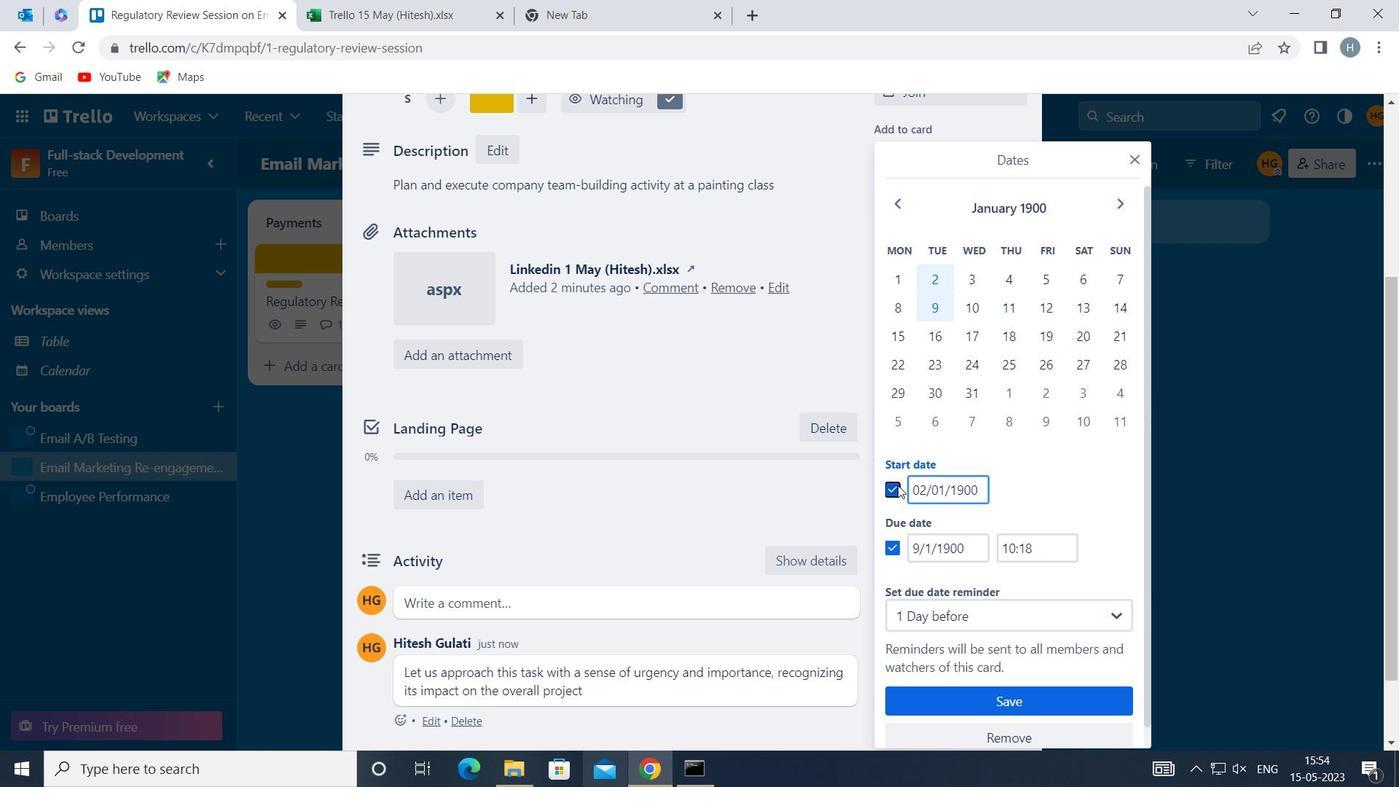 
Action: Mouse pressed left at (907, 483)
Screenshot: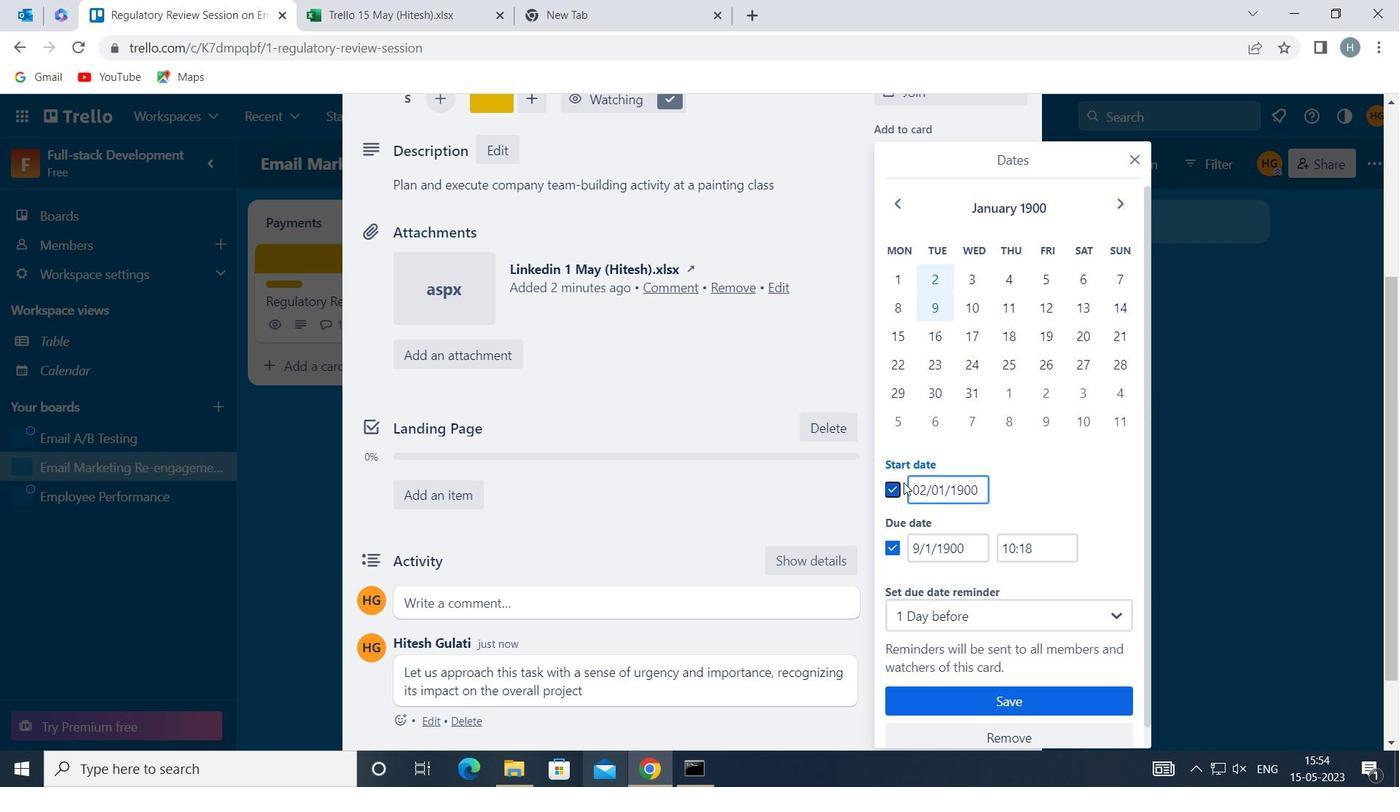 
Action: Mouse moved to (916, 480)
Screenshot: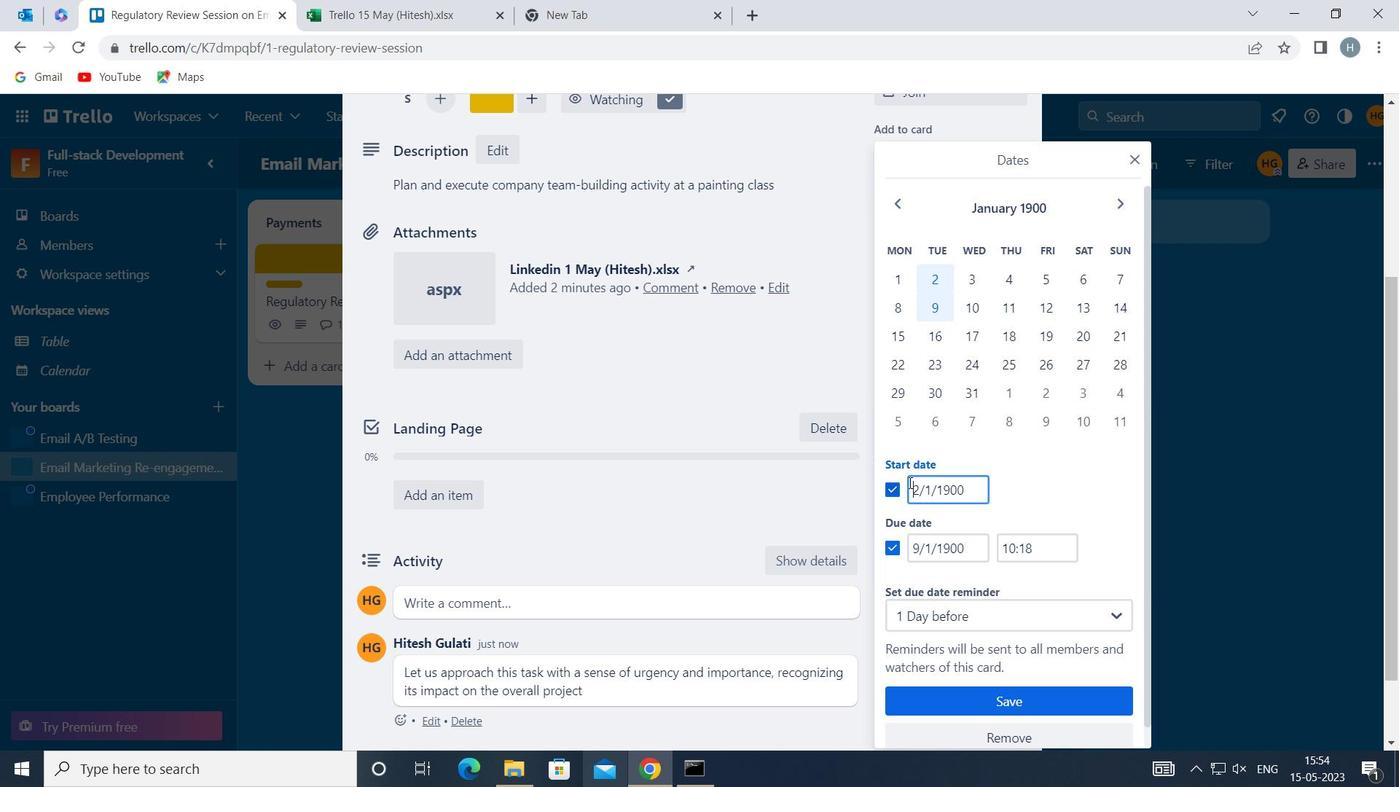 
Action: Key pressed <Key.right><Key.backspace>
Screenshot: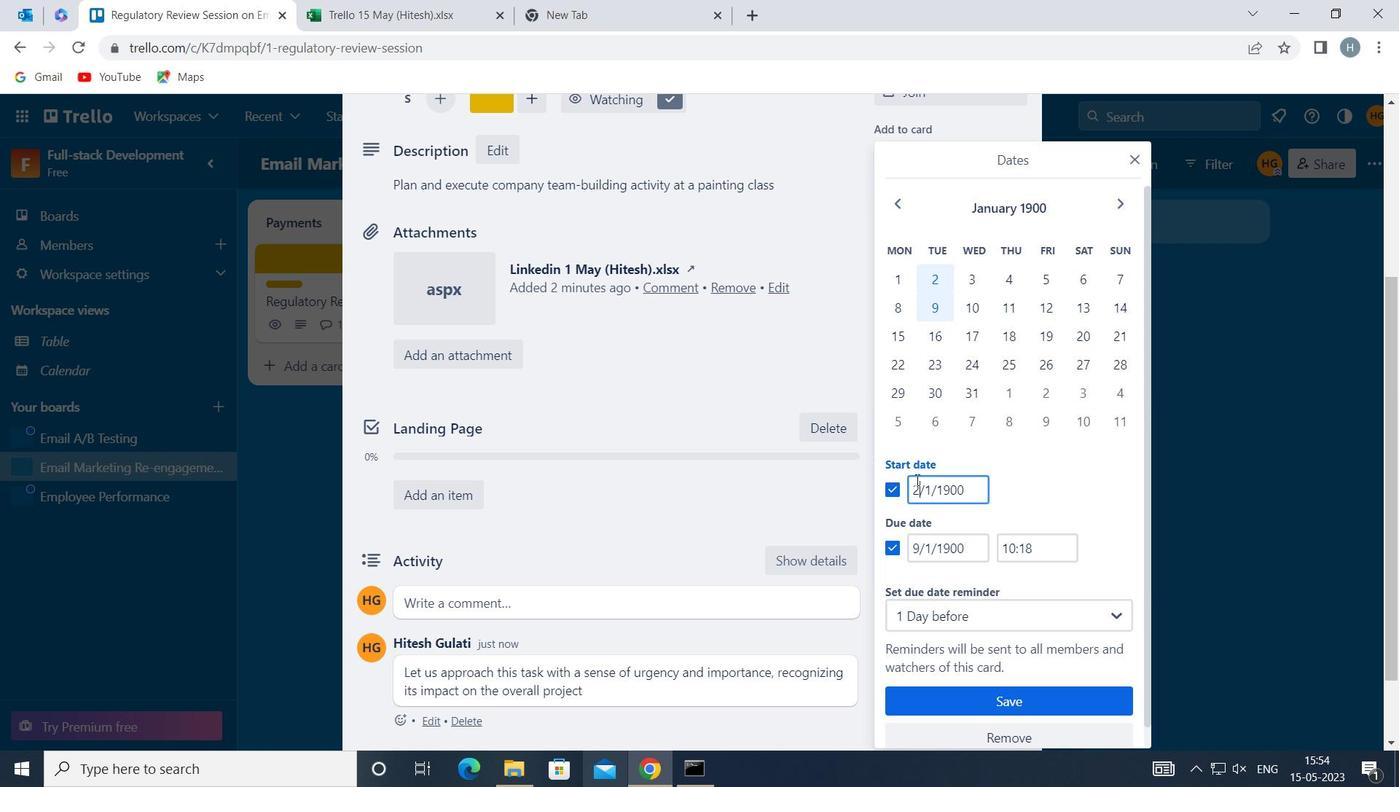 
Action: Mouse moved to (910, 481)
Screenshot: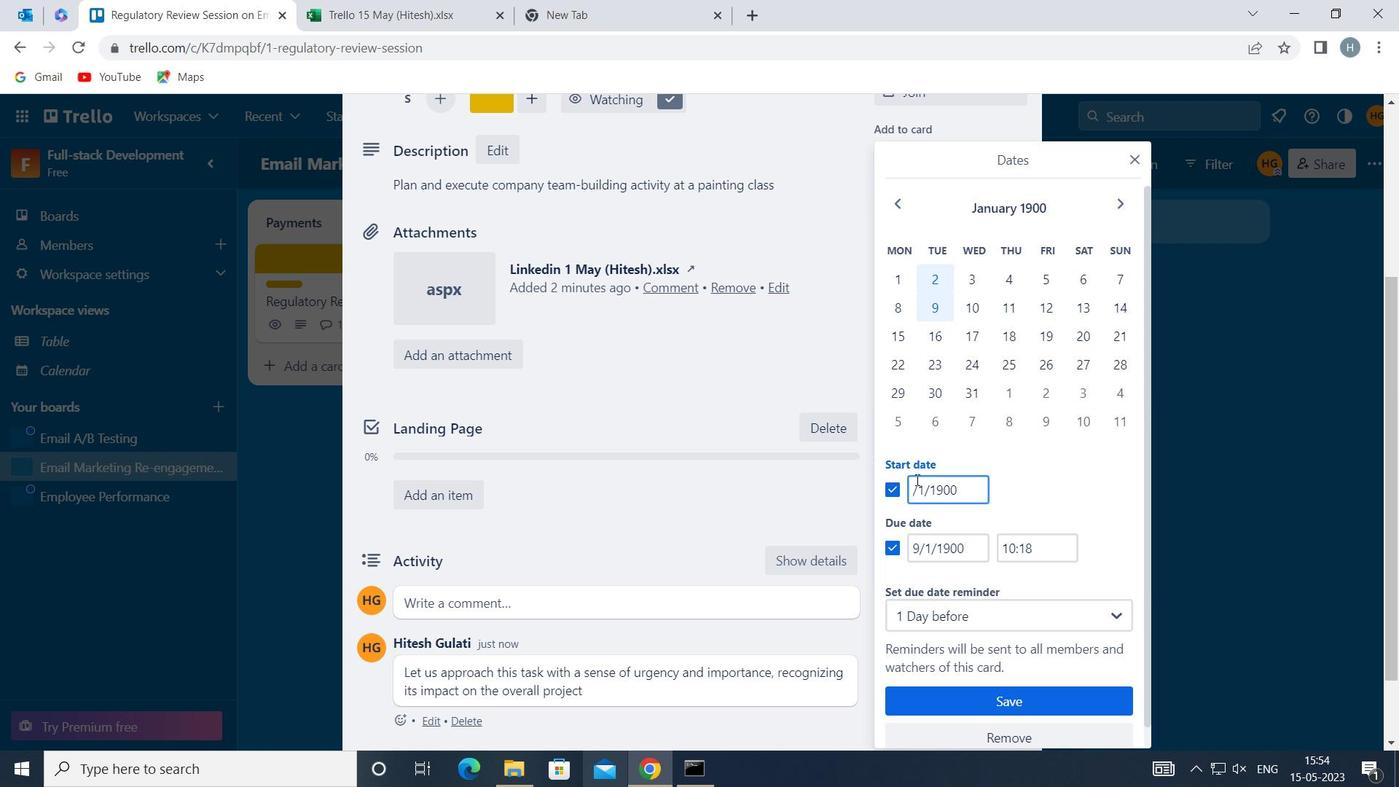 
Action: Key pressed 3
Screenshot: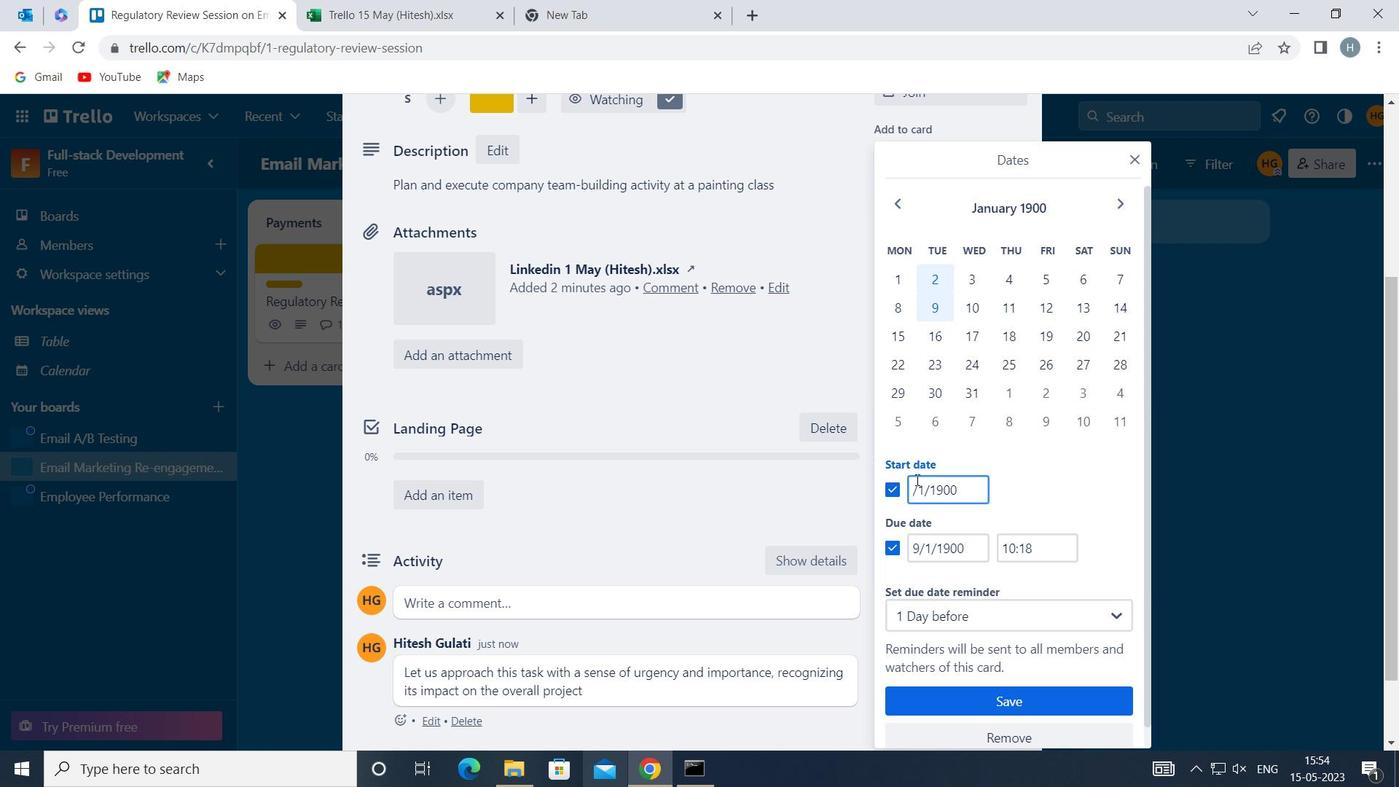 
Action: Mouse moved to (915, 536)
Screenshot: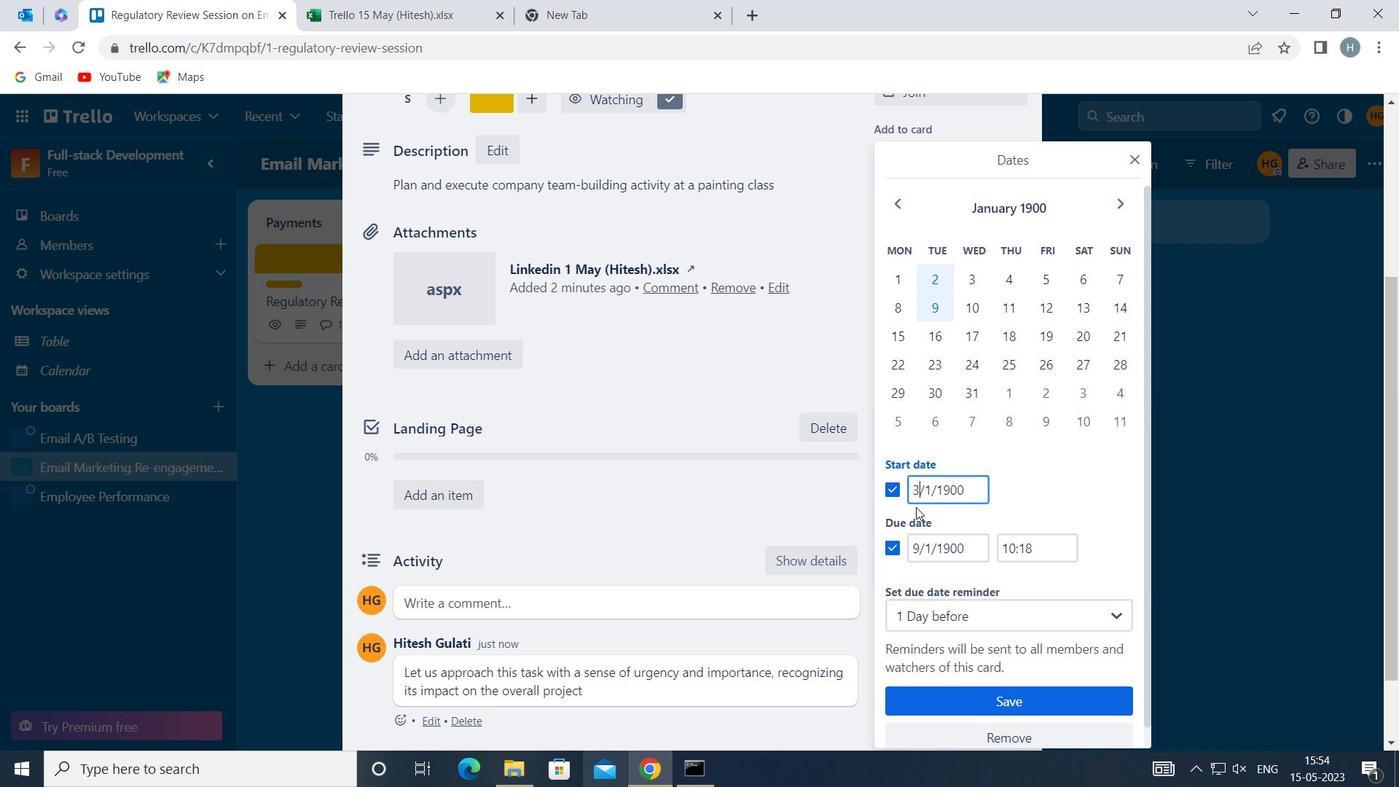 
Action: Mouse pressed left at (915, 536)
Screenshot: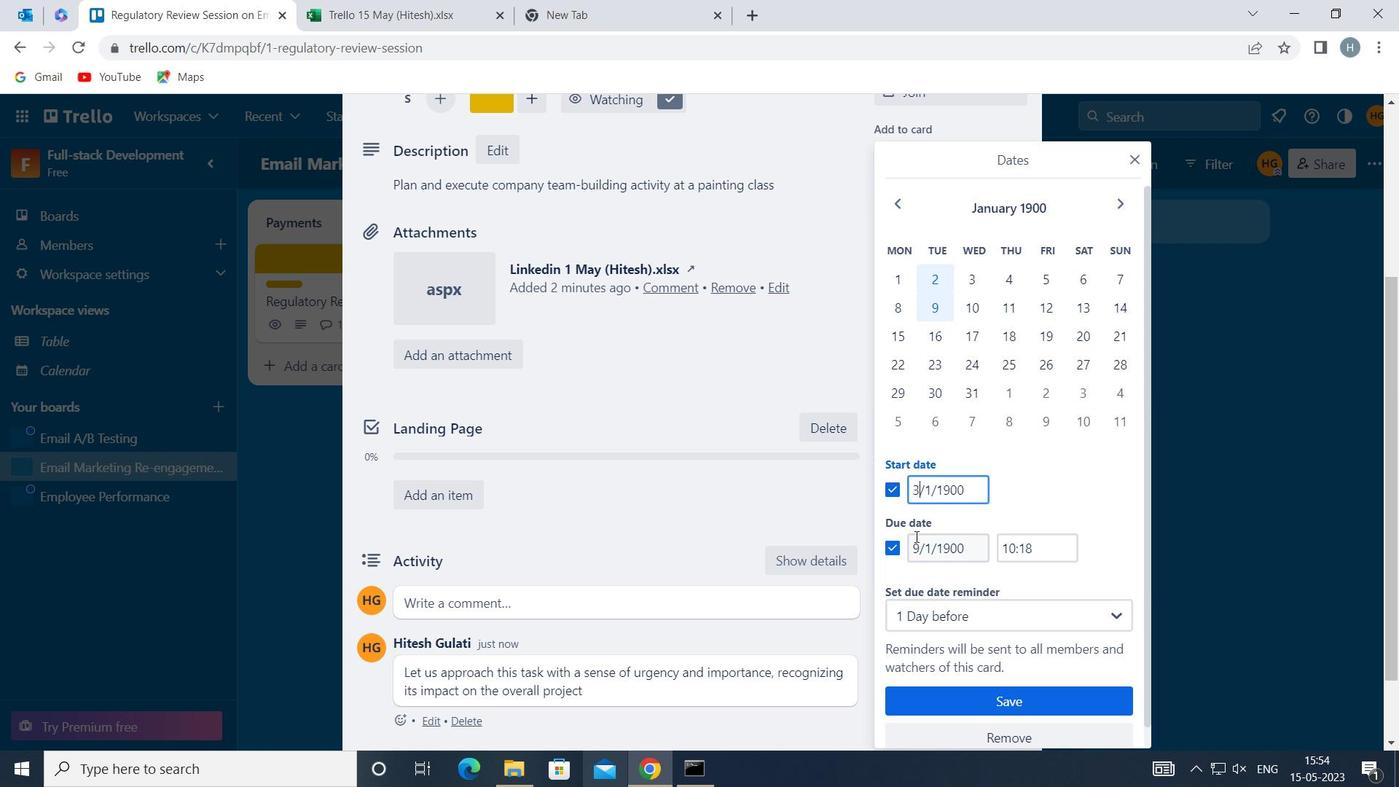 
Action: Mouse moved to (916, 536)
Screenshot: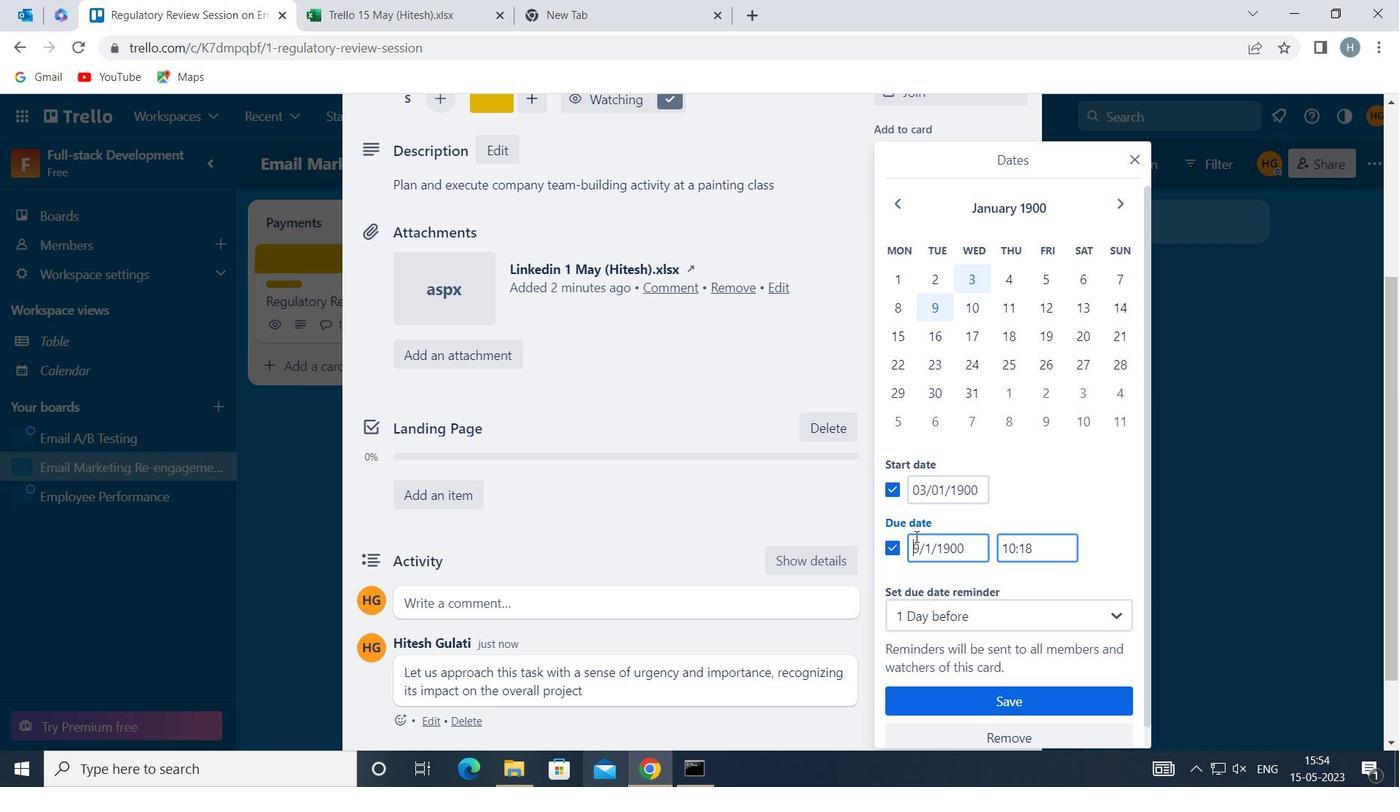 
Action: Key pressed <Key.right><Key.backspace>10
Screenshot: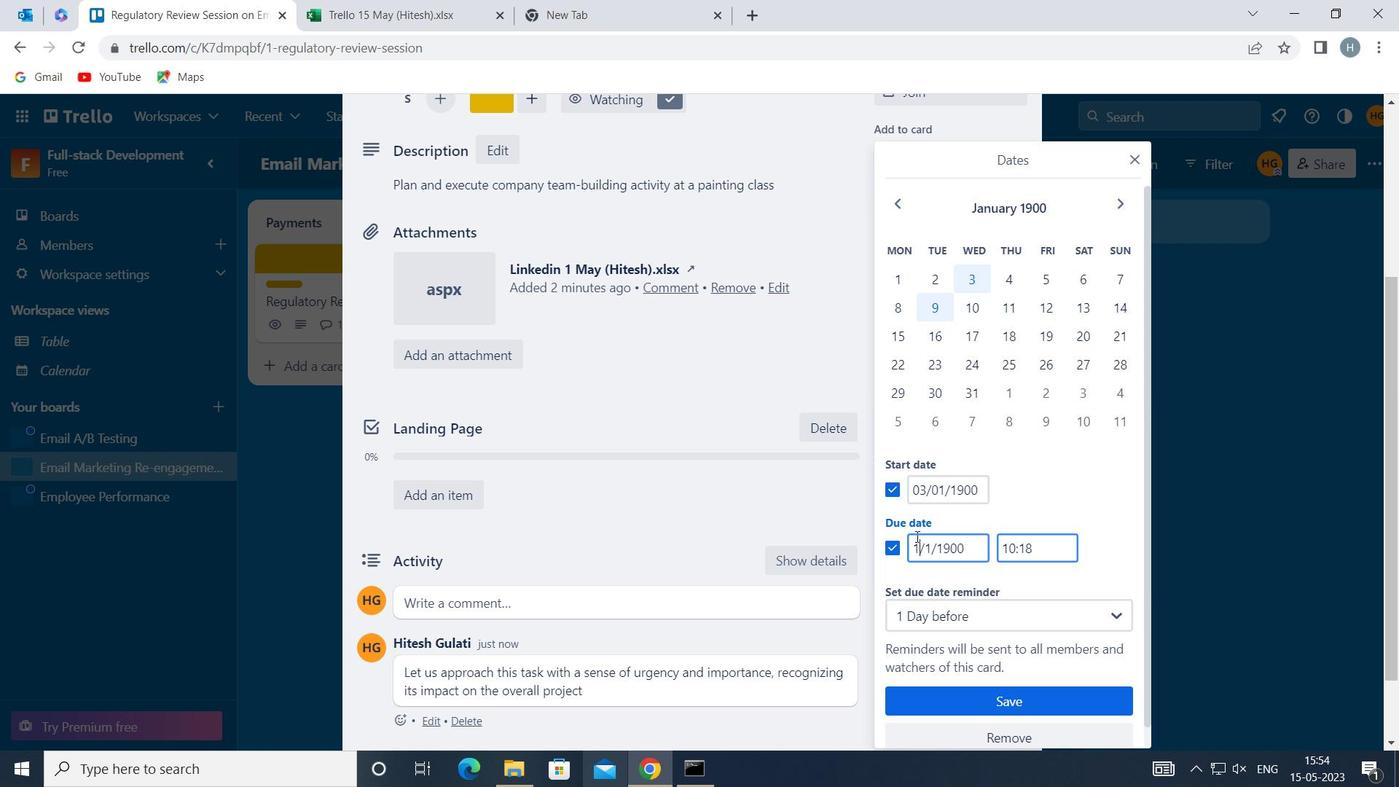 
Action: Mouse moved to (981, 703)
Screenshot: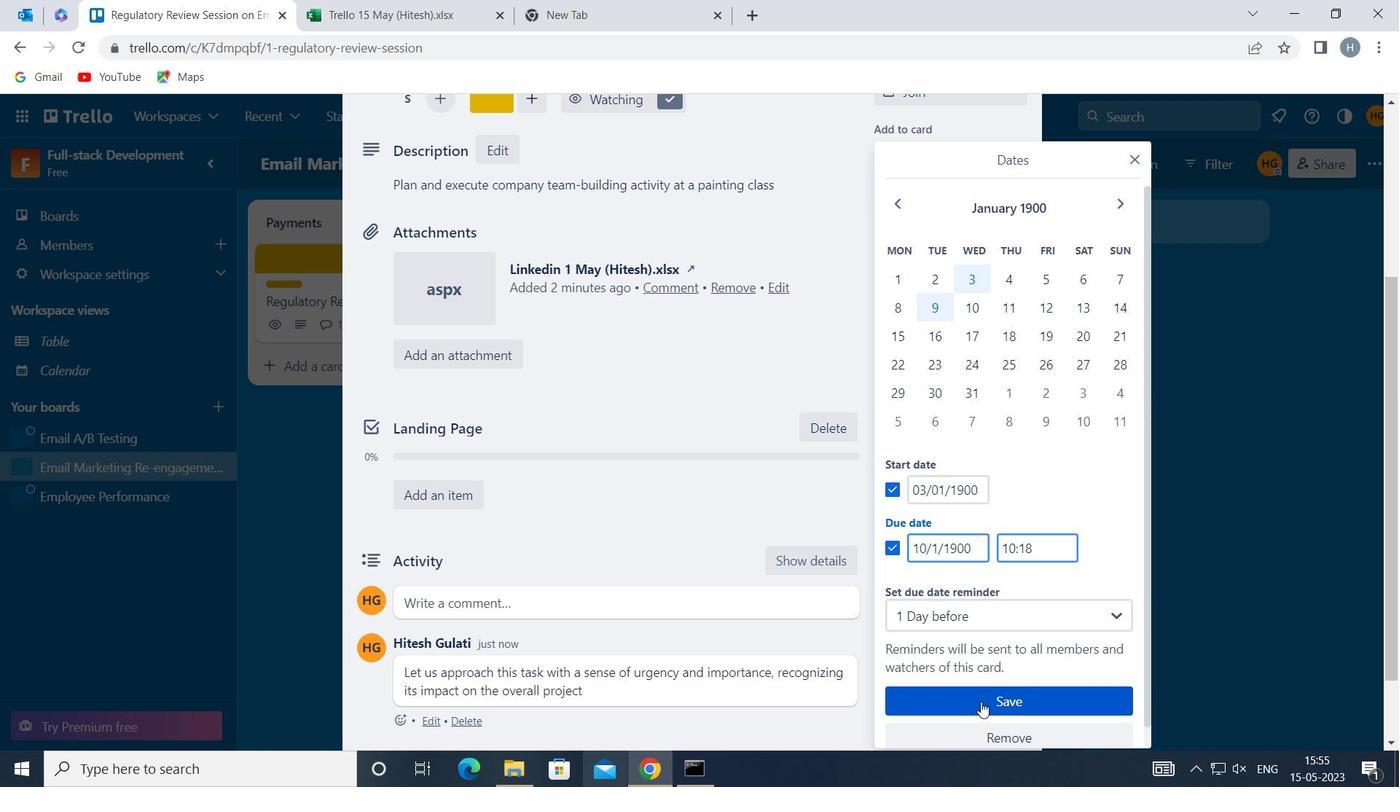 
Action: Mouse pressed left at (981, 703)
Screenshot: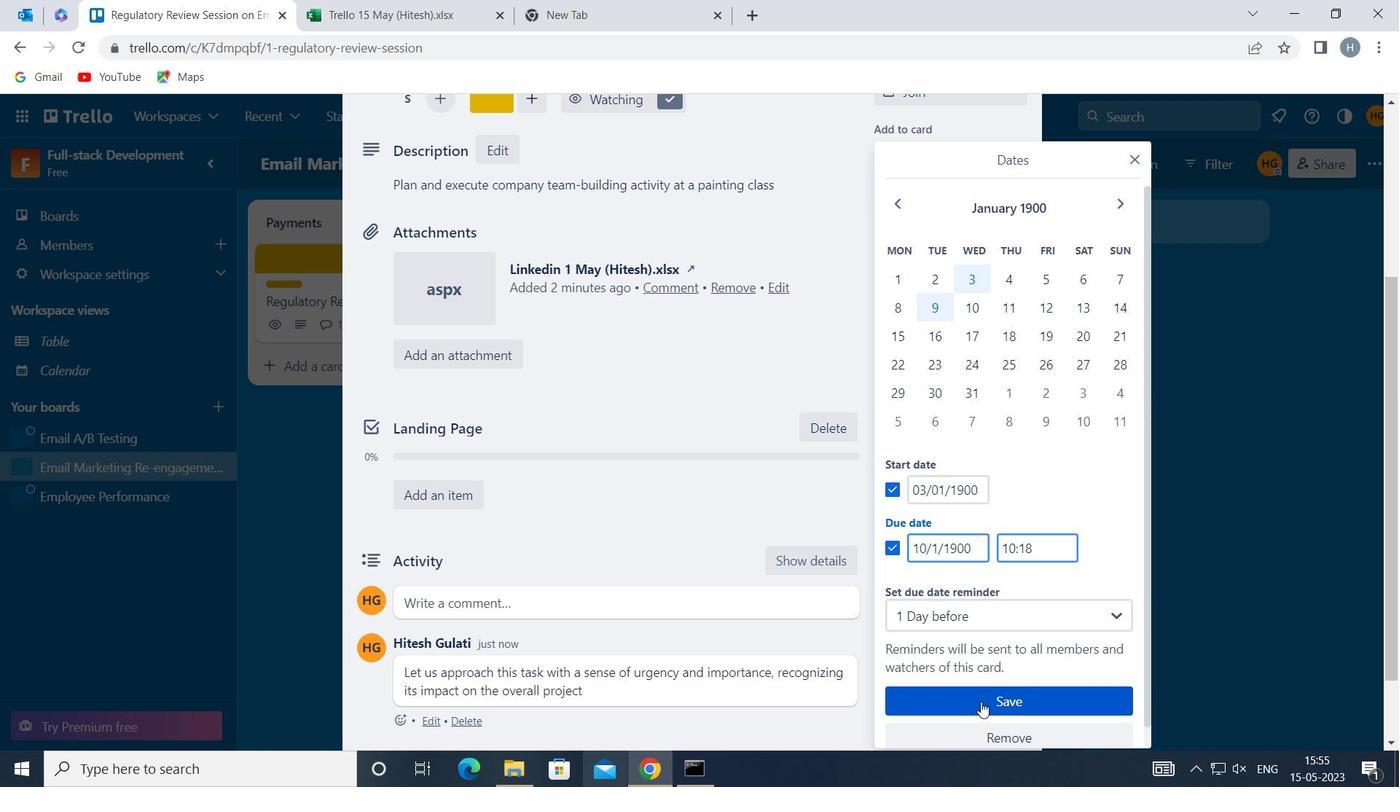 
Action: Mouse moved to (825, 408)
Screenshot: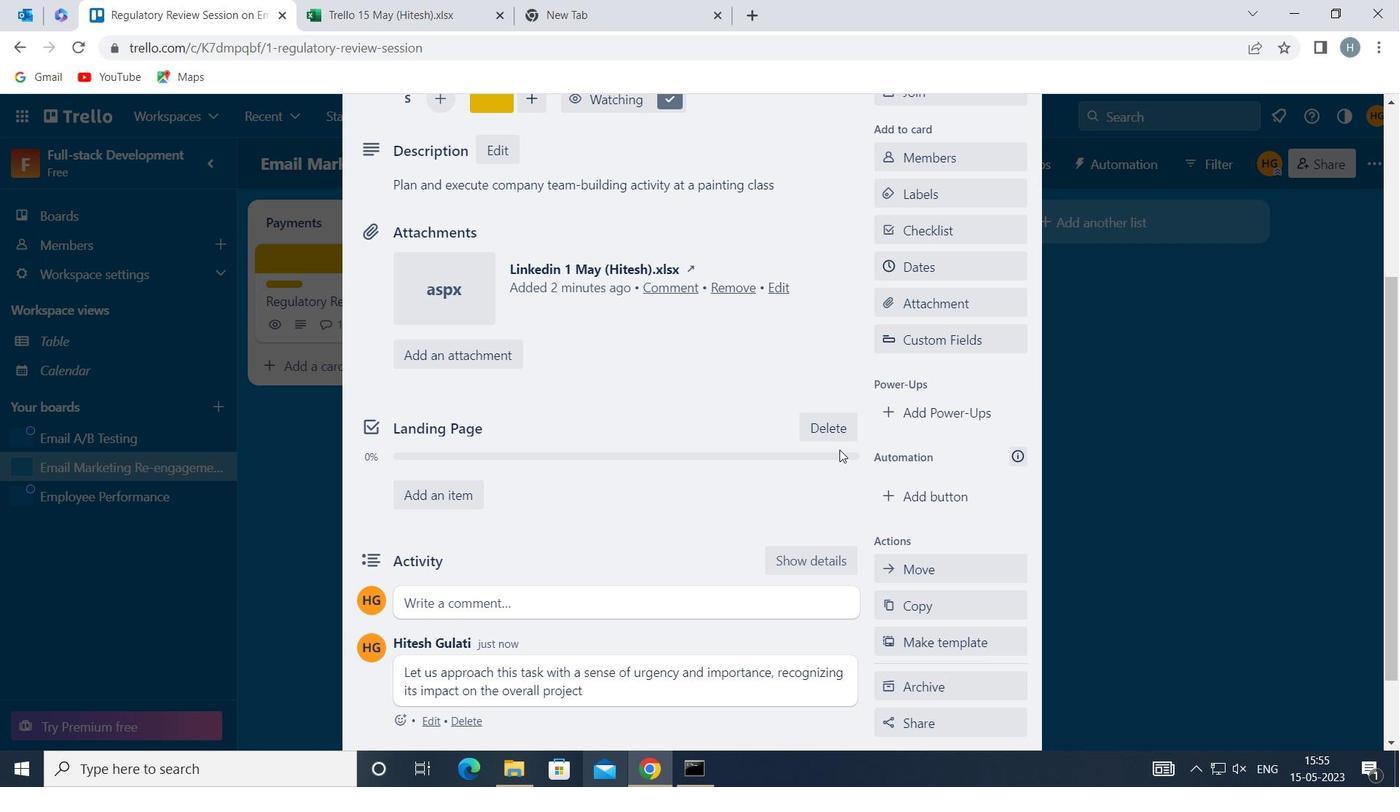 
